Task: Send an email with the signature Marcus Martinez with the subject Request for a day off follow-up and the message Please let me know if you will be attending the conference next month. from softage.9@softage.net to softage.10@softage.net and move the email from Sent Items to the folder Consulting contracts
Action: Mouse moved to (1006, 74)
Screenshot: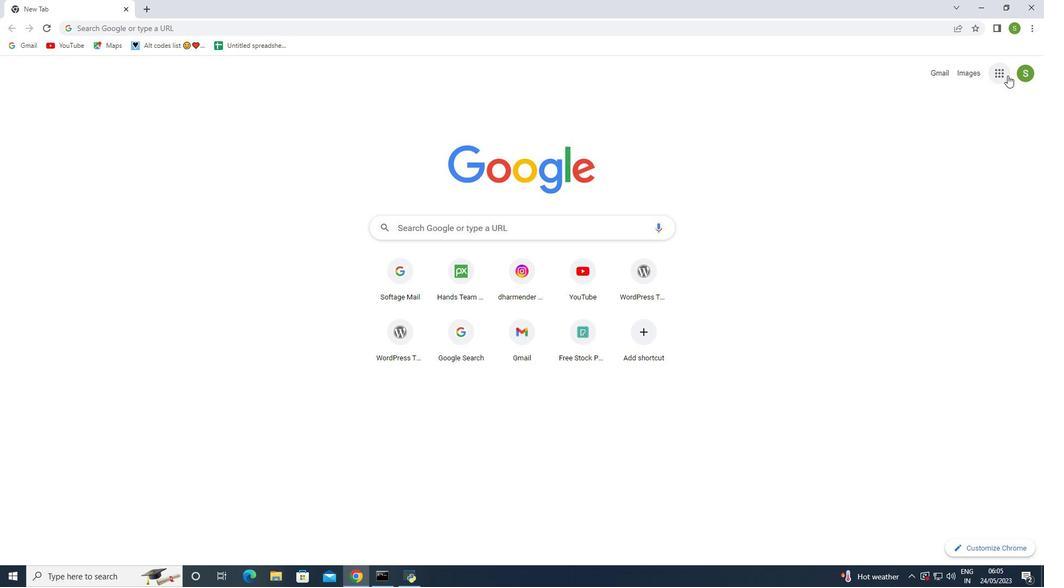 
Action: Mouse pressed left at (1006, 74)
Screenshot: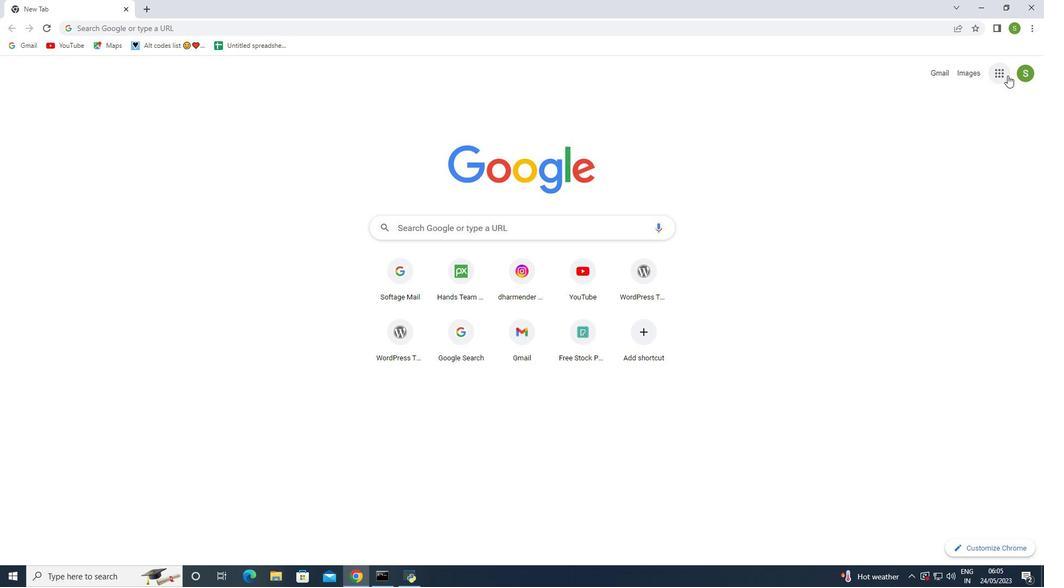 
Action: Mouse moved to (1001, 76)
Screenshot: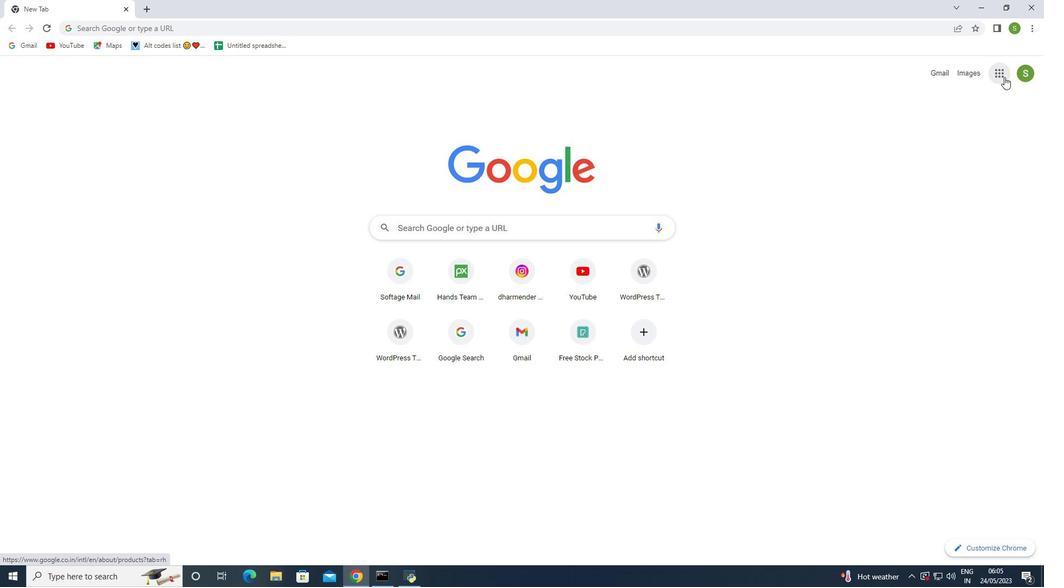
Action: Mouse pressed left at (1001, 76)
Screenshot: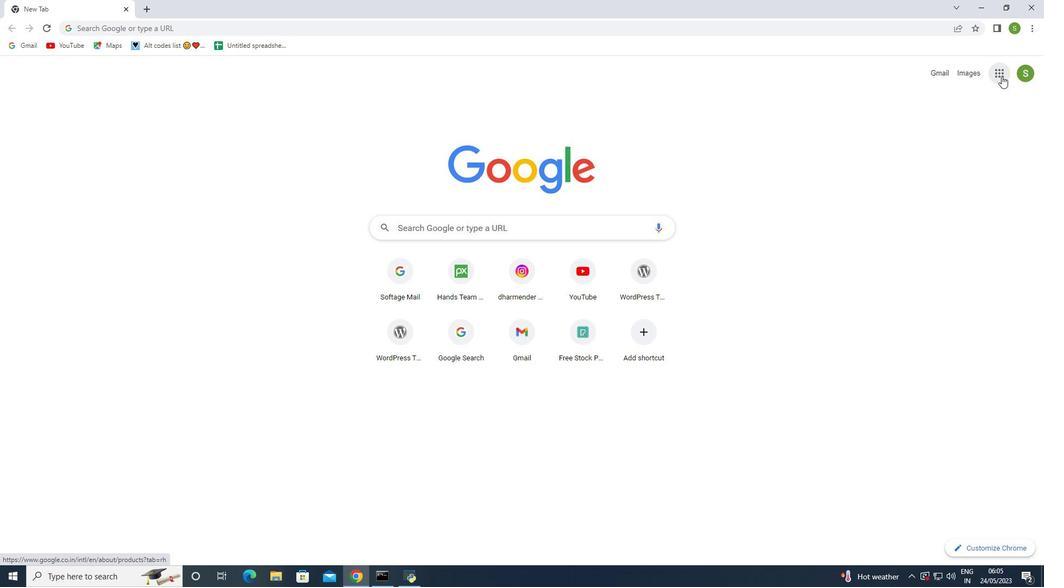 
Action: Mouse moved to (953, 124)
Screenshot: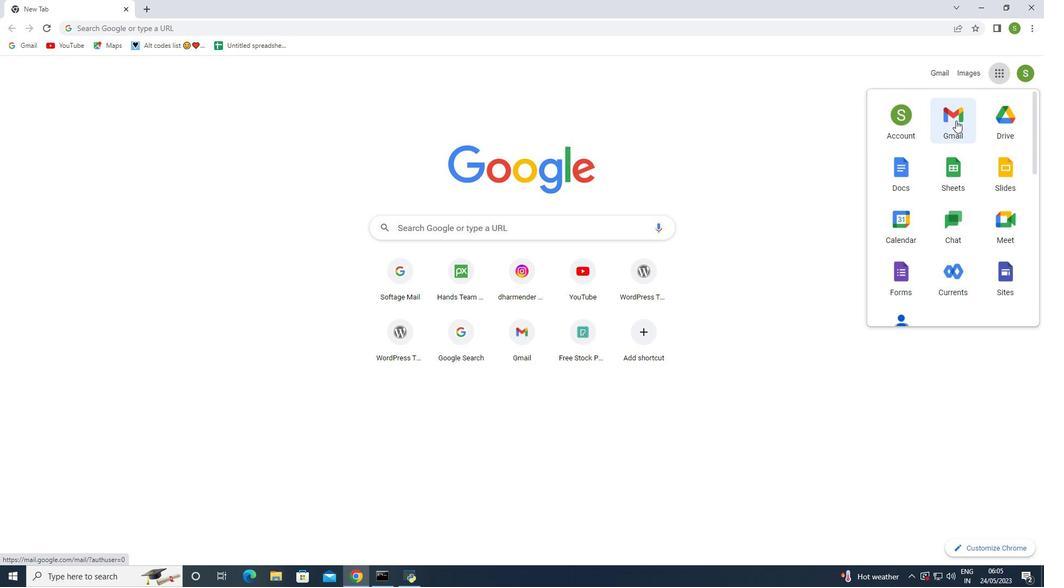 
Action: Mouse pressed left at (953, 124)
Screenshot: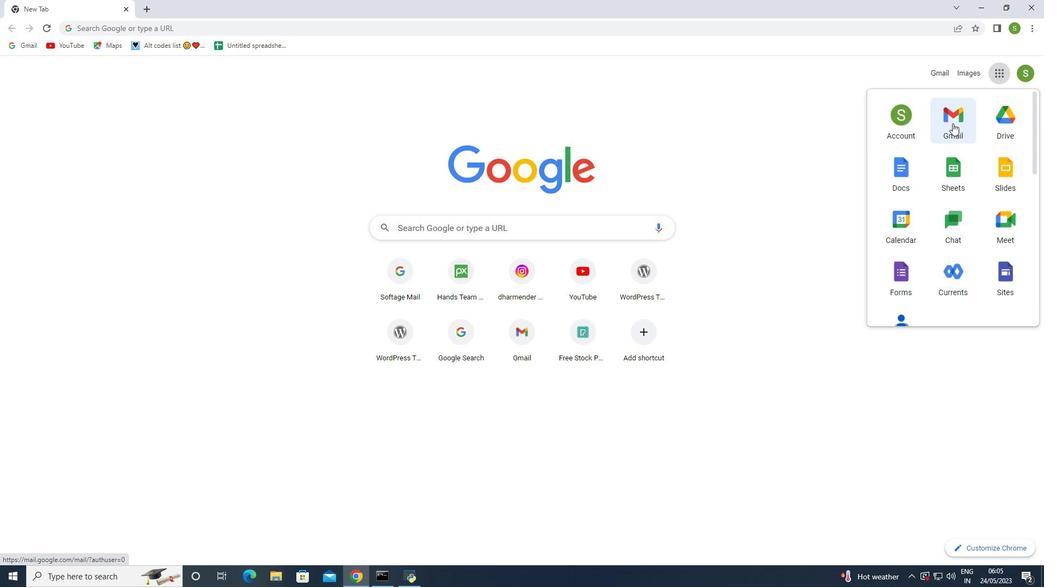 
Action: Mouse moved to (915, 74)
Screenshot: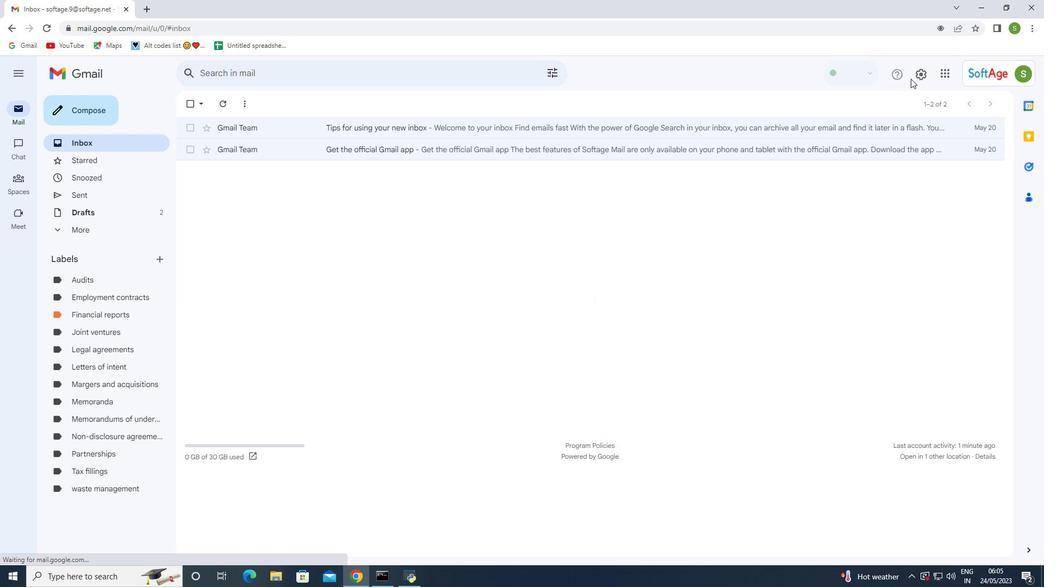 
Action: Mouse pressed left at (915, 74)
Screenshot: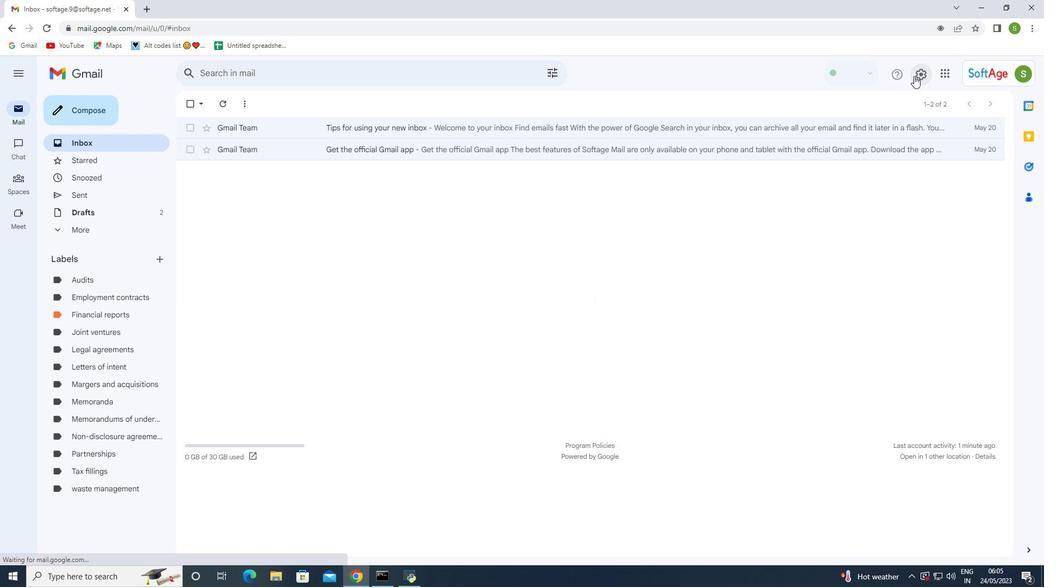 
Action: Mouse moved to (909, 124)
Screenshot: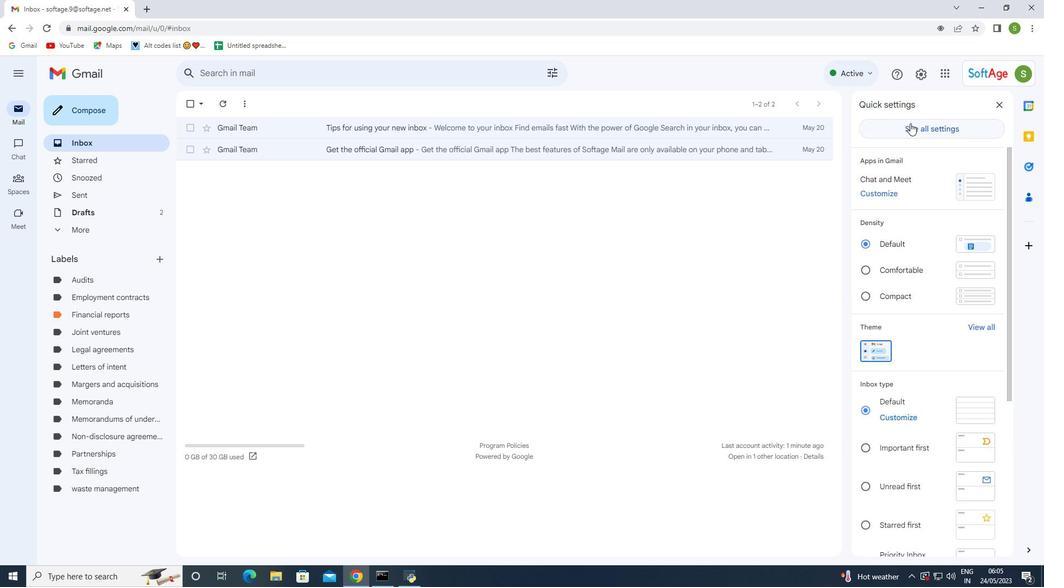 
Action: Mouse pressed left at (909, 124)
Screenshot: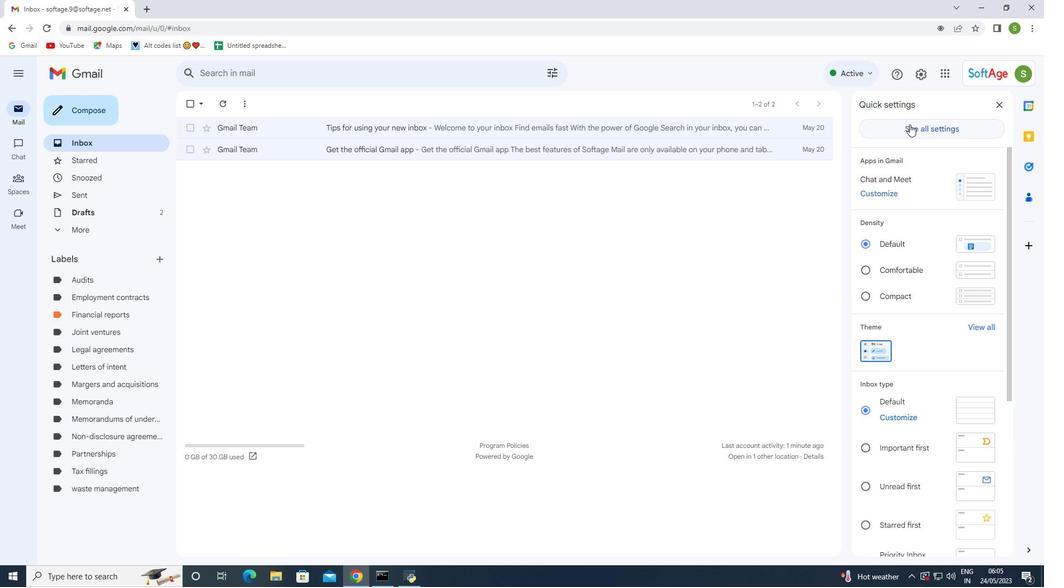 
Action: Mouse moved to (474, 347)
Screenshot: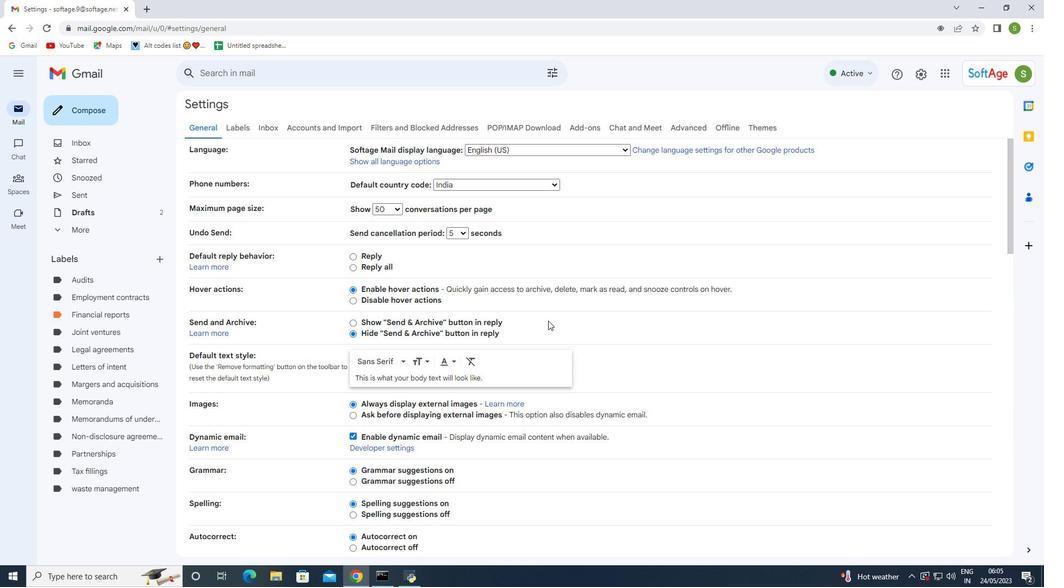 
Action: Mouse scrolled (512, 340) with delta (0, 0)
Screenshot: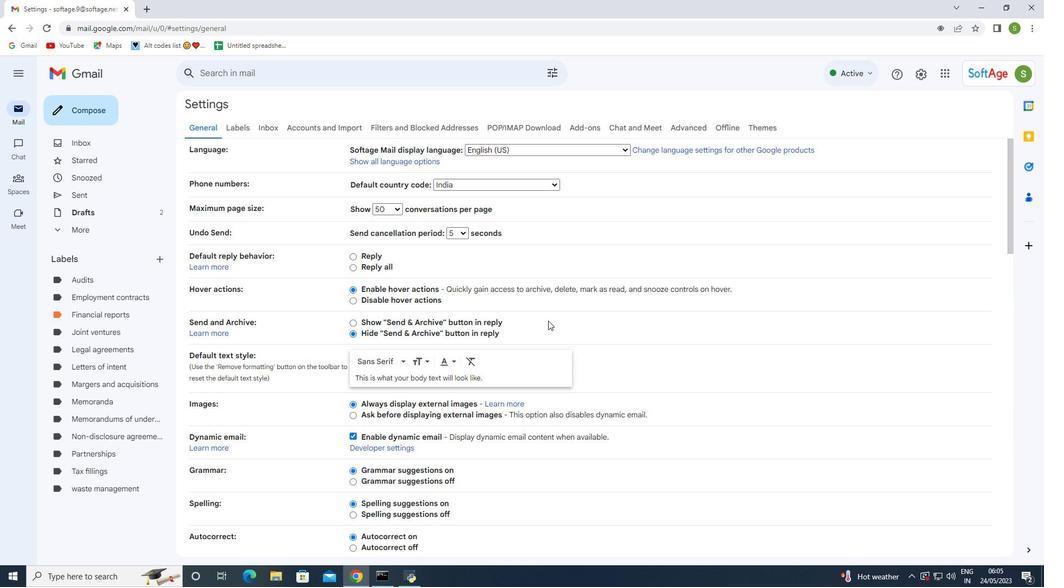 
Action: Mouse moved to (474, 347)
Screenshot: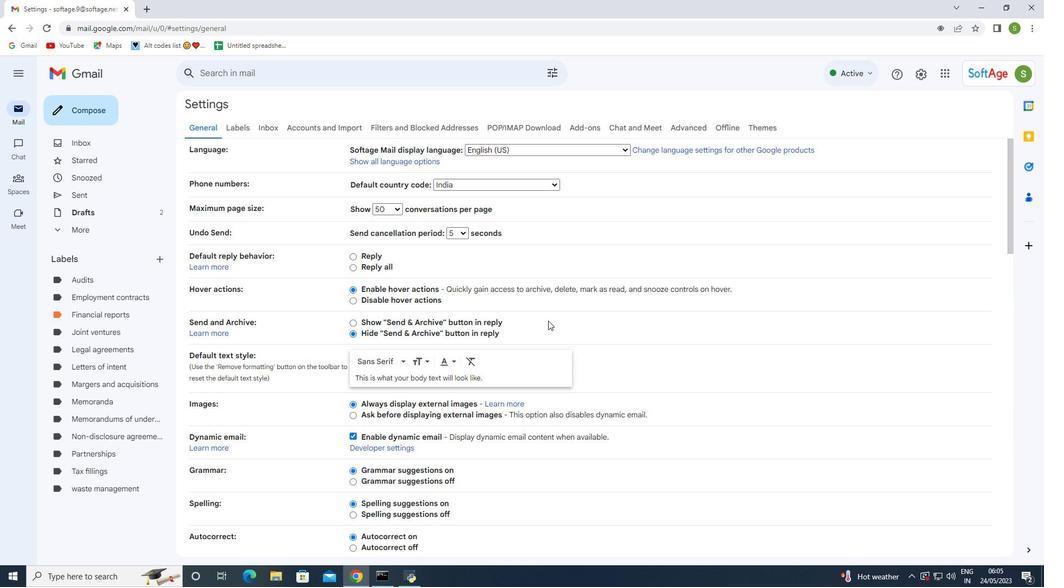 
Action: Mouse scrolled (500, 344) with delta (0, 0)
Screenshot: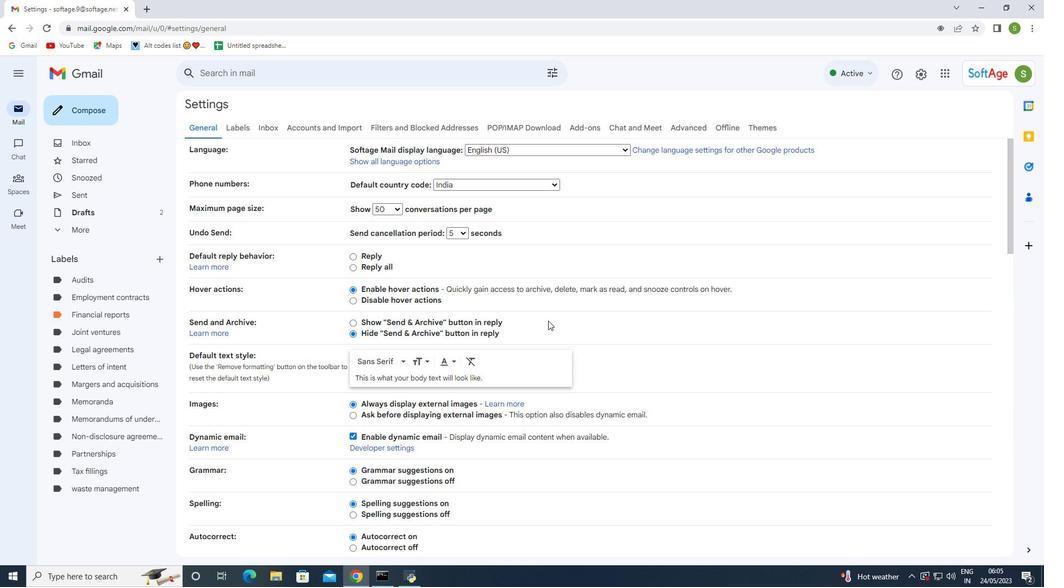 
Action: Mouse moved to (473, 347)
Screenshot: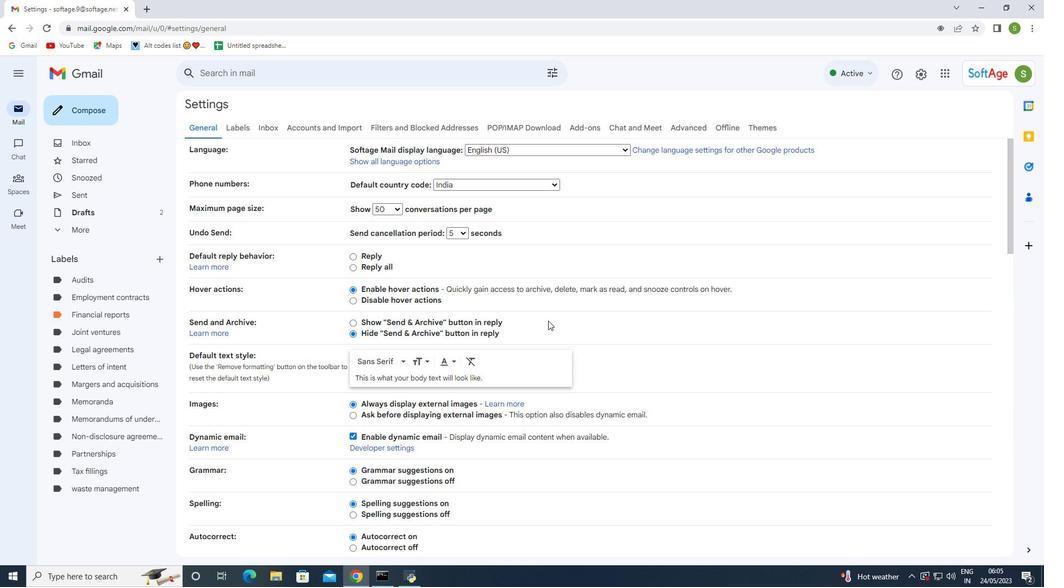 
Action: Mouse scrolled (490, 347) with delta (0, 0)
Screenshot: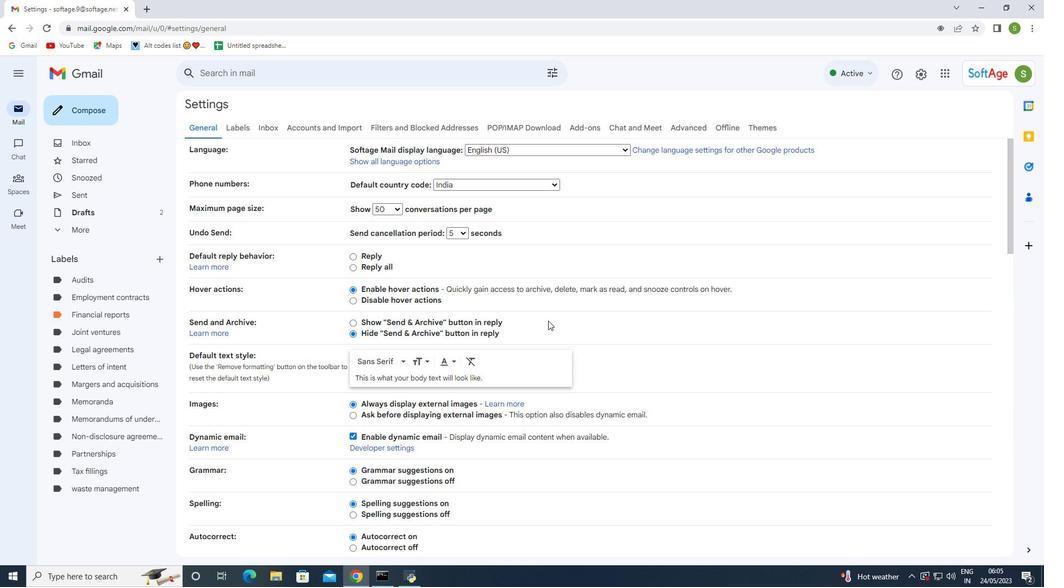
Action: Mouse scrolled (482, 347) with delta (0, 0)
Screenshot: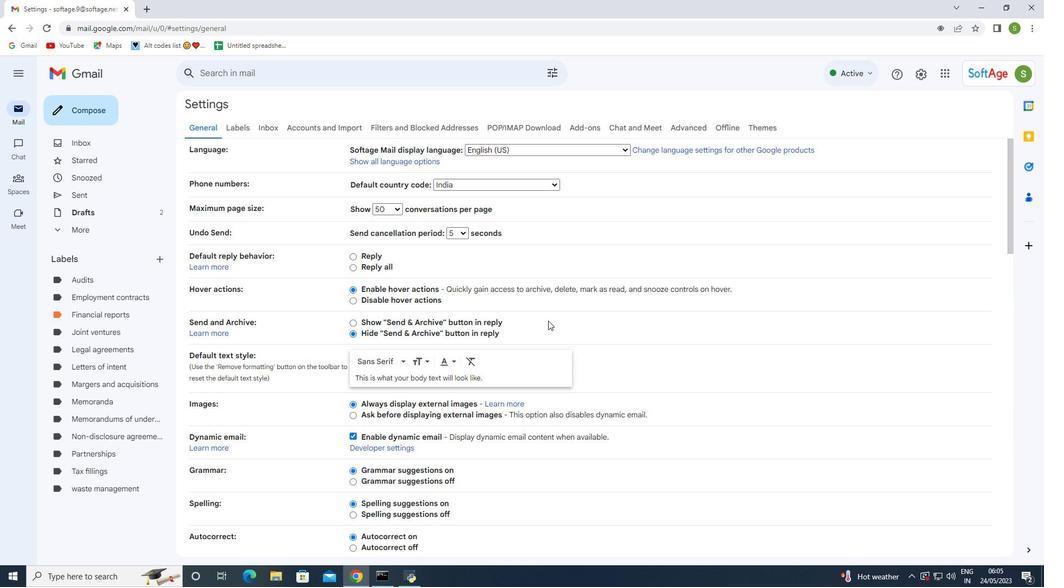 
Action: Mouse moved to (472, 347)
Screenshot: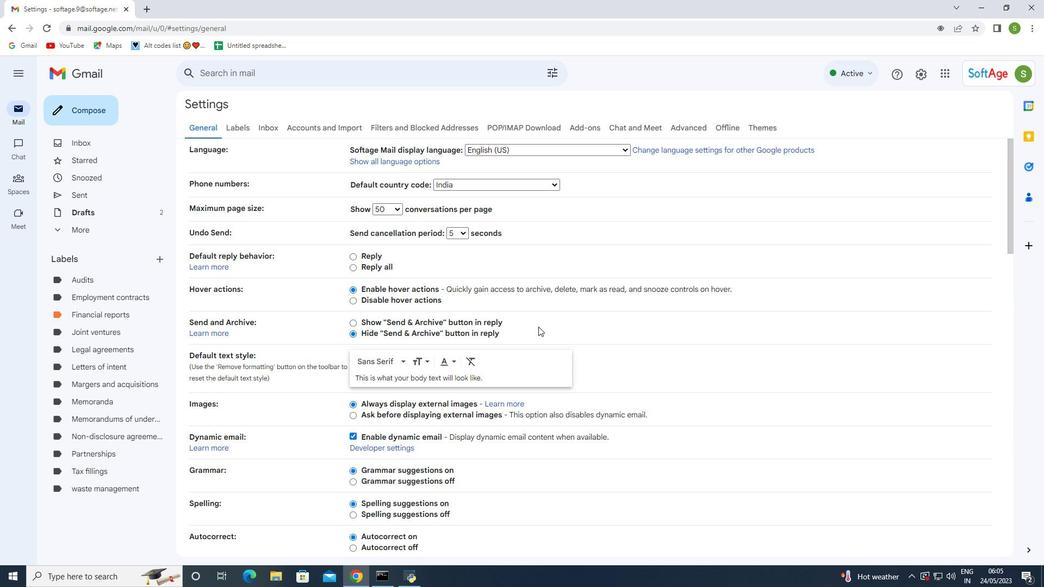 
Action: Mouse scrolled (472, 347) with delta (0, 0)
Screenshot: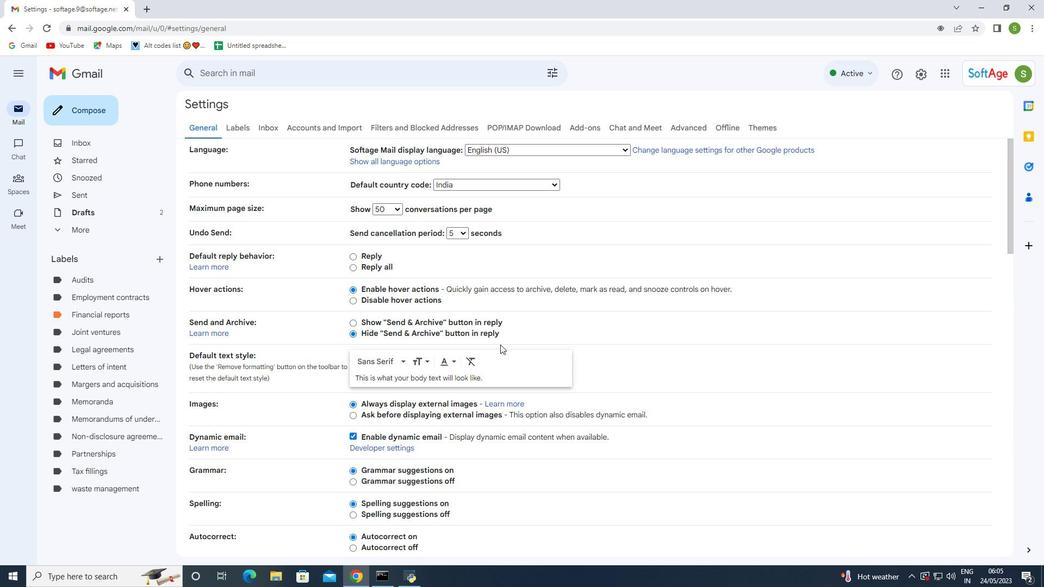 
Action: Mouse scrolled (472, 347) with delta (0, 0)
Screenshot: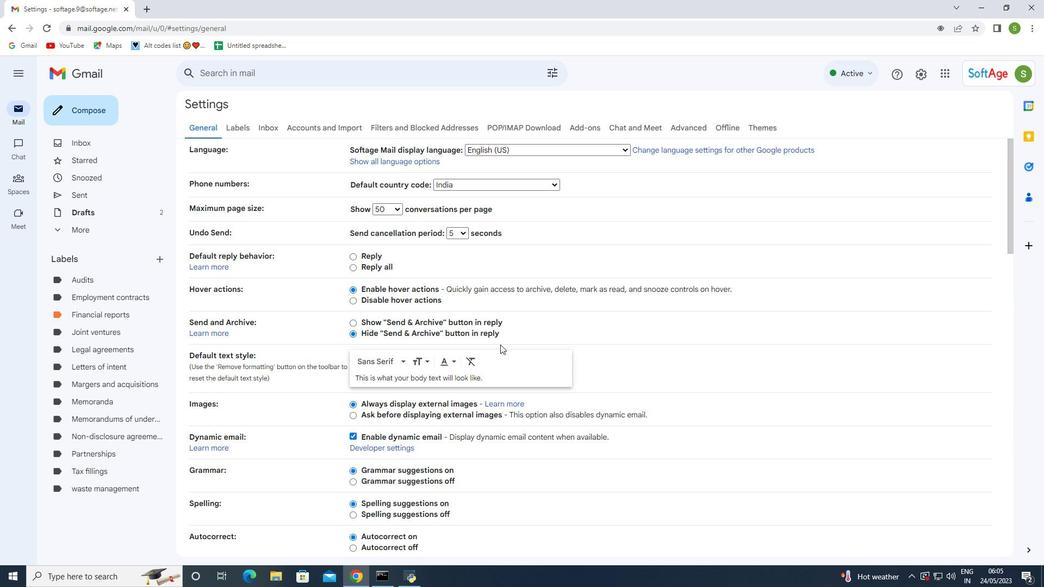 
Action: Mouse scrolled (472, 347) with delta (0, 0)
Screenshot: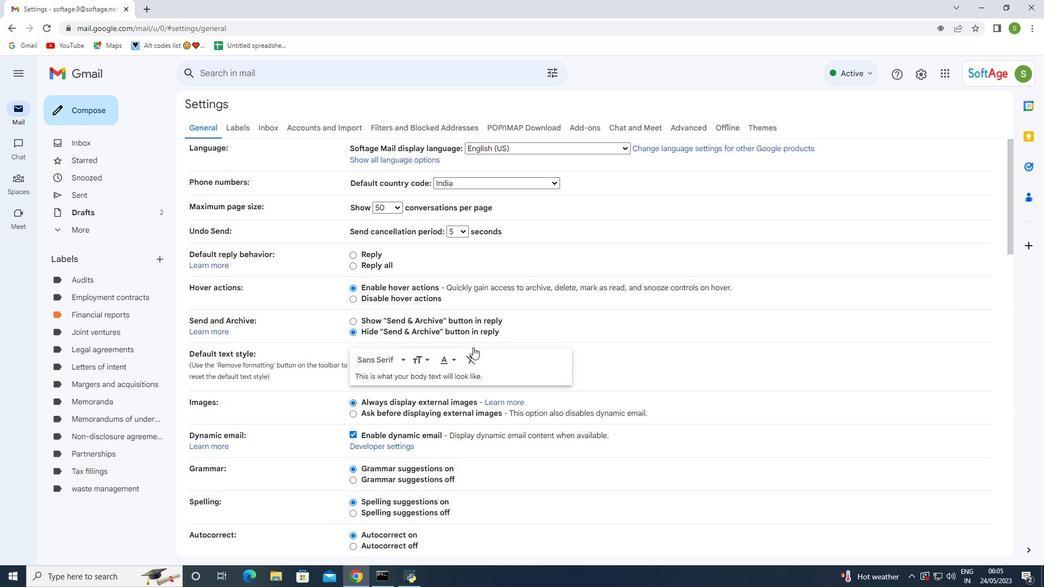 
Action: Mouse moved to (471, 347)
Screenshot: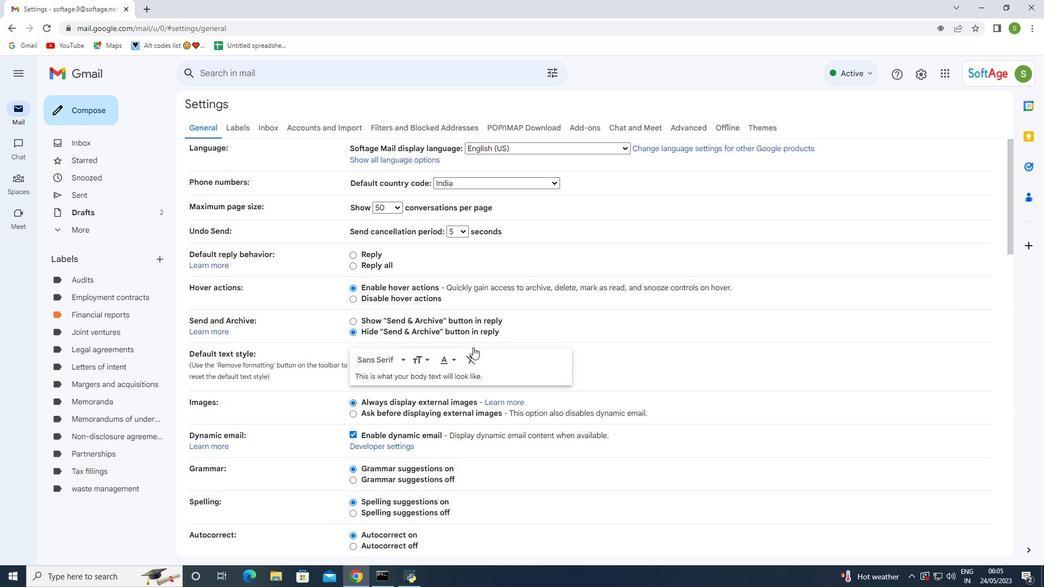 
Action: Mouse scrolled (471, 347) with delta (0, 0)
Screenshot: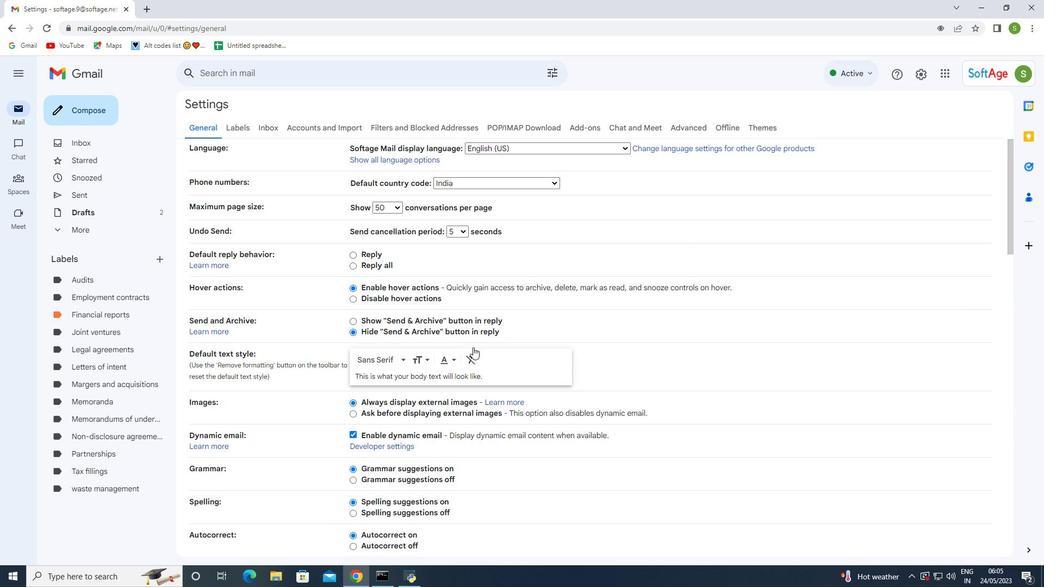 
Action: Mouse moved to (465, 349)
Screenshot: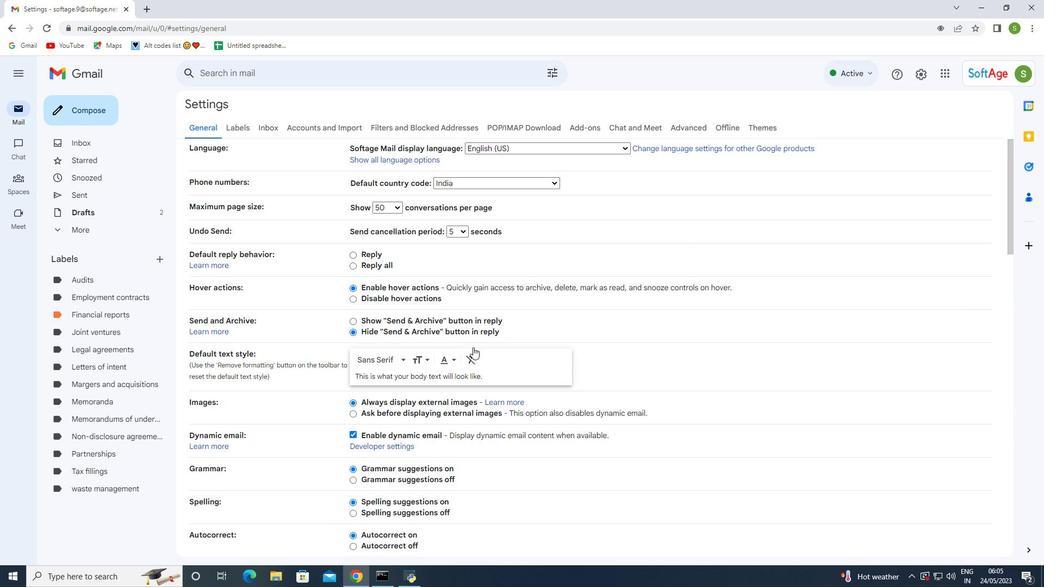 
Action: Mouse scrolled (465, 348) with delta (0, 0)
Screenshot: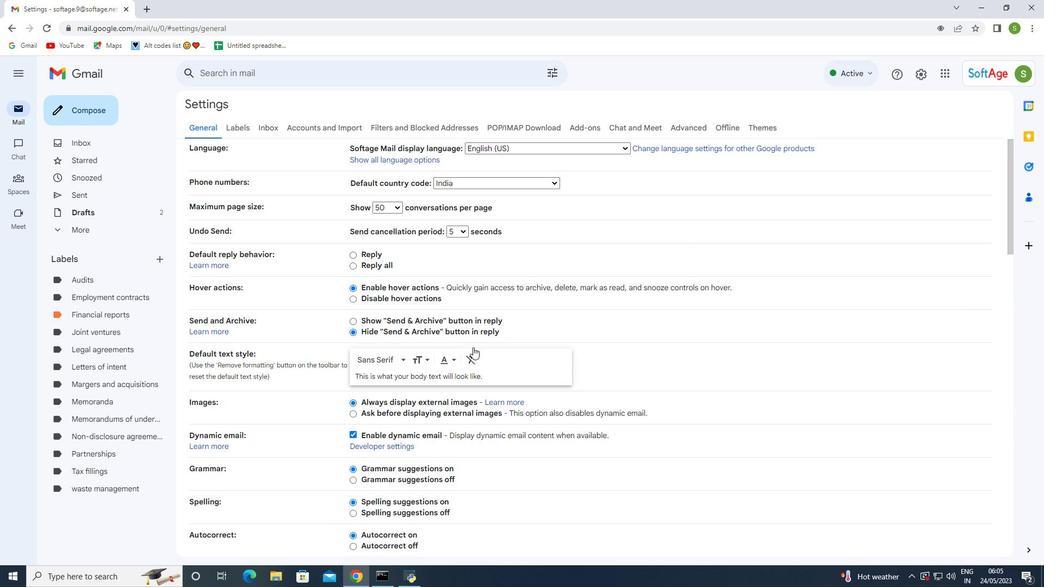
Action: Mouse moved to (394, 371)
Screenshot: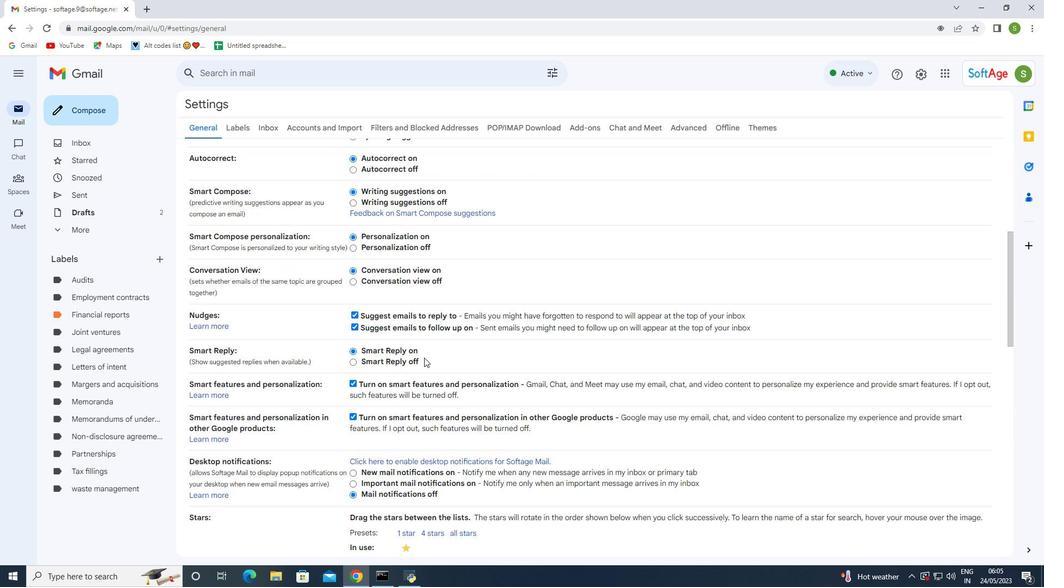 
Action: Mouse scrolled (394, 371) with delta (0, 0)
Screenshot: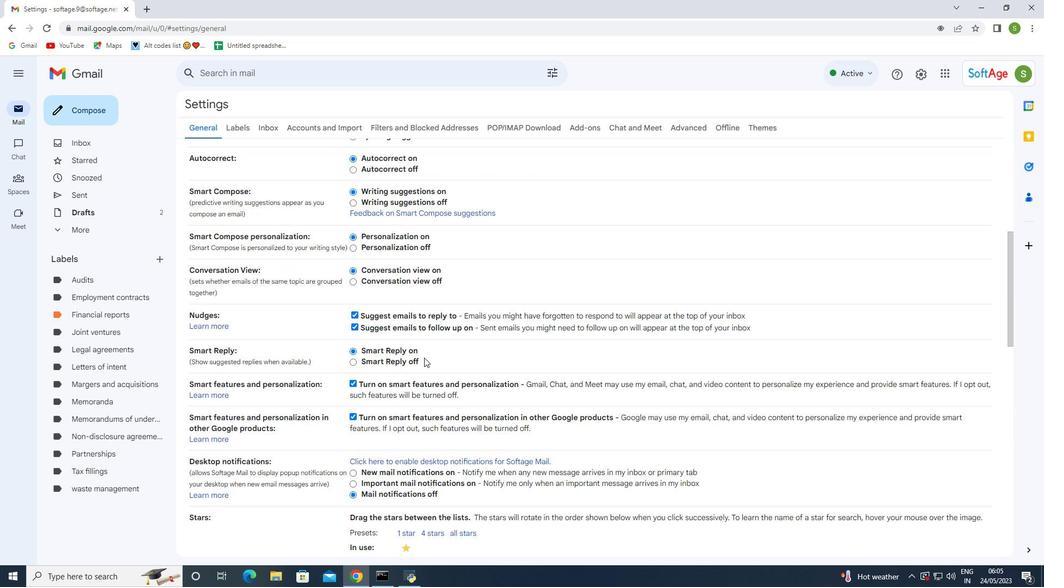 
Action: Mouse moved to (394, 371)
Screenshot: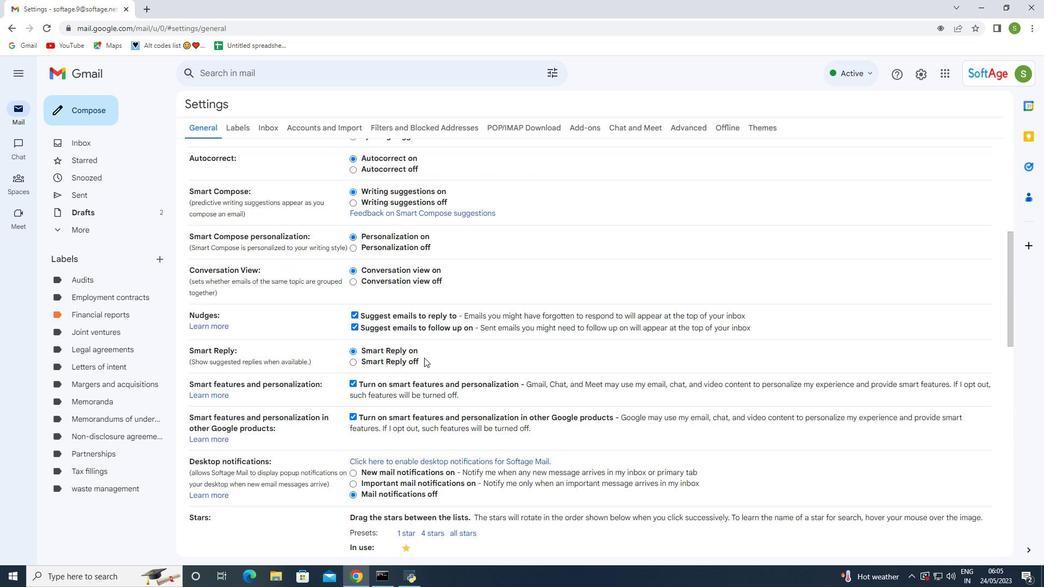 
Action: Mouse scrolled (394, 371) with delta (0, 0)
Screenshot: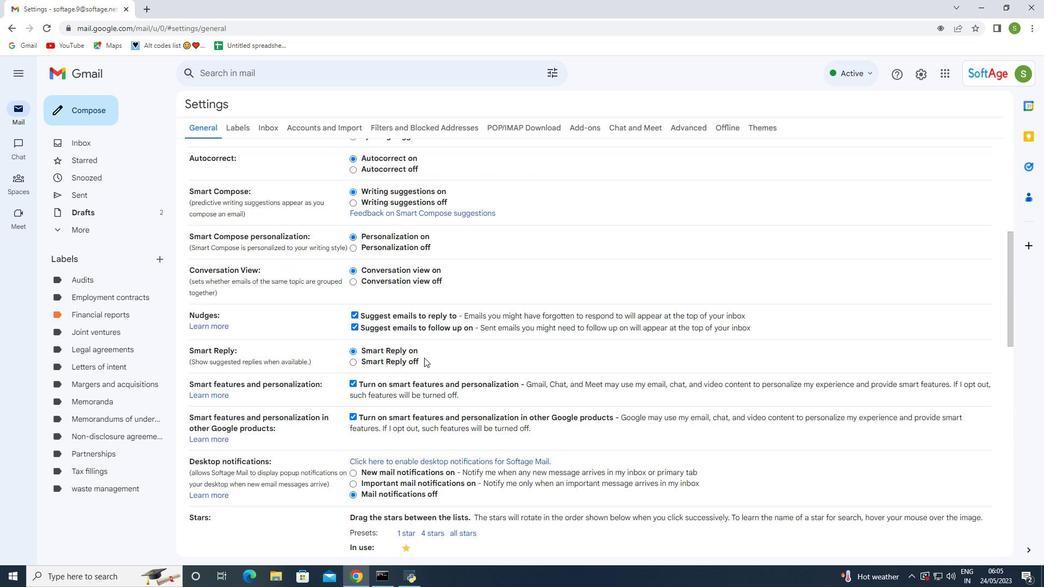 
Action: Mouse moved to (394, 372)
Screenshot: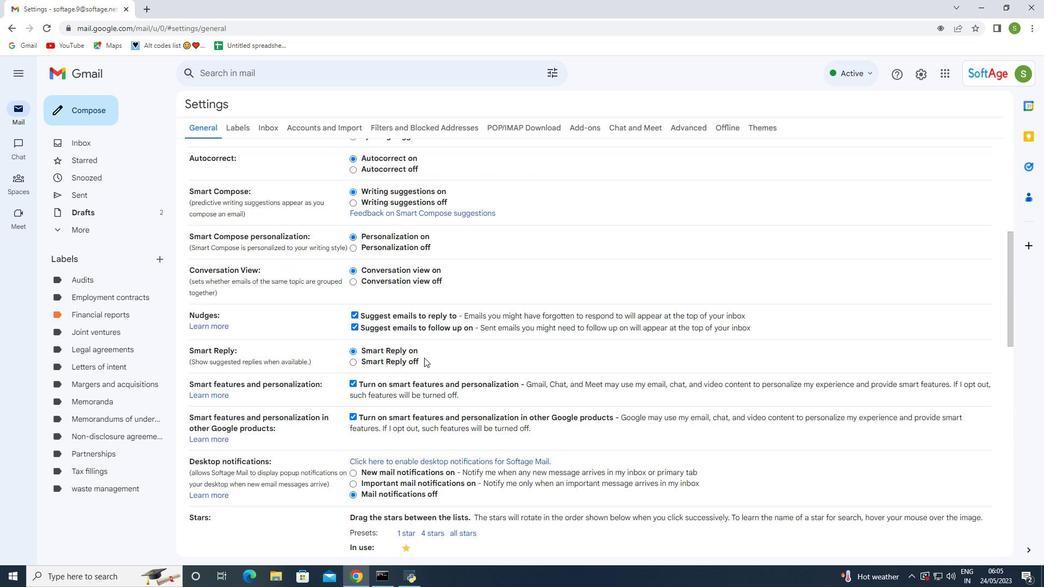 
Action: Mouse scrolled (394, 371) with delta (0, 0)
Screenshot: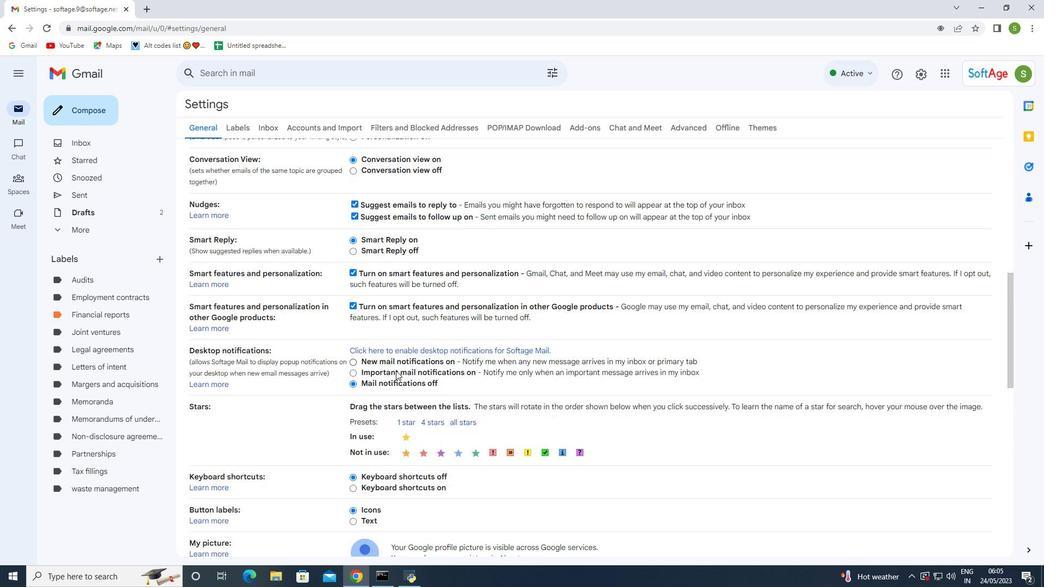 
Action: Mouse scrolled (394, 371) with delta (0, 0)
Screenshot: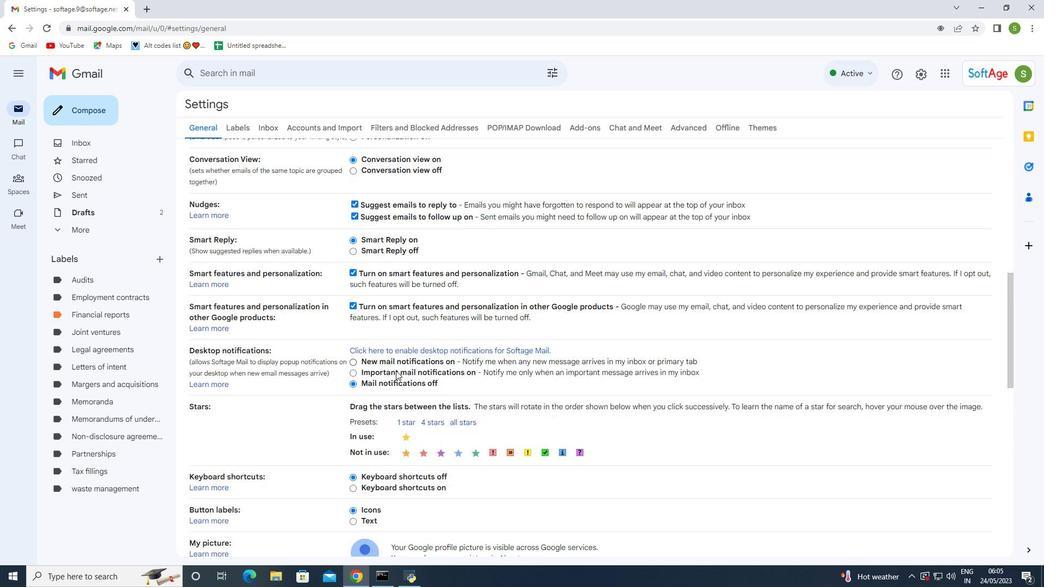 
Action: Mouse scrolled (394, 371) with delta (0, 0)
Screenshot: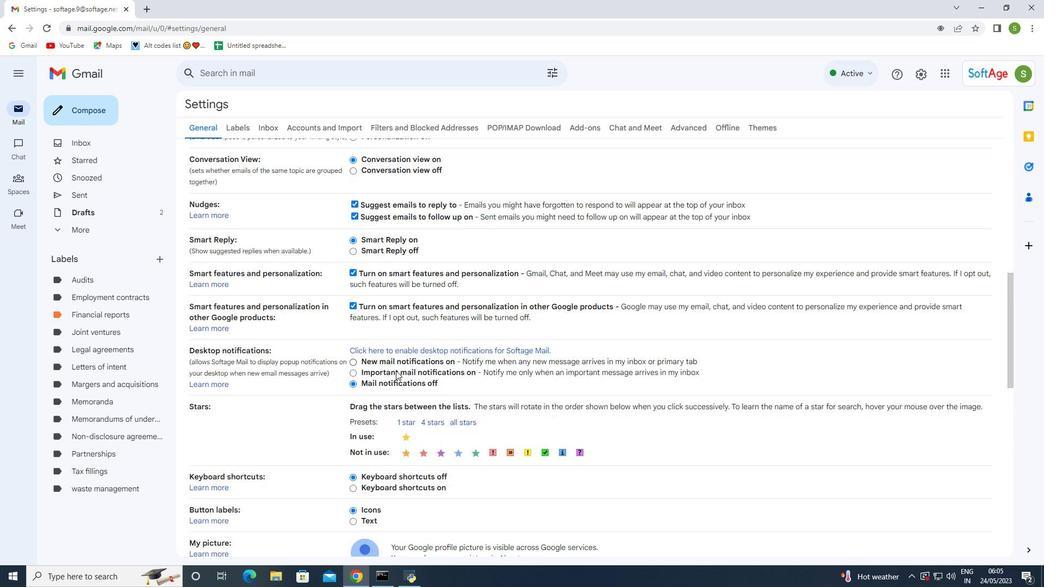 
Action: Mouse moved to (408, 391)
Screenshot: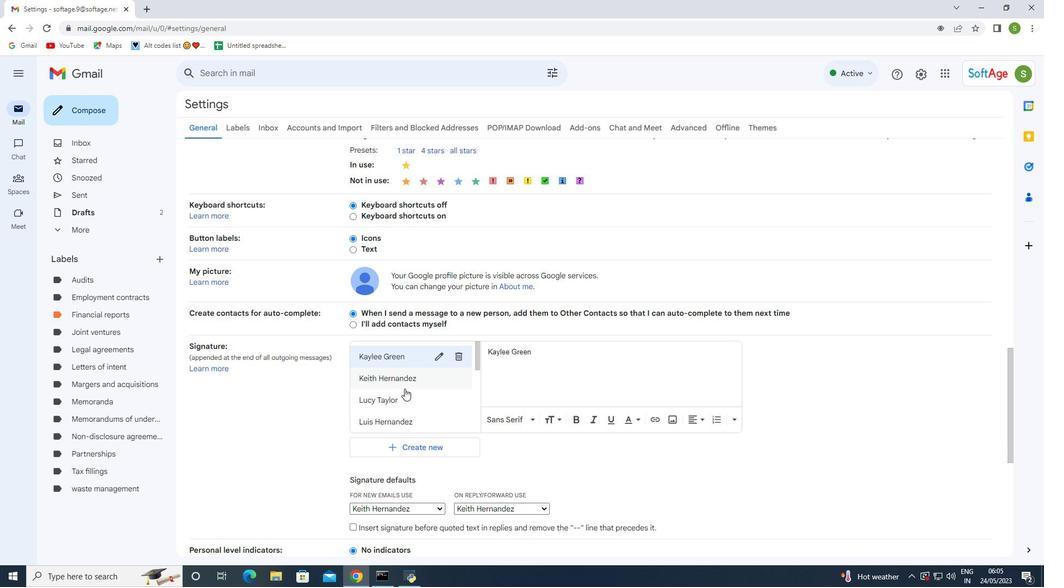 
Action: Mouse scrolled (408, 390) with delta (0, 0)
Screenshot: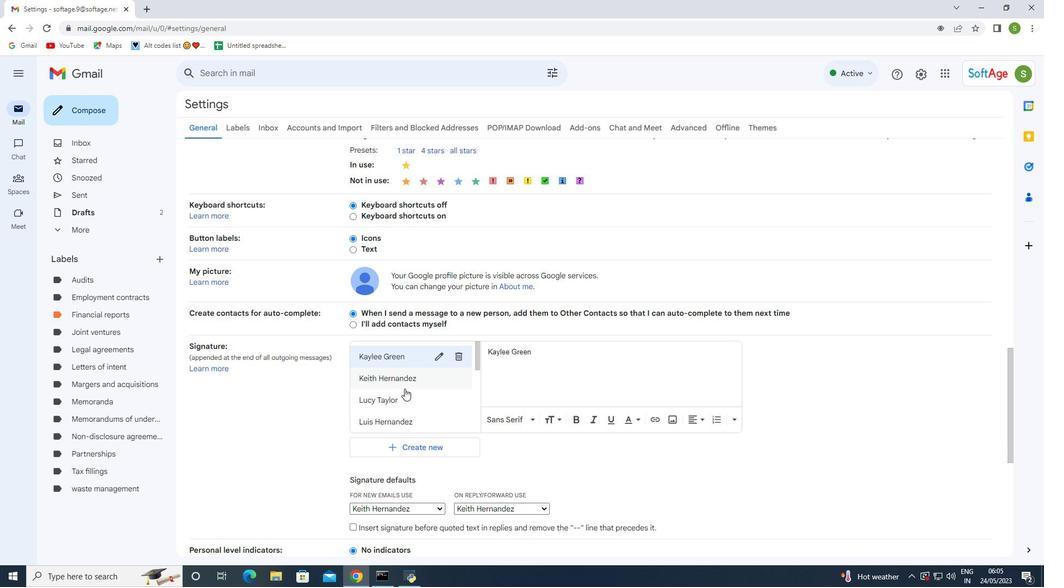 
Action: Mouse scrolled (408, 390) with delta (0, 0)
Screenshot: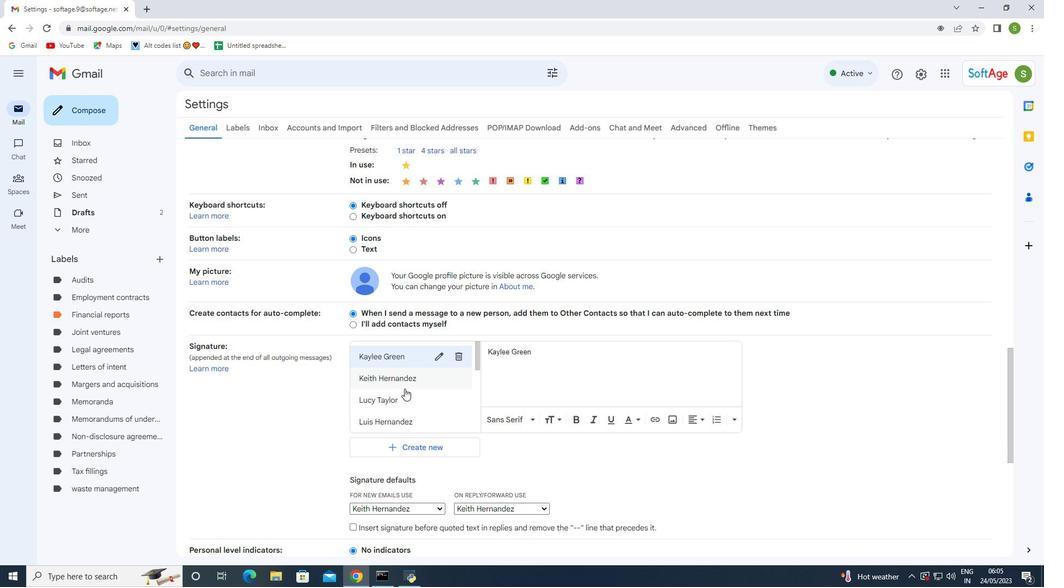 
Action: Mouse scrolled (408, 390) with delta (0, 0)
Screenshot: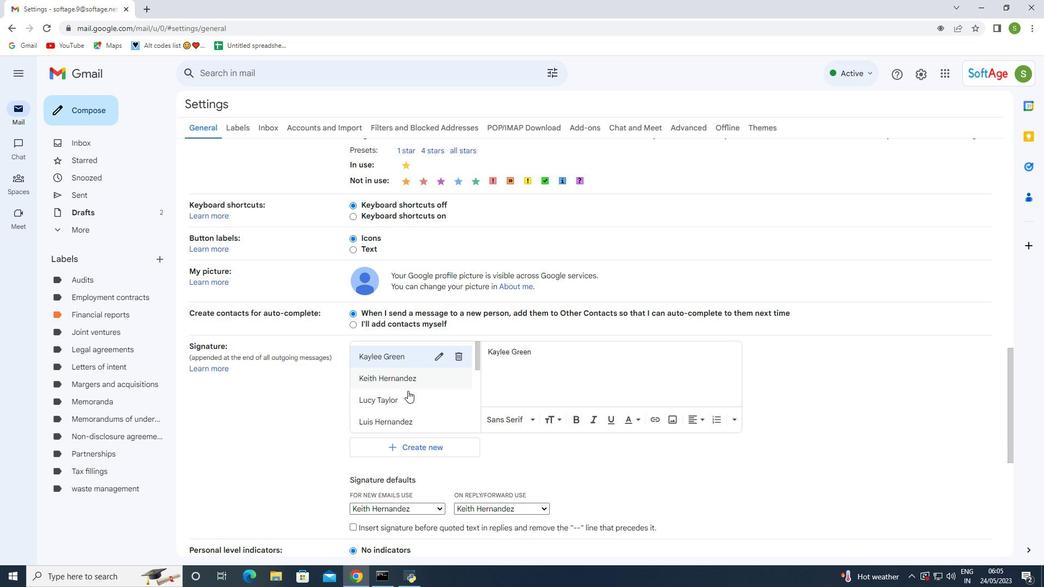 
Action: Mouse scrolled (408, 390) with delta (0, 0)
Screenshot: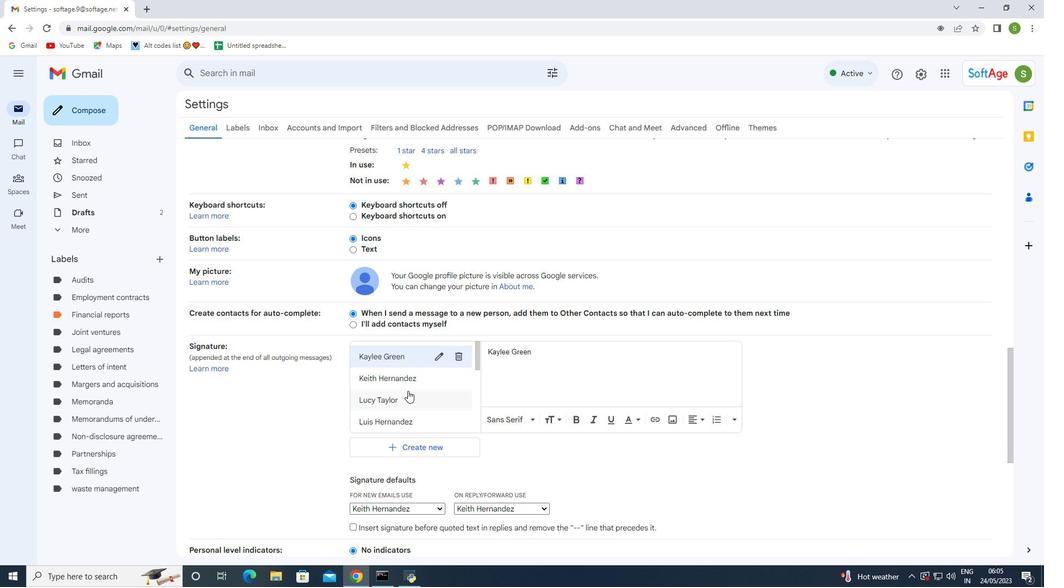 
Action: Mouse moved to (427, 445)
Screenshot: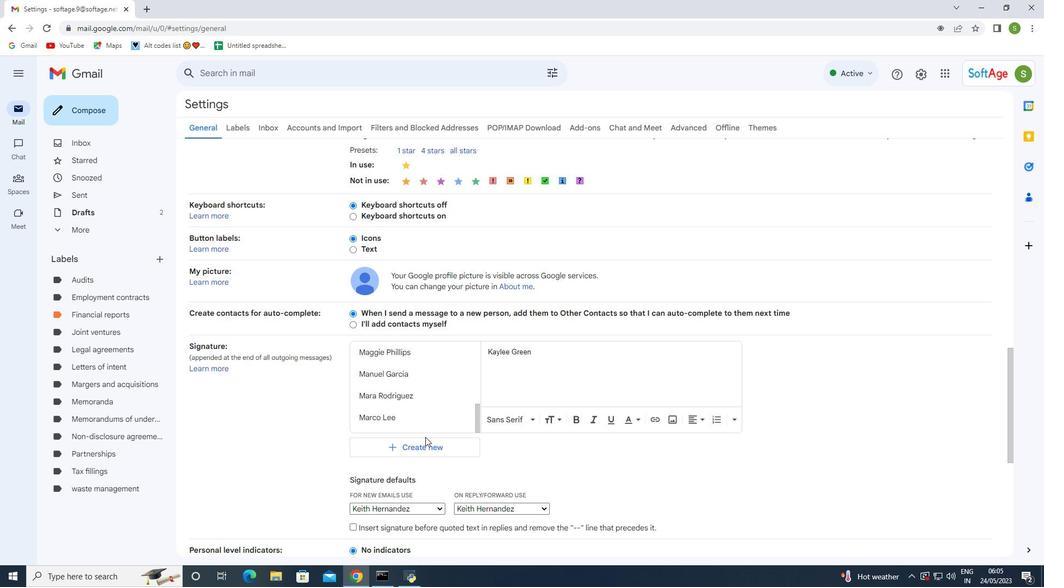 
Action: Mouse pressed left at (427, 445)
Screenshot: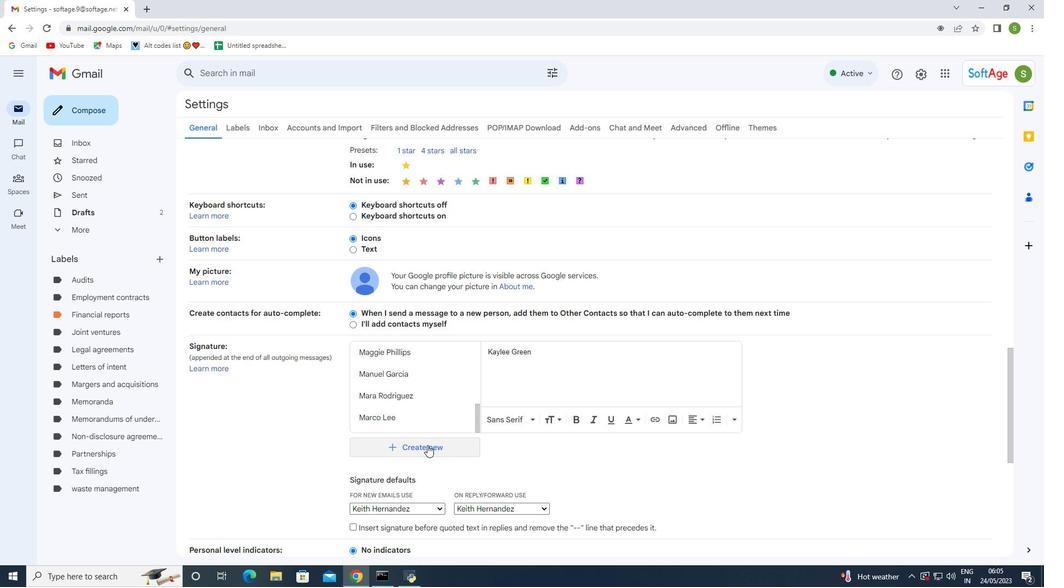 
Action: Mouse moved to (471, 309)
Screenshot: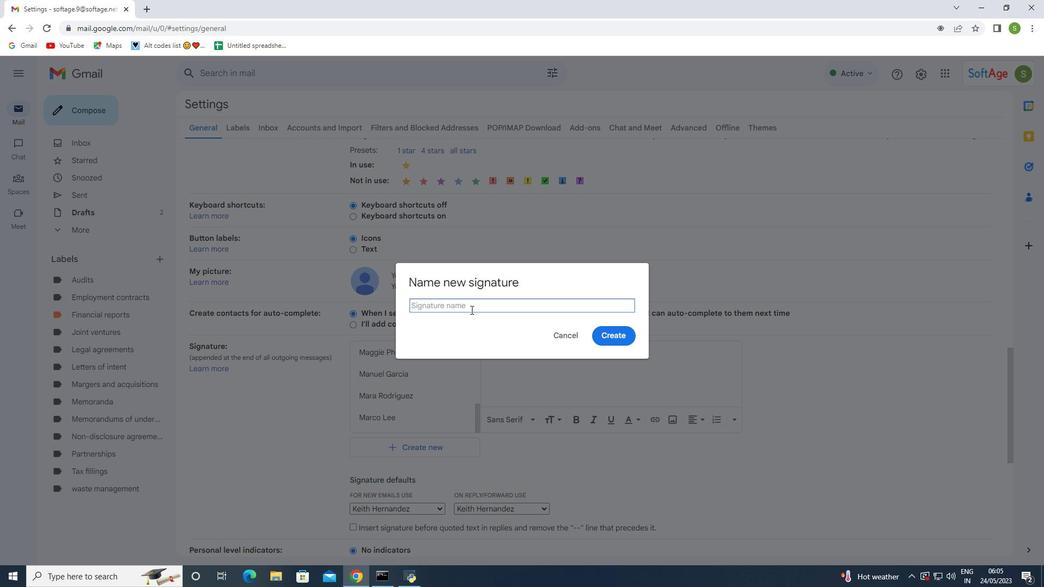 
Action: Mouse pressed left at (471, 309)
Screenshot: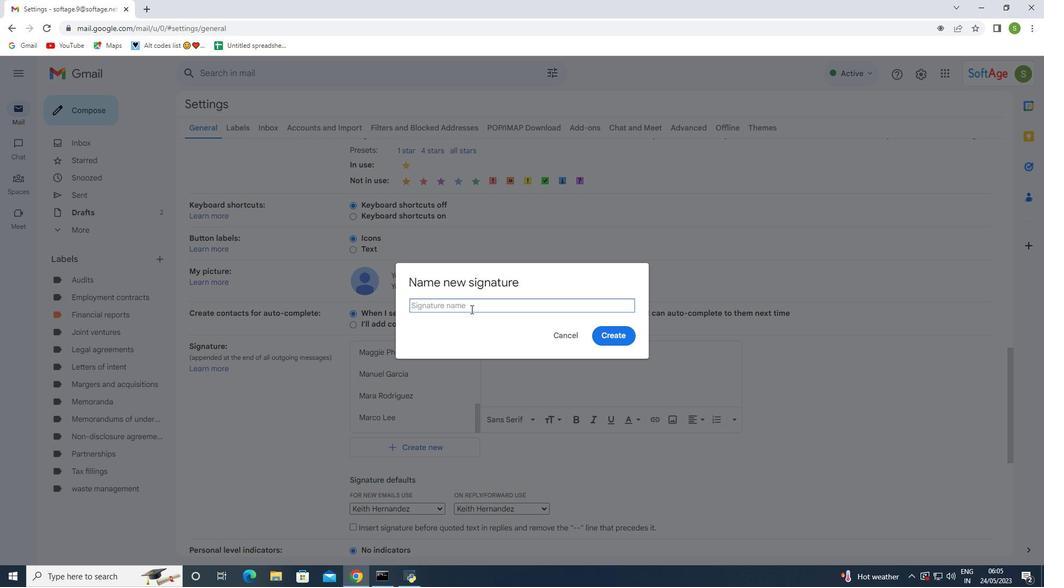 
Action: Key pressed <Key.shift>Marcus<Key.space><Key.shift>Martinez
Screenshot: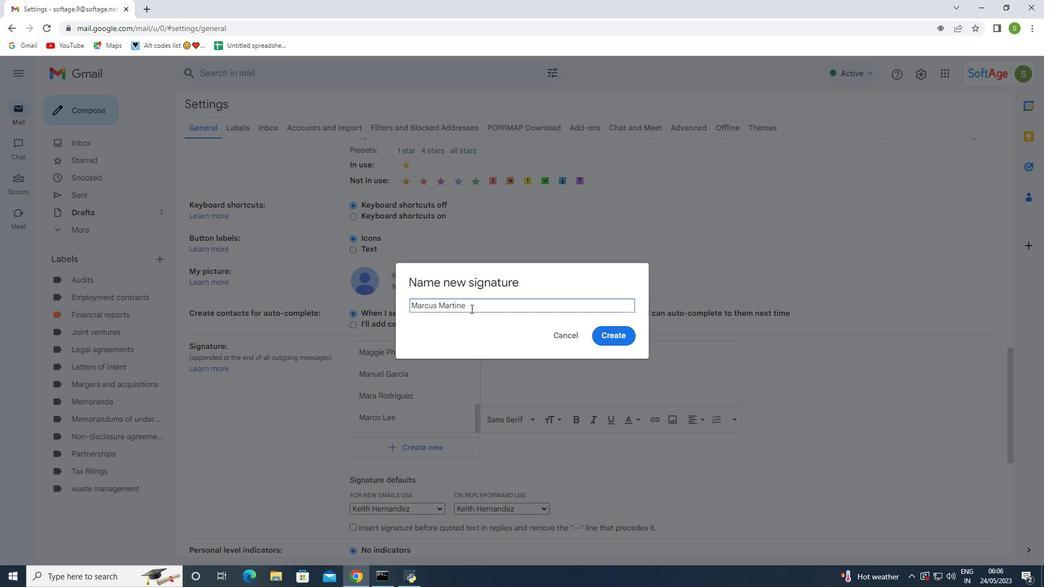 
Action: Mouse moved to (619, 337)
Screenshot: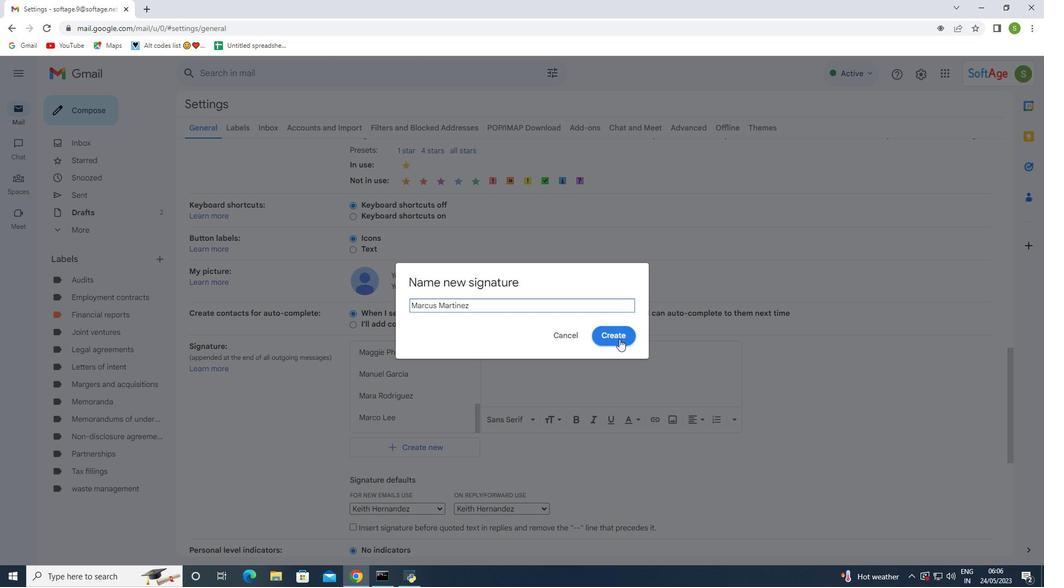 
Action: Mouse pressed left at (619, 337)
Screenshot: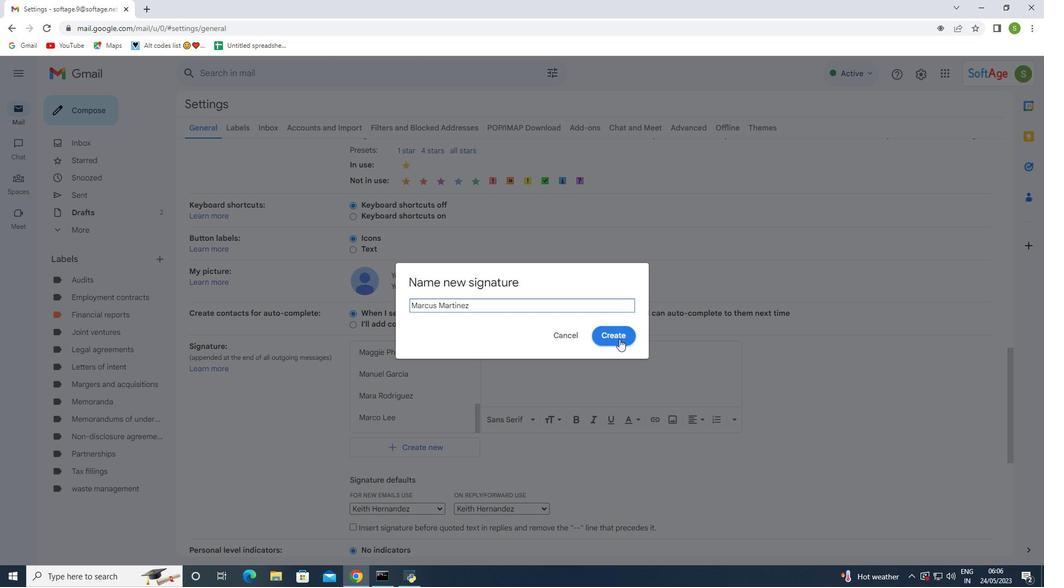 
Action: Mouse moved to (438, 394)
Screenshot: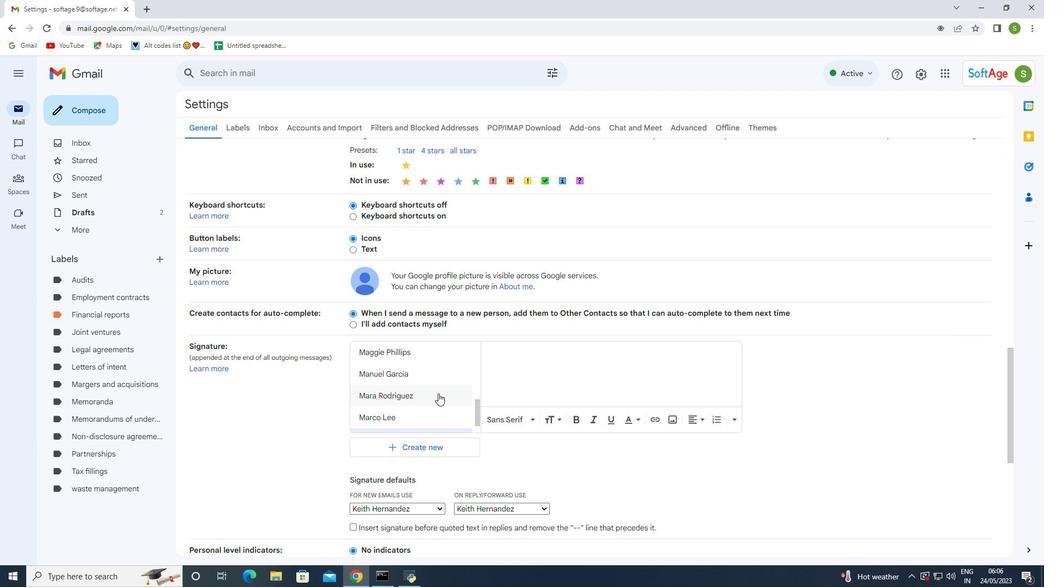 
Action: Mouse scrolled (438, 393) with delta (0, 0)
Screenshot: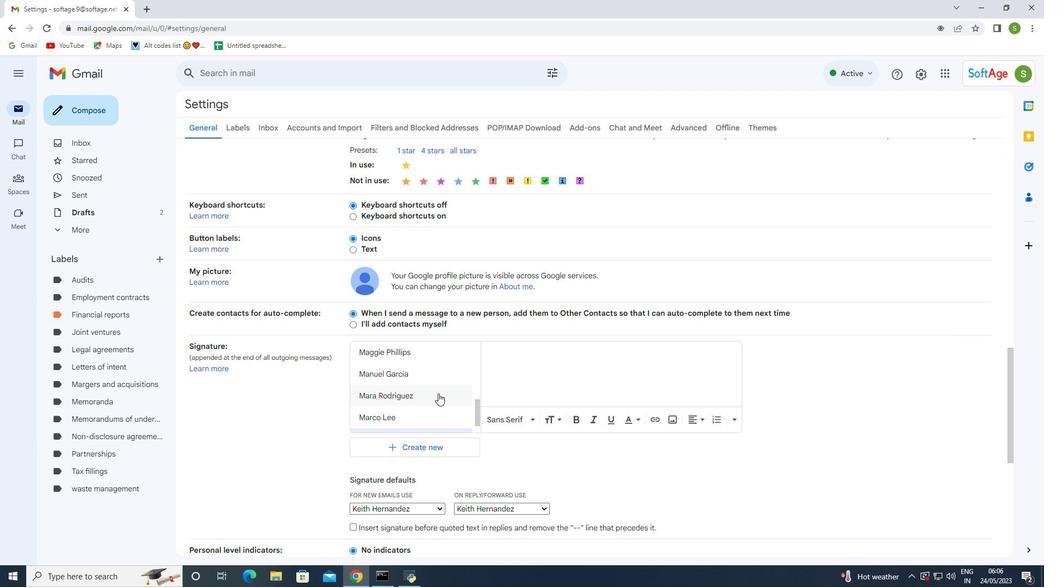 
Action: Mouse scrolled (438, 393) with delta (0, 0)
Screenshot: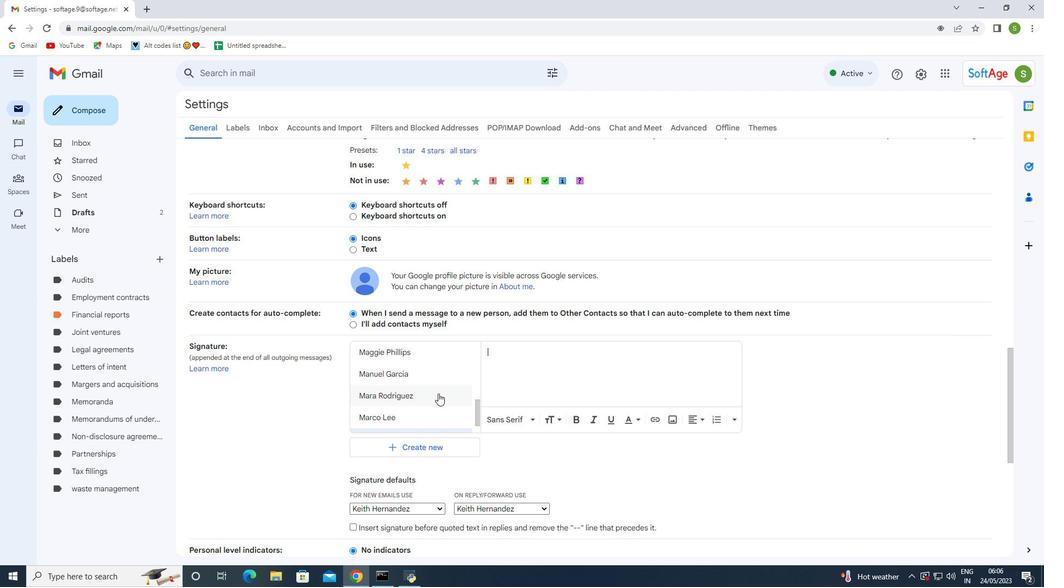 
Action: Mouse moved to (520, 360)
Screenshot: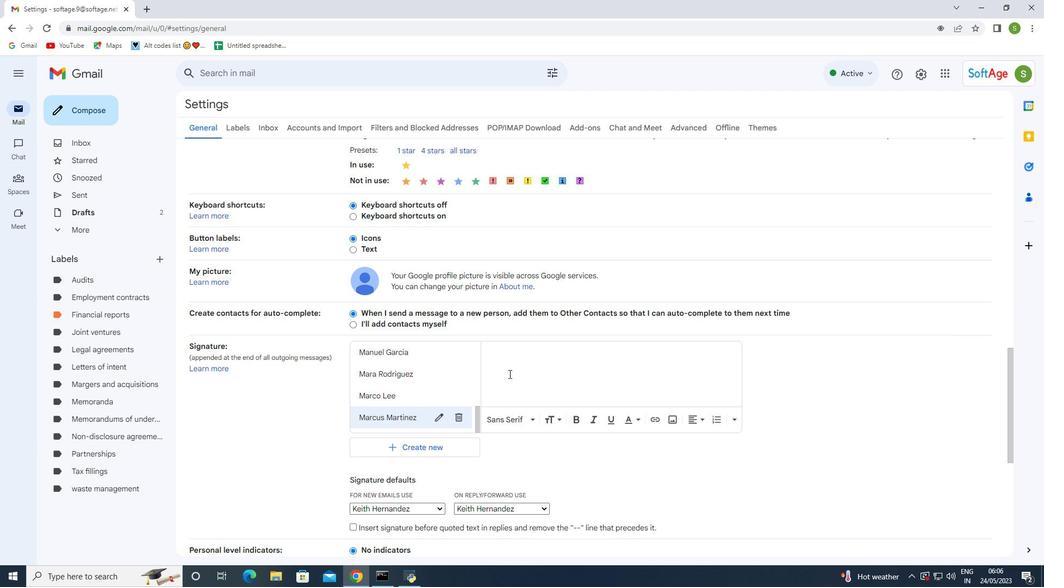 
Action: Key pressed <Key.shift>Marcus<Key.space><Key.shift>Martinez
Screenshot: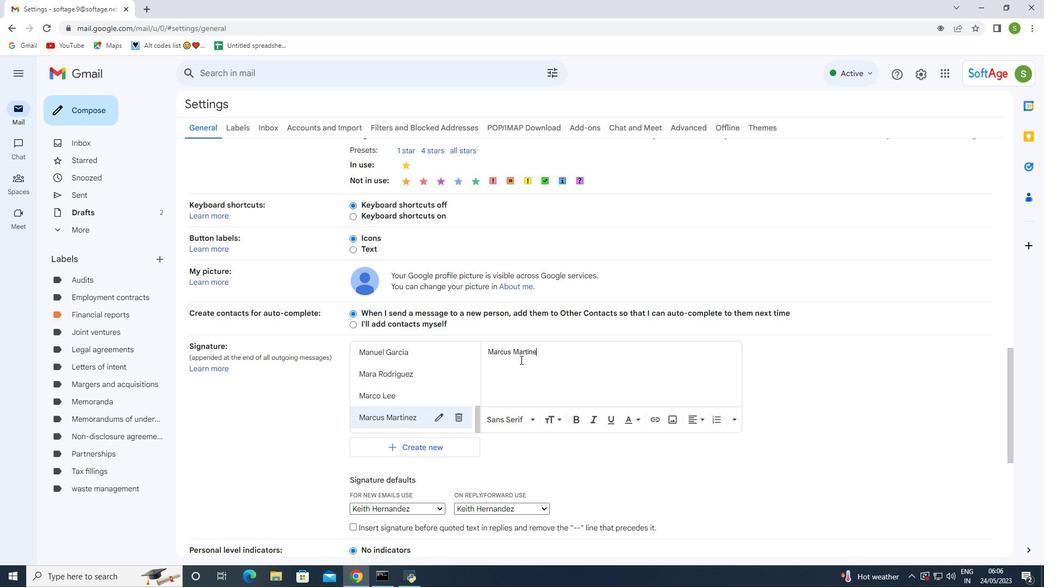 
Action: Mouse moved to (419, 458)
Screenshot: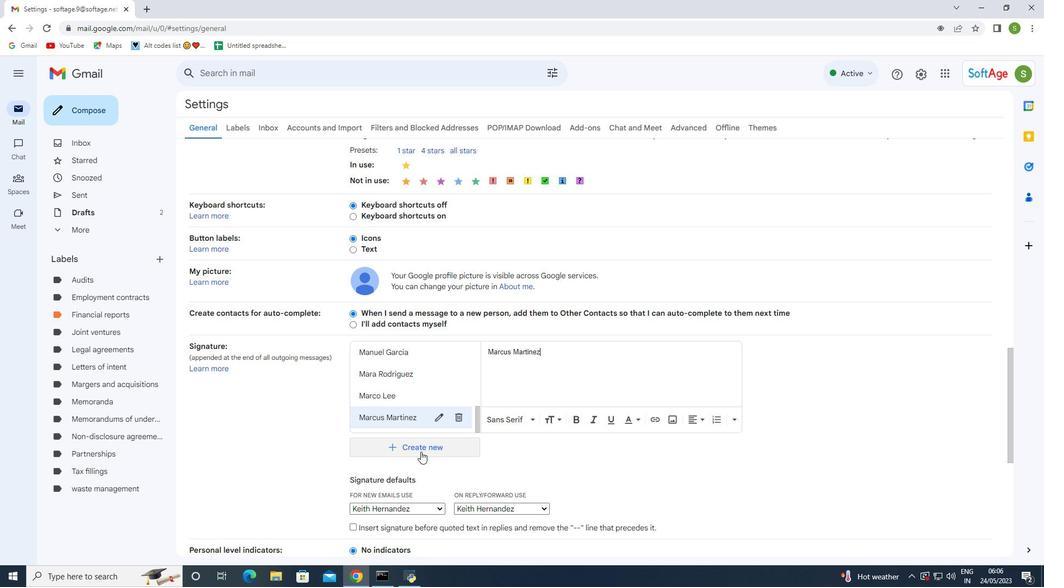 
Action: Mouse scrolled (419, 457) with delta (0, 0)
Screenshot: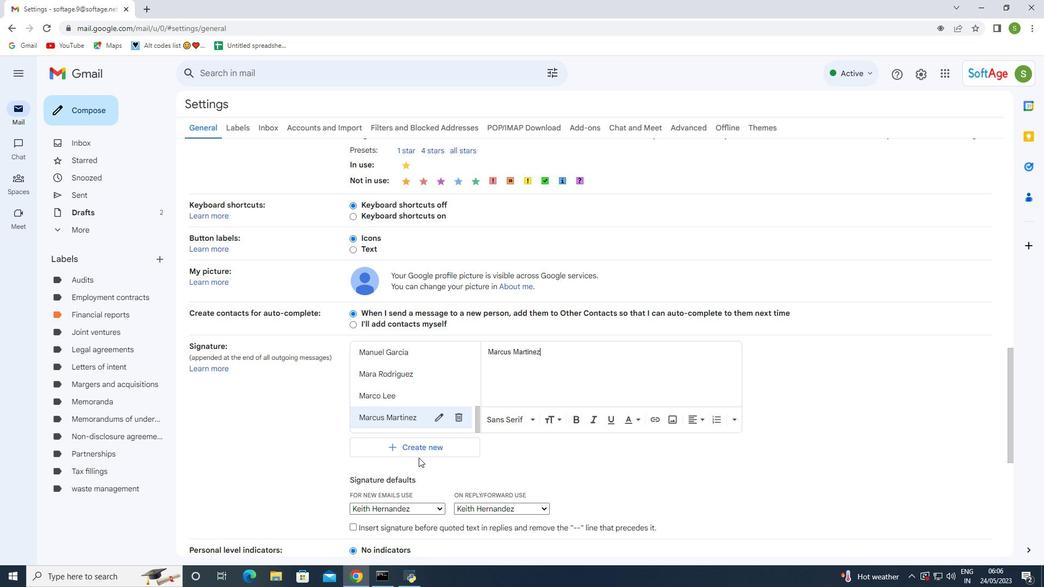 
Action: Mouse scrolled (419, 457) with delta (0, 0)
Screenshot: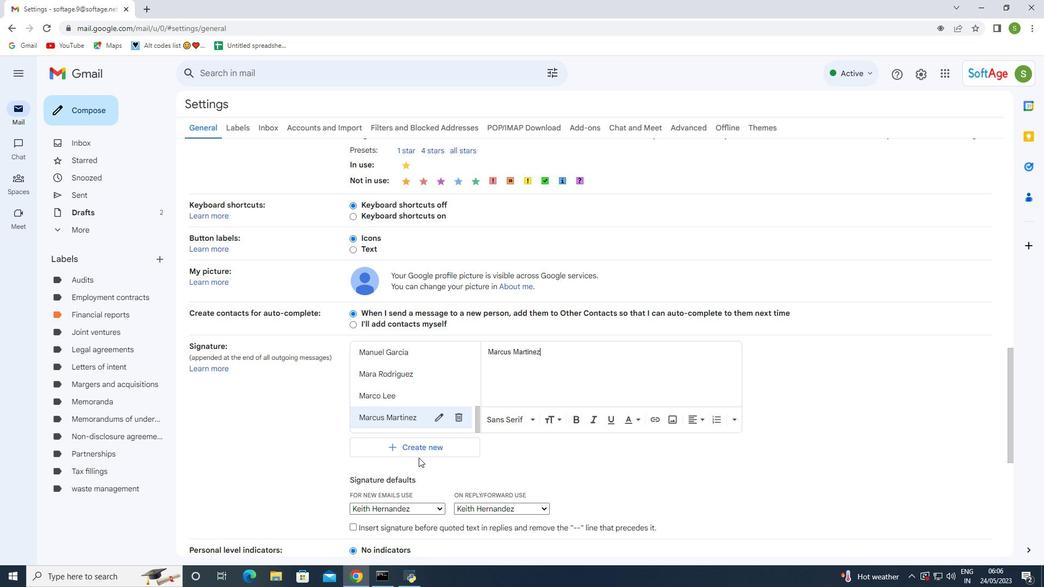 
Action: Mouse moved to (417, 463)
Screenshot: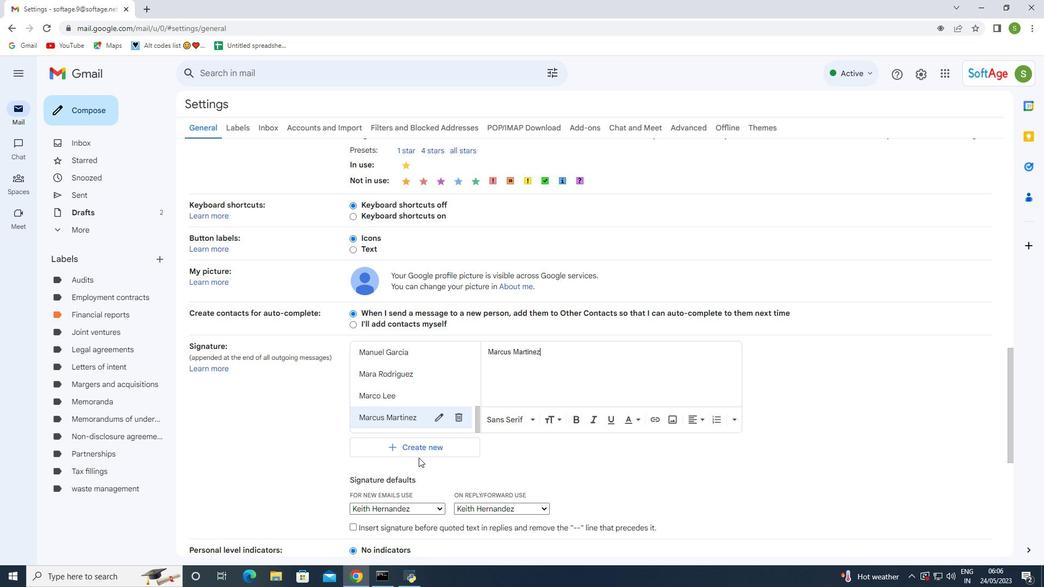 
Action: Mouse scrolled (417, 462) with delta (0, 0)
Screenshot: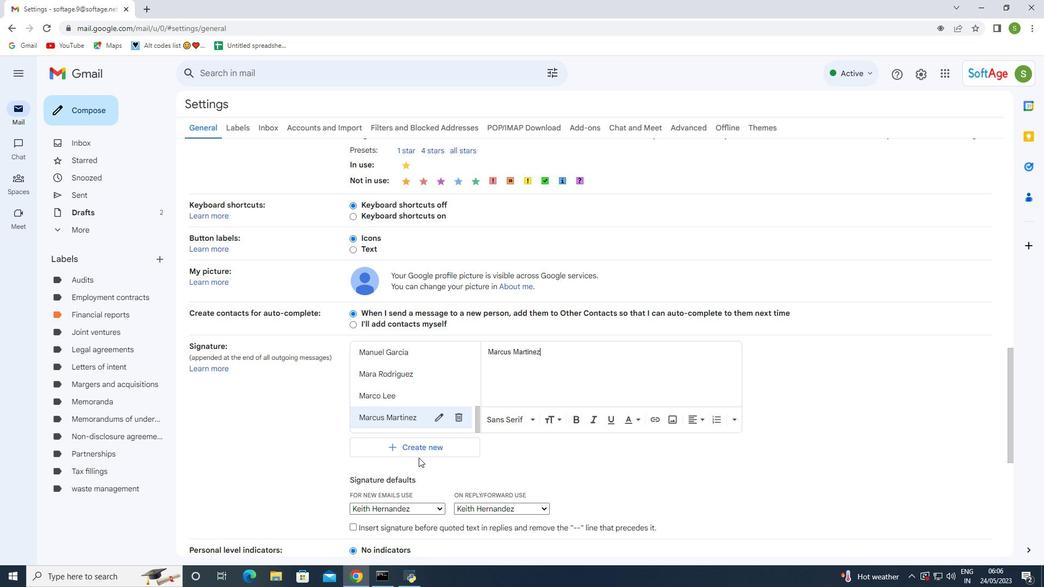 
Action: Mouse moved to (417, 344)
Screenshot: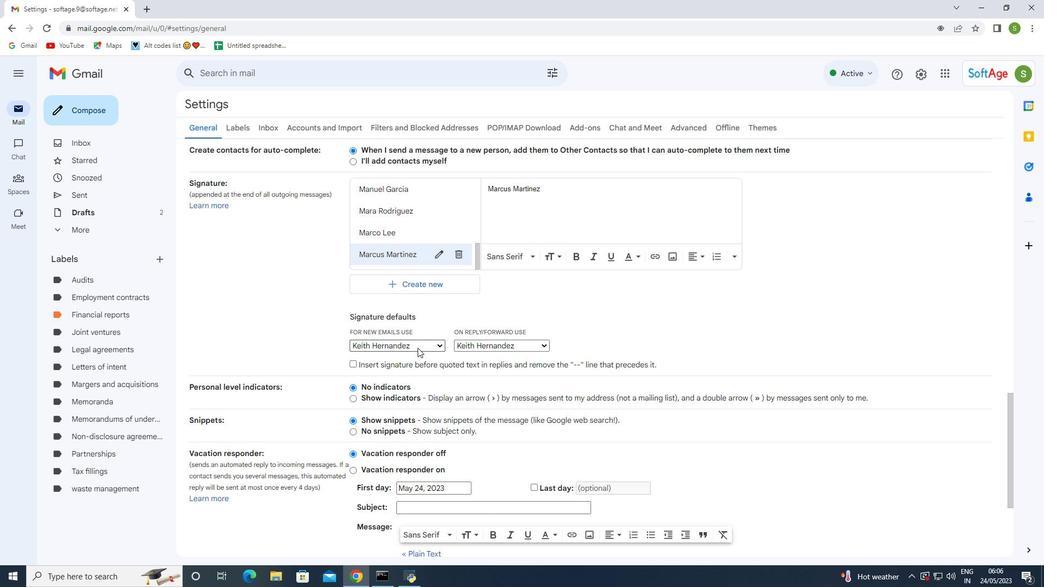 
Action: Mouse pressed left at (417, 344)
Screenshot: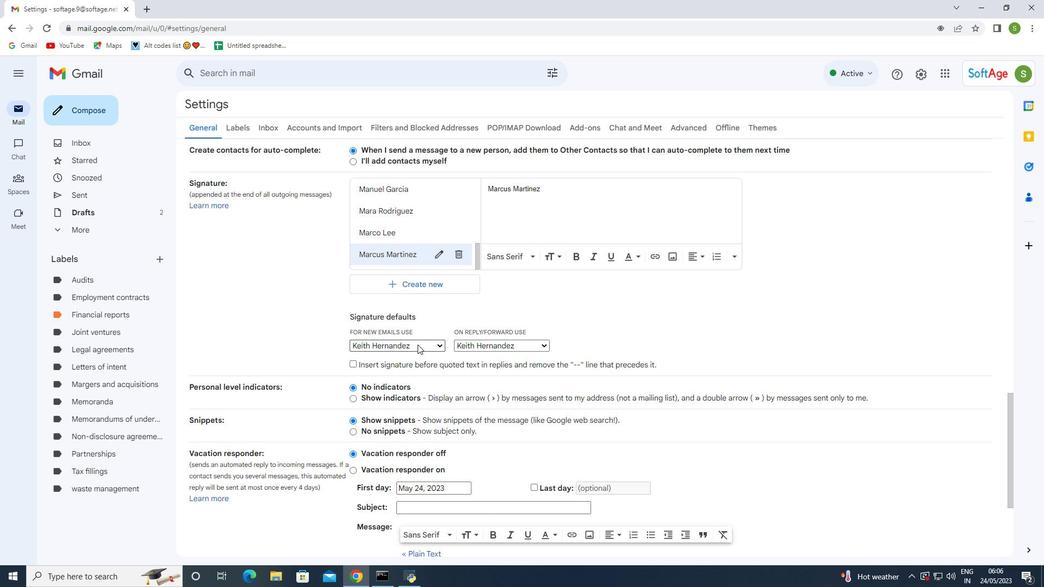 
Action: Mouse moved to (424, 499)
Screenshot: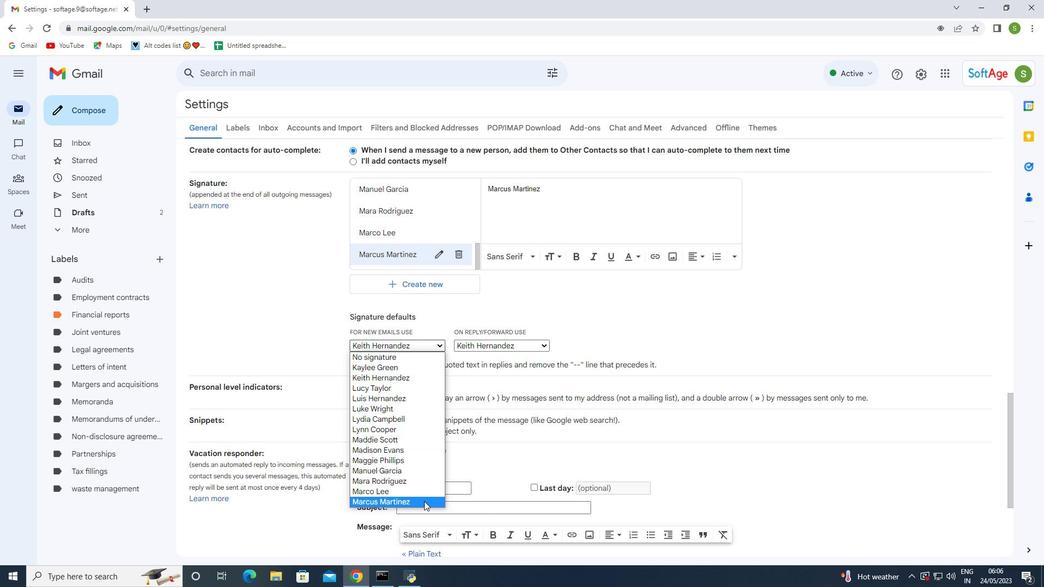 
Action: Mouse pressed left at (424, 499)
Screenshot: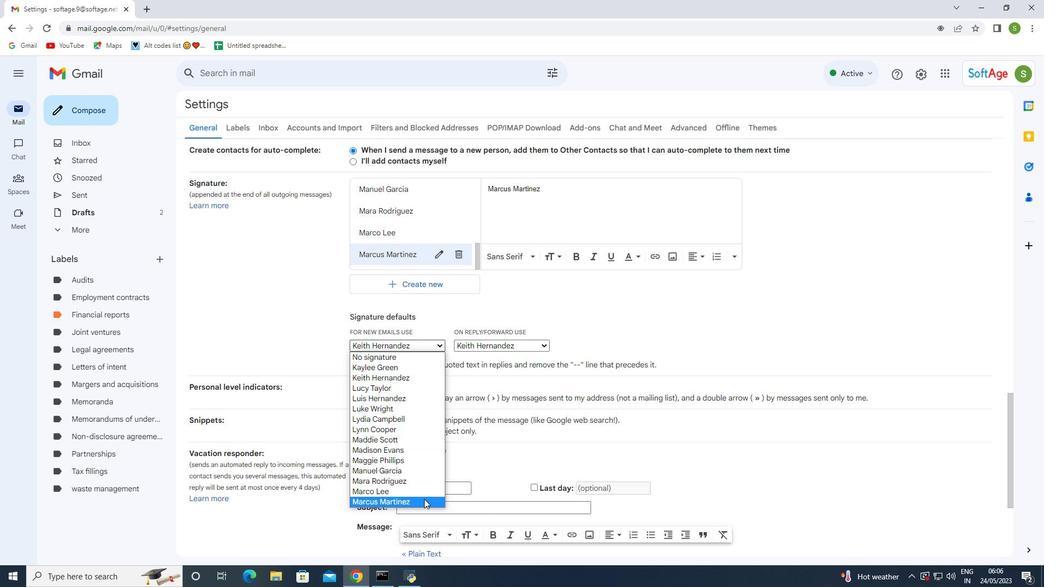 
Action: Mouse moved to (509, 348)
Screenshot: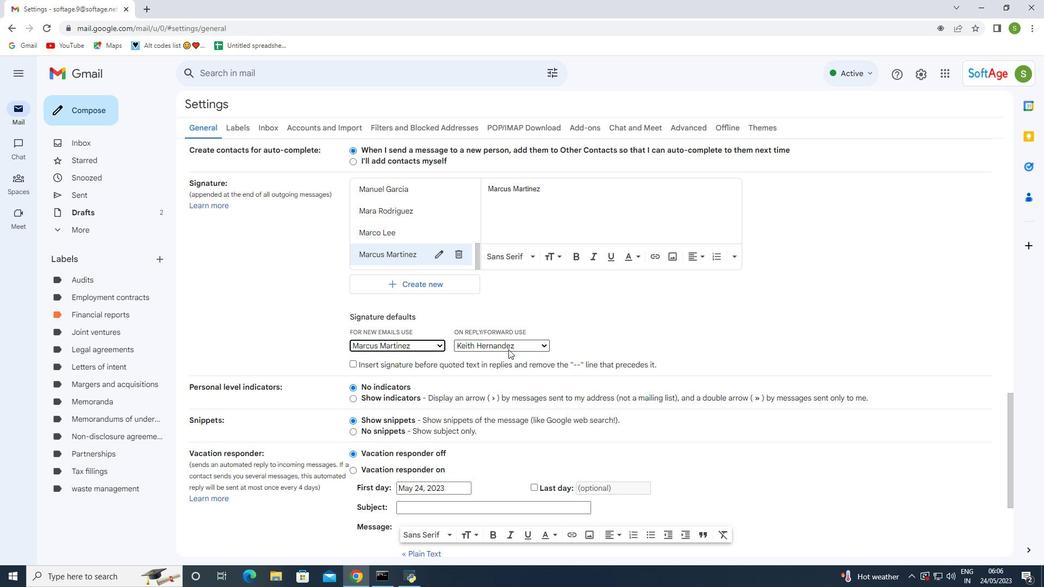 
Action: Mouse pressed left at (509, 348)
Screenshot: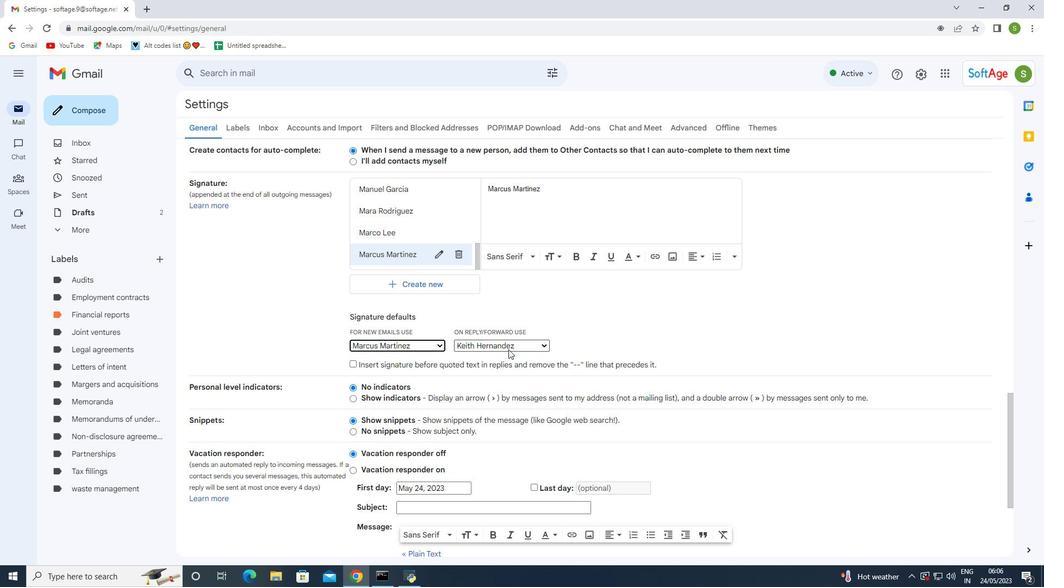 
Action: Mouse moved to (507, 500)
Screenshot: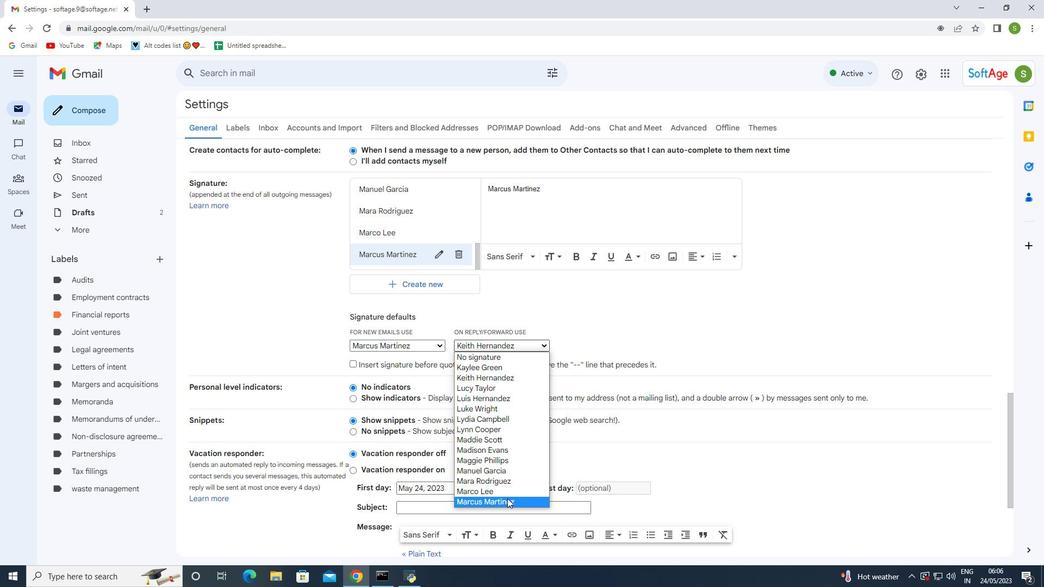 
Action: Mouse pressed left at (507, 500)
Screenshot: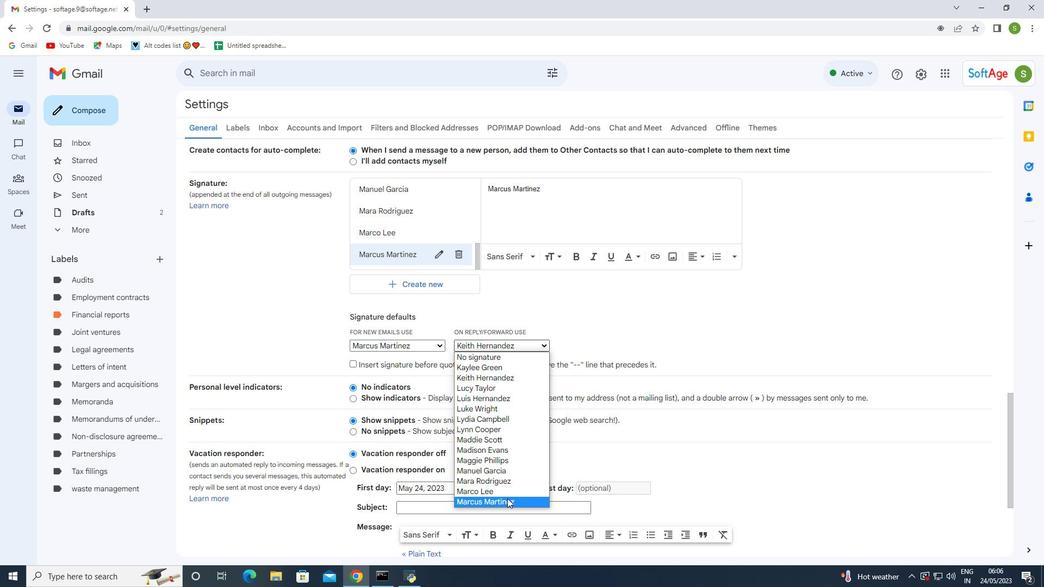 
Action: Mouse moved to (503, 419)
Screenshot: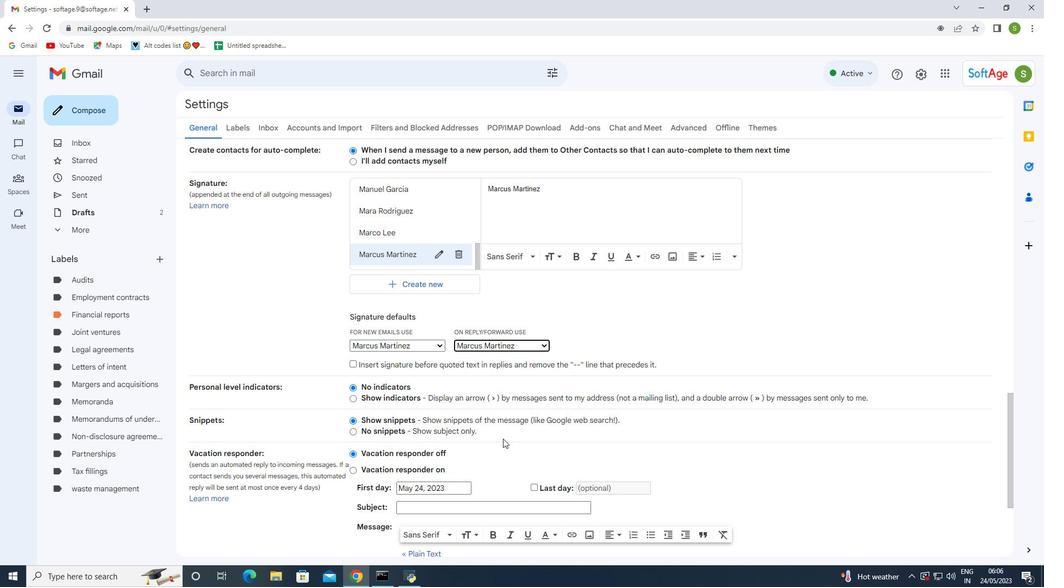 
Action: Mouse scrolled (503, 419) with delta (0, 0)
Screenshot: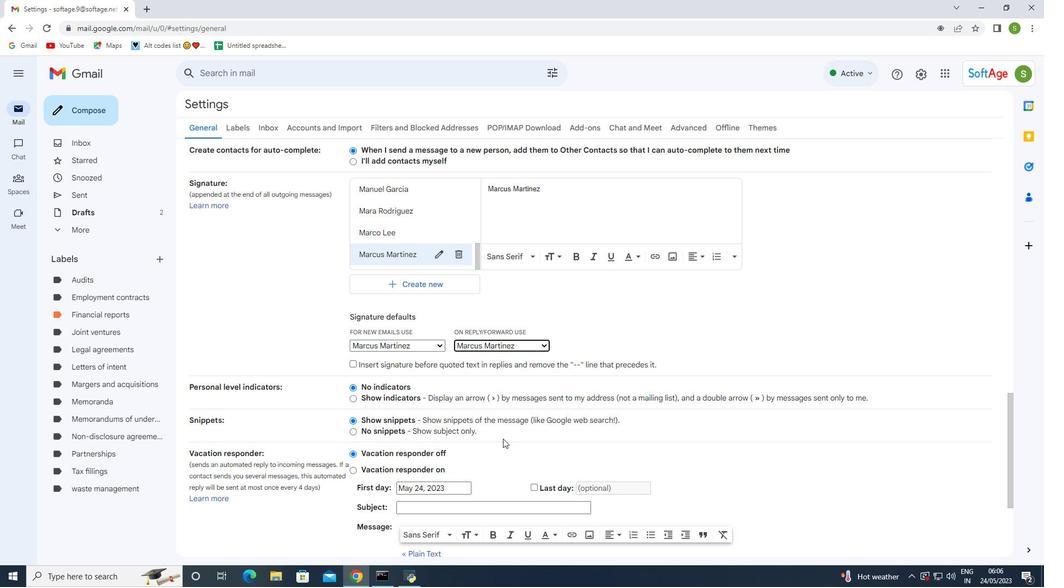 
Action: Mouse scrolled (503, 419) with delta (0, 0)
Screenshot: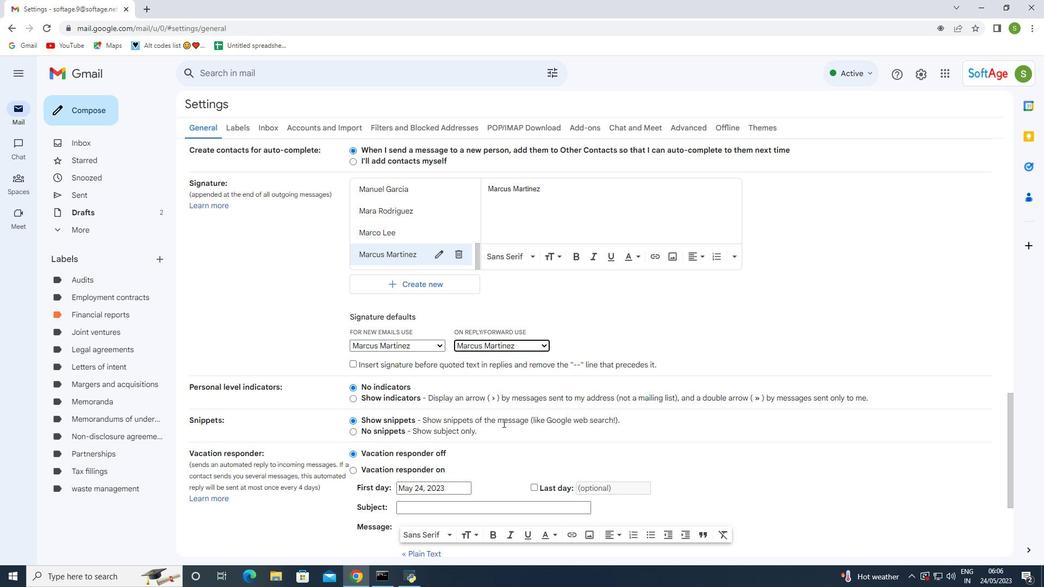 
Action: Mouse scrolled (503, 419) with delta (0, 0)
Screenshot: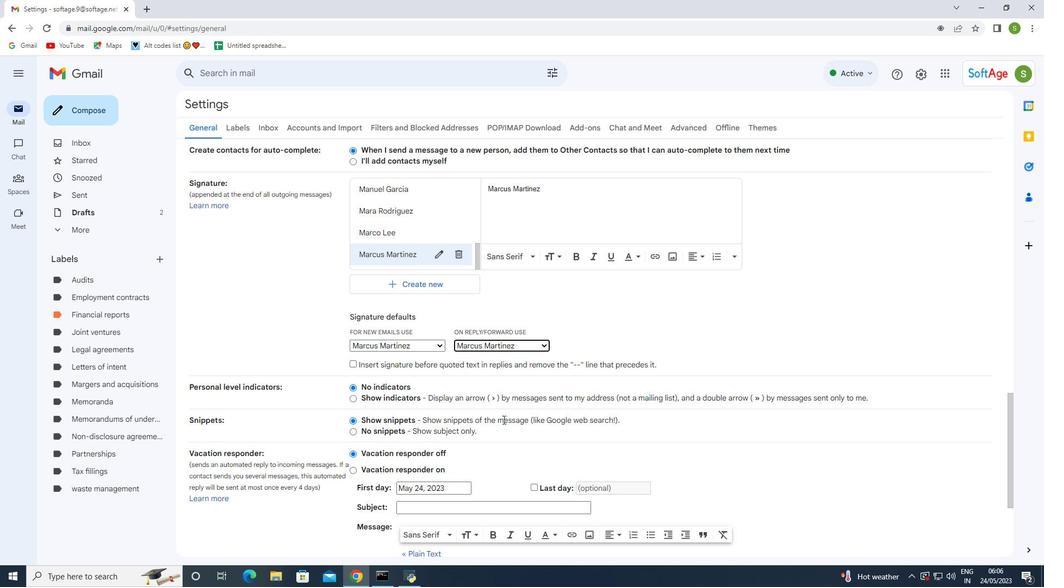 
Action: Mouse scrolled (503, 419) with delta (0, 0)
Screenshot: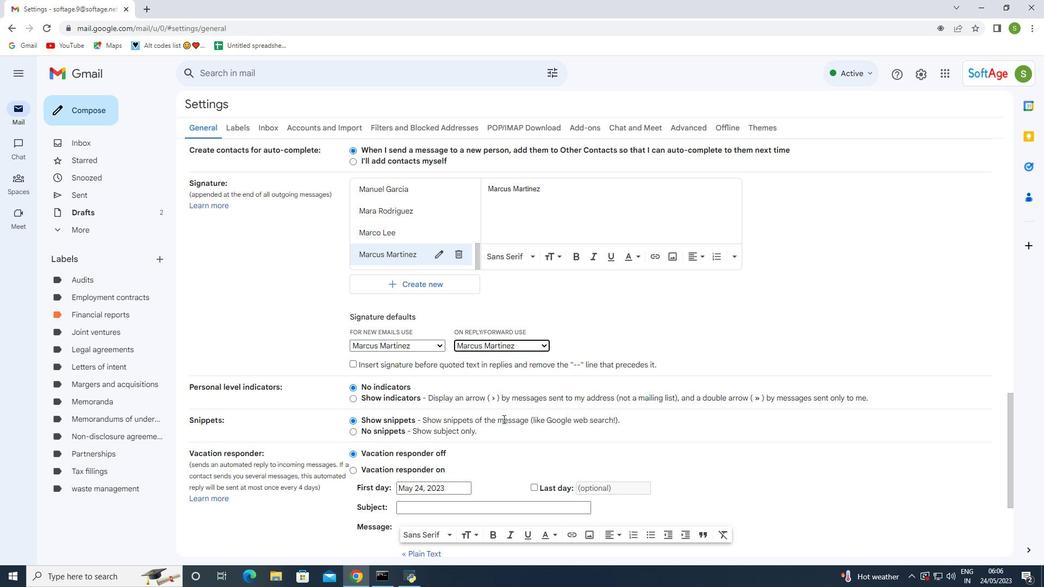
Action: Mouse moved to (578, 495)
Screenshot: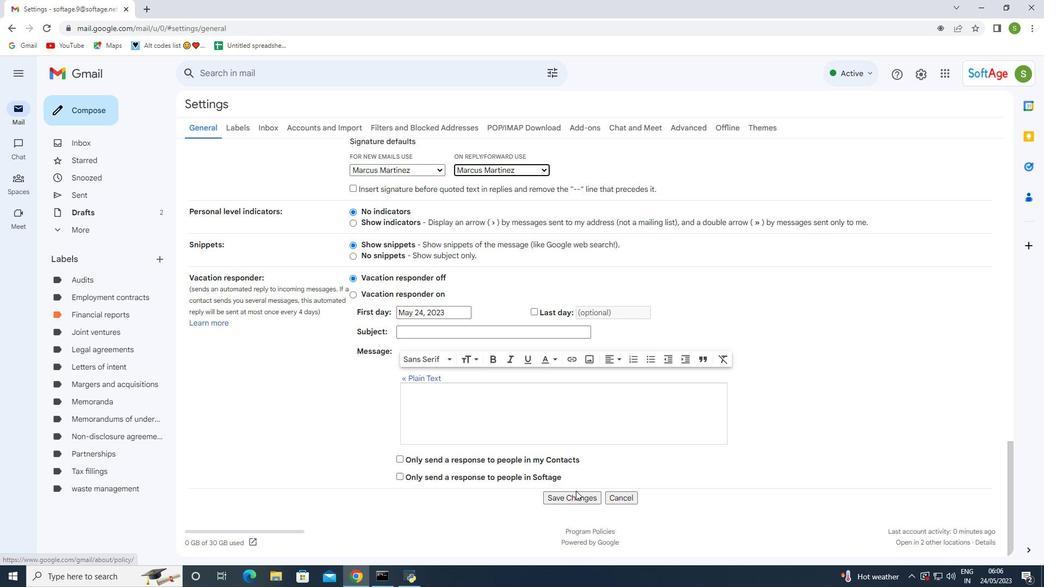 
Action: Mouse pressed left at (578, 495)
Screenshot: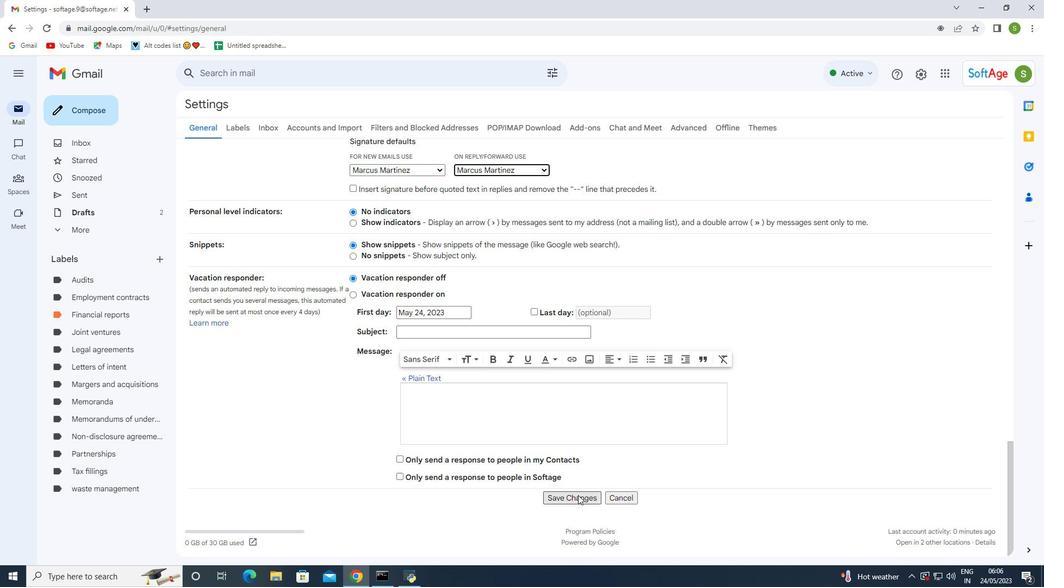 
Action: Mouse moved to (69, 112)
Screenshot: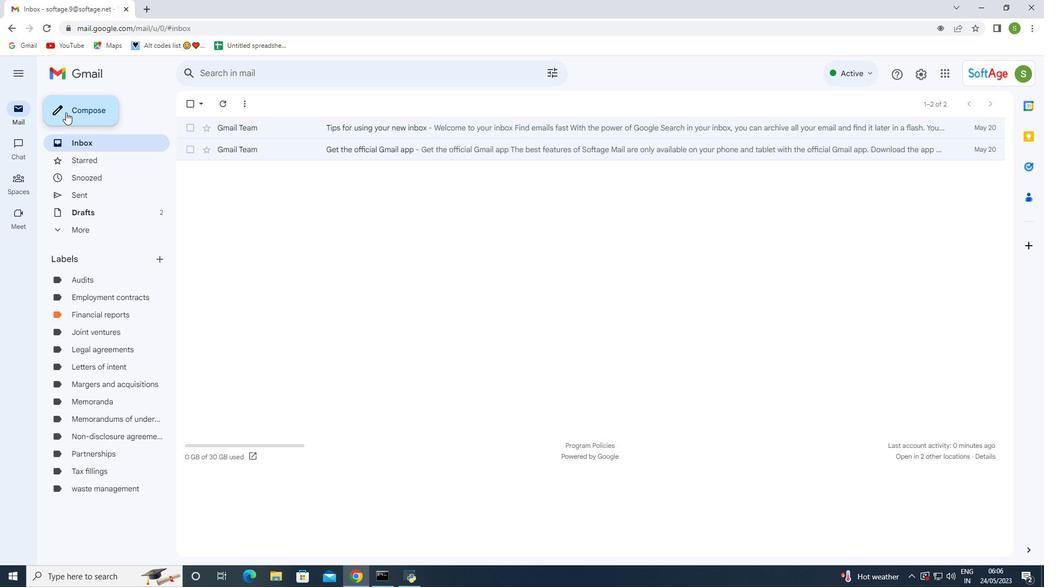 
Action: Mouse pressed left at (69, 112)
Screenshot: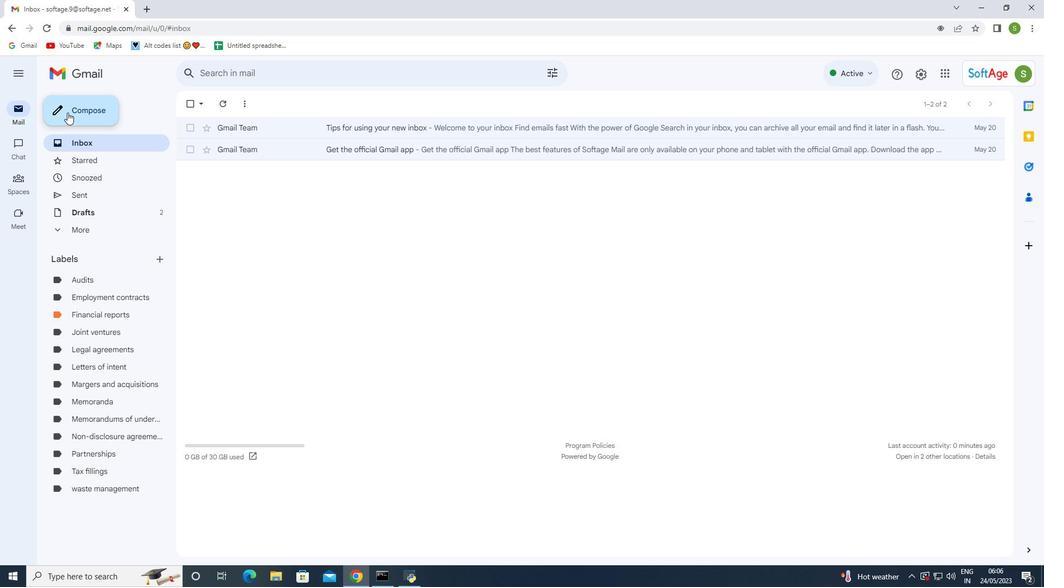 
Action: Mouse moved to (702, 263)
Screenshot: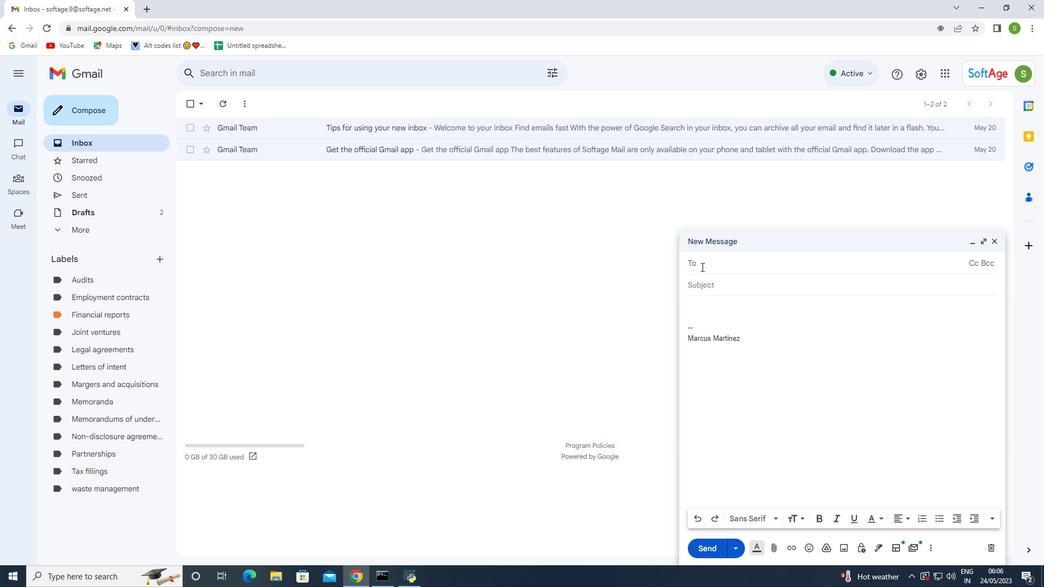 
Action: Mouse pressed left at (702, 263)
Screenshot: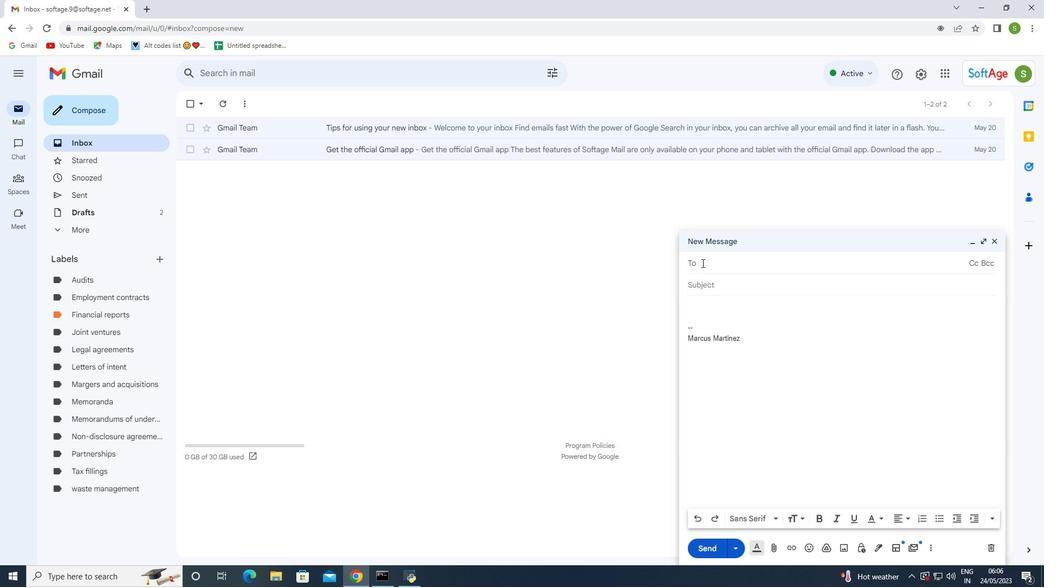 
Action: Key pressed softage.10<Key.shift>@softage.net
Screenshot: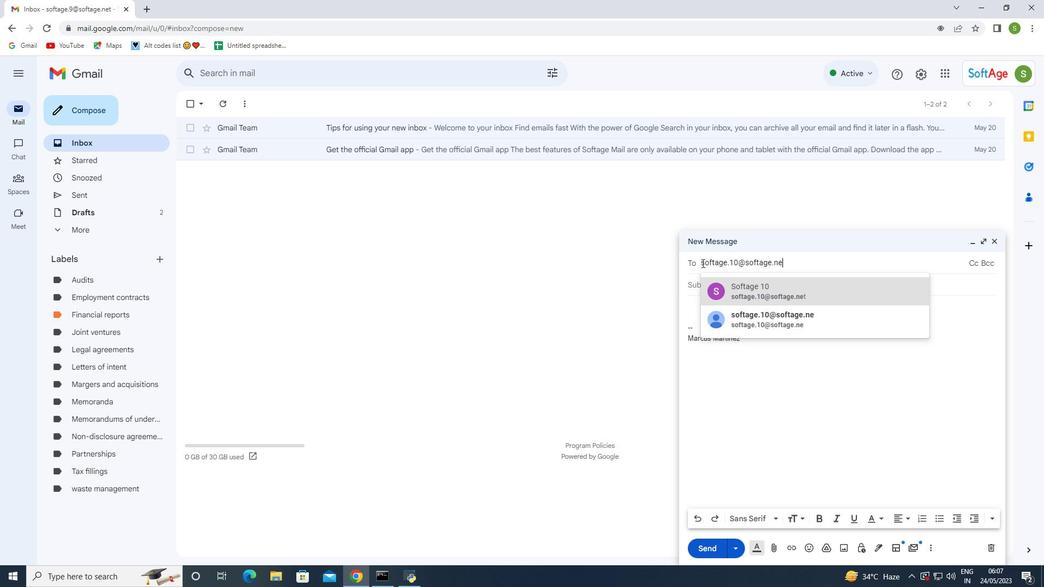 
Action: Mouse moved to (746, 298)
Screenshot: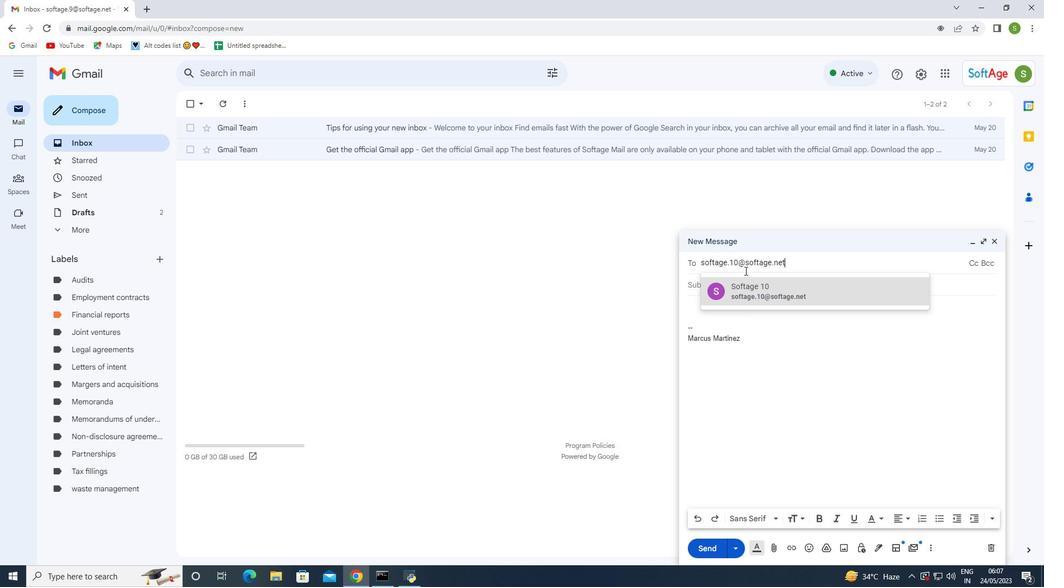 
Action: Mouse pressed left at (746, 298)
Screenshot: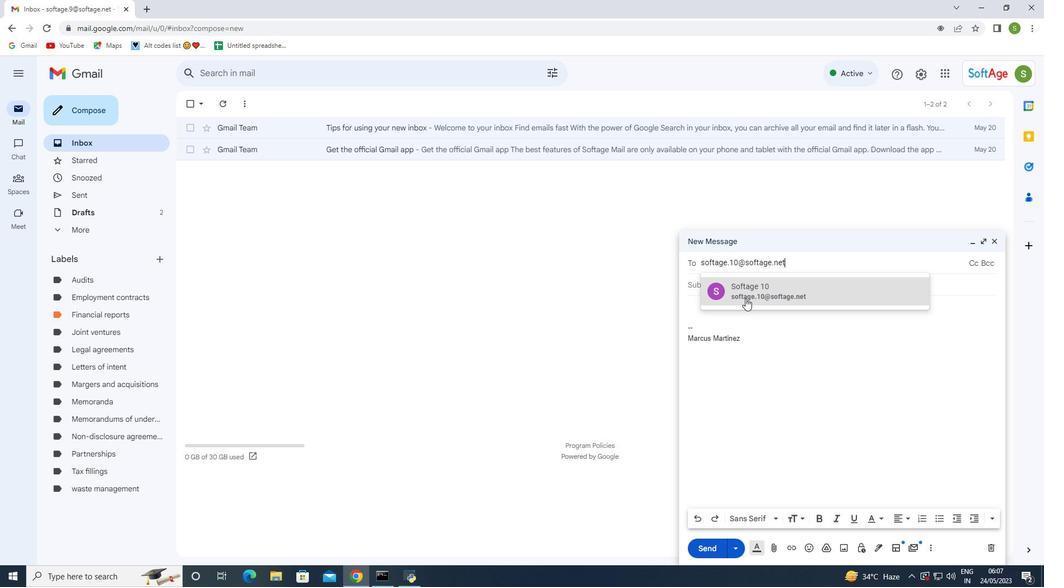 
Action: Mouse moved to (722, 298)
Screenshot: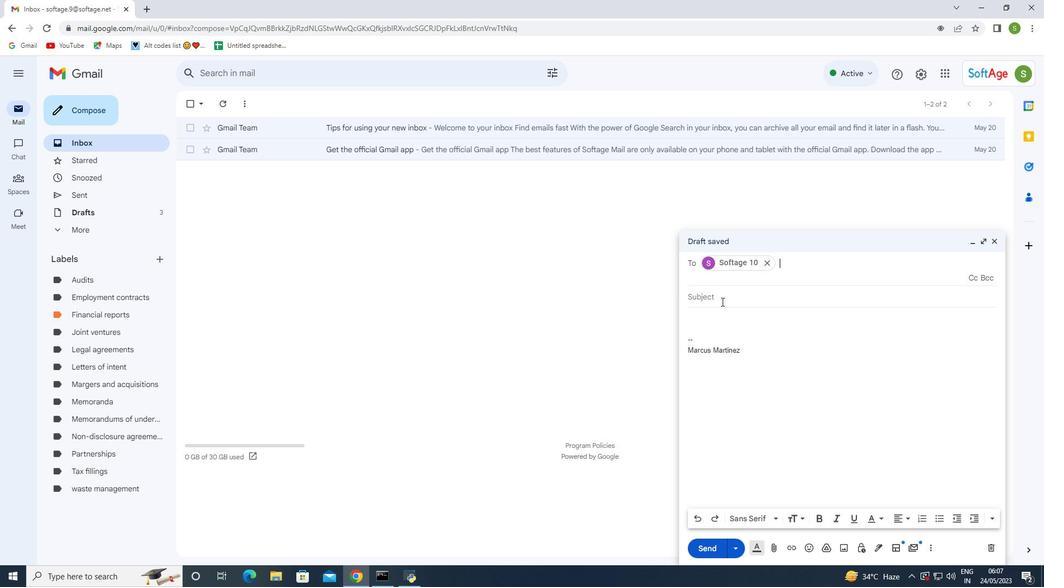 
Action: Mouse pressed left at (722, 298)
Screenshot: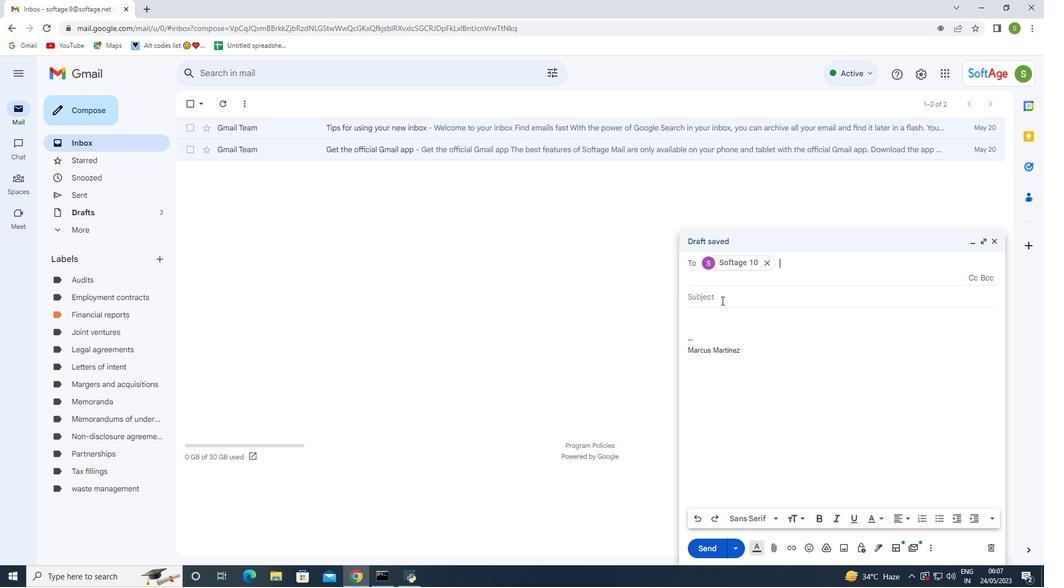 
Action: Key pressed <Key.shift><Key.shift><Key.shift><Key.shift><Key.shift><Key.shift>Request<Key.space>for<Key.space>a<Key.space>day<Key.space>off<Key.space>follow-up<Key.space>
Screenshot: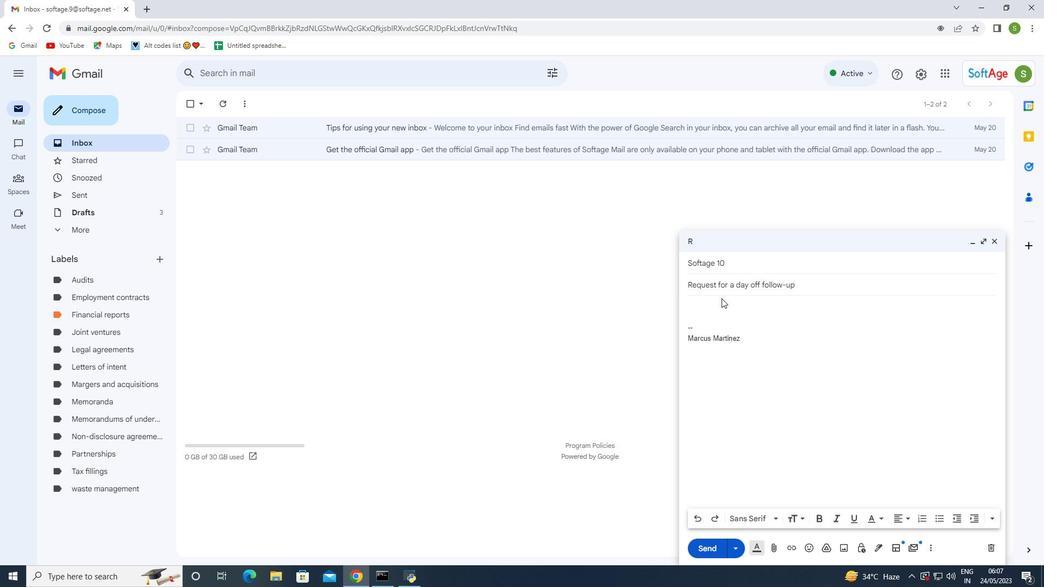 
Action: Mouse moved to (697, 330)
Screenshot: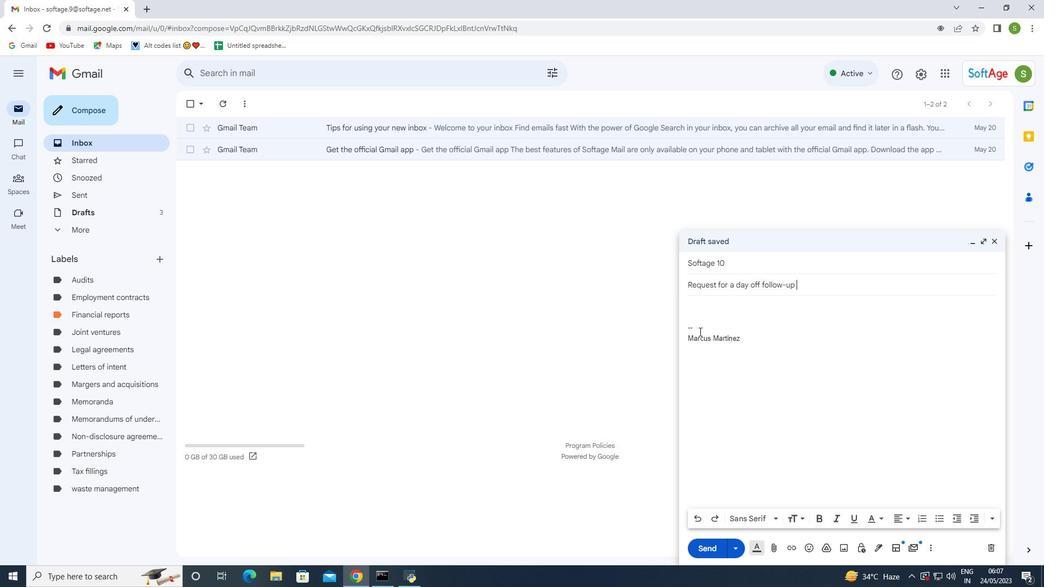 
Action: Mouse pressed left at (697, 330)
Screenshot: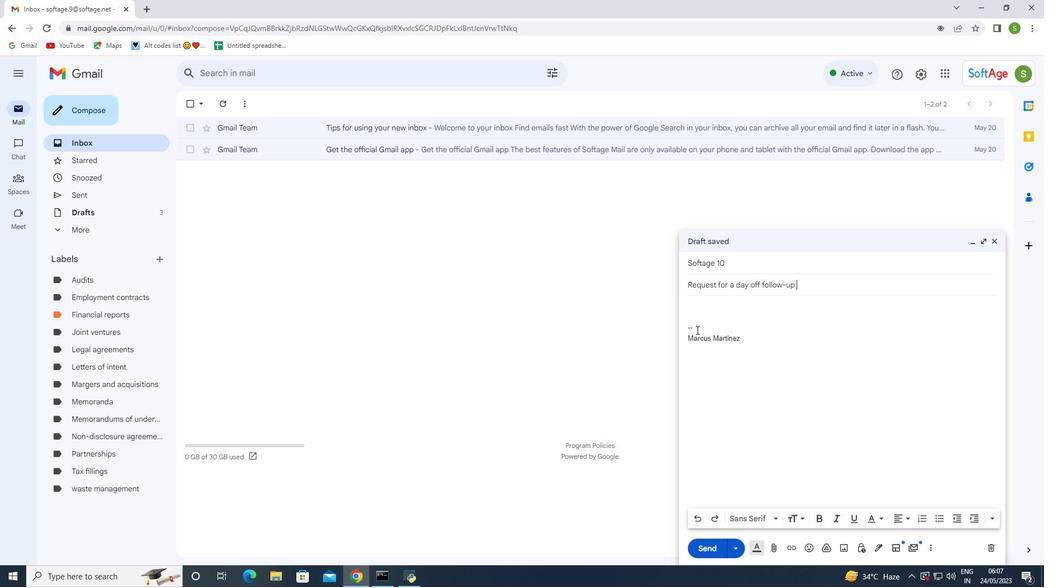 
Action: Mouse moved to (680, 316)
Screenshot: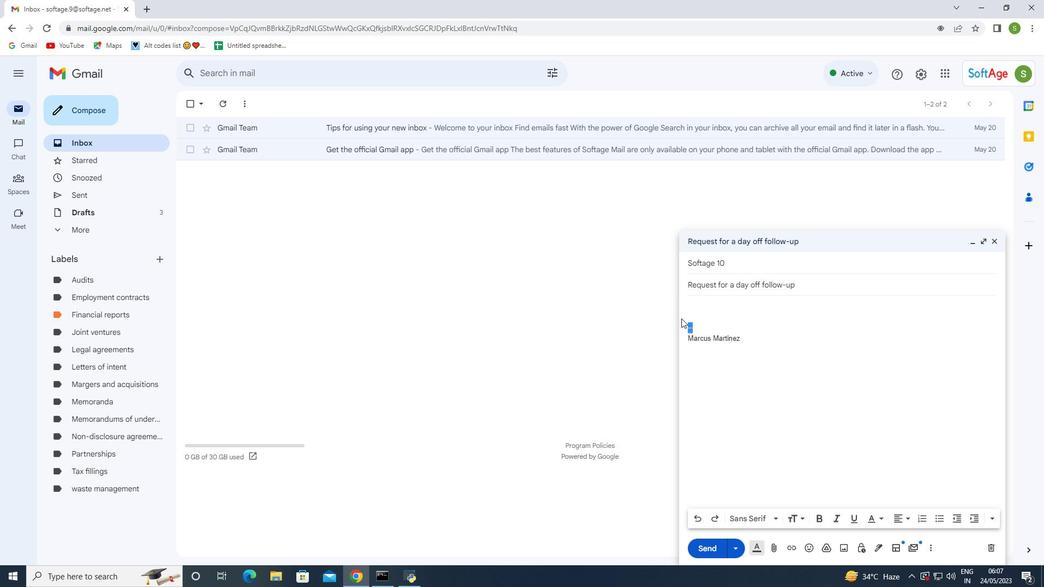 
Action: Key pressed <Key.backspace><Key.up><Key.shift>Please<Key.space>let<Key.space>me<Key.space>know<Key.space>if<Key.space>ypu<Key.space>will<Key.space>be<Key.space>attending<Key.space>the<Key.space>conference<Key.space>next<Key.space>month.
Screenshot: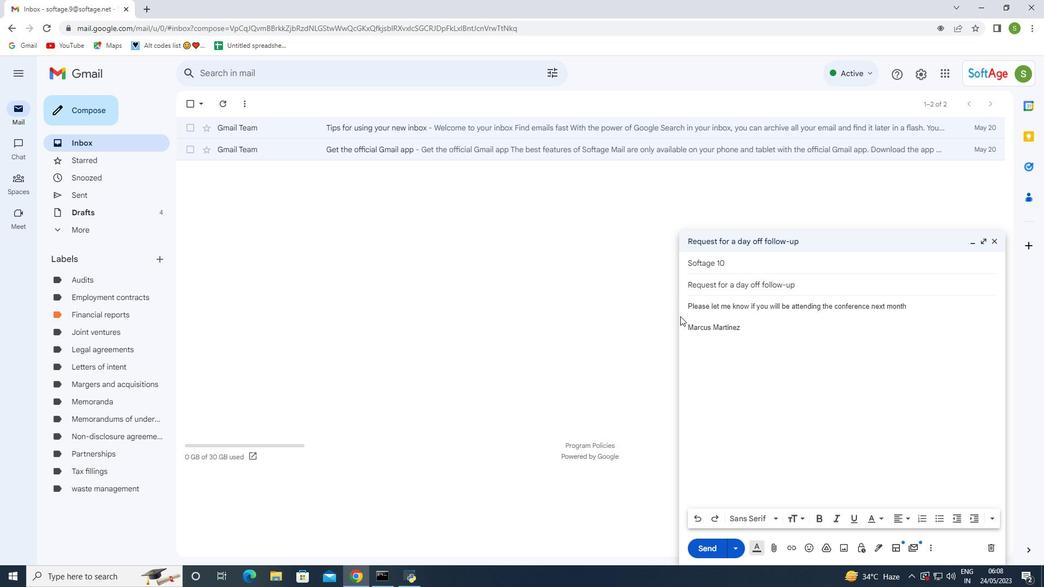 
Action: Mouse moved to (729, 546)
Screenshot: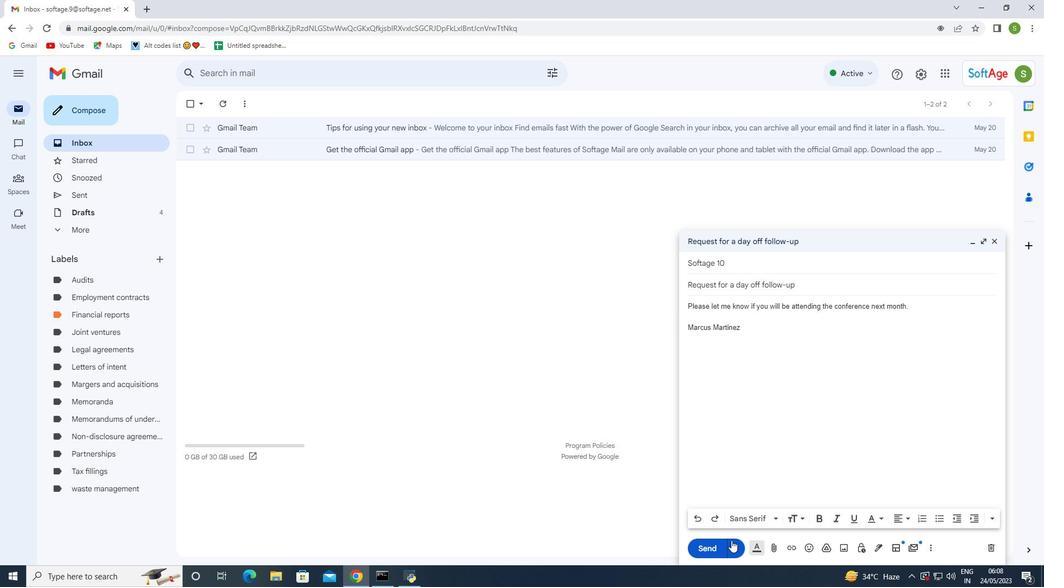 
Action: Mouse pressed left at (729, 546)
Screenshot: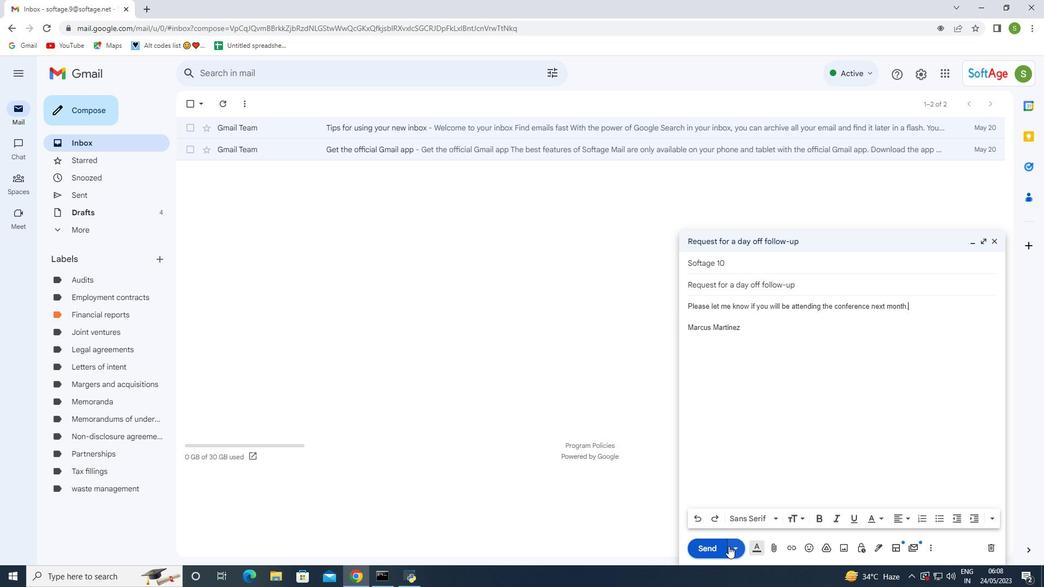 
Action: Mouse moved to (708, 552)
Screenshot: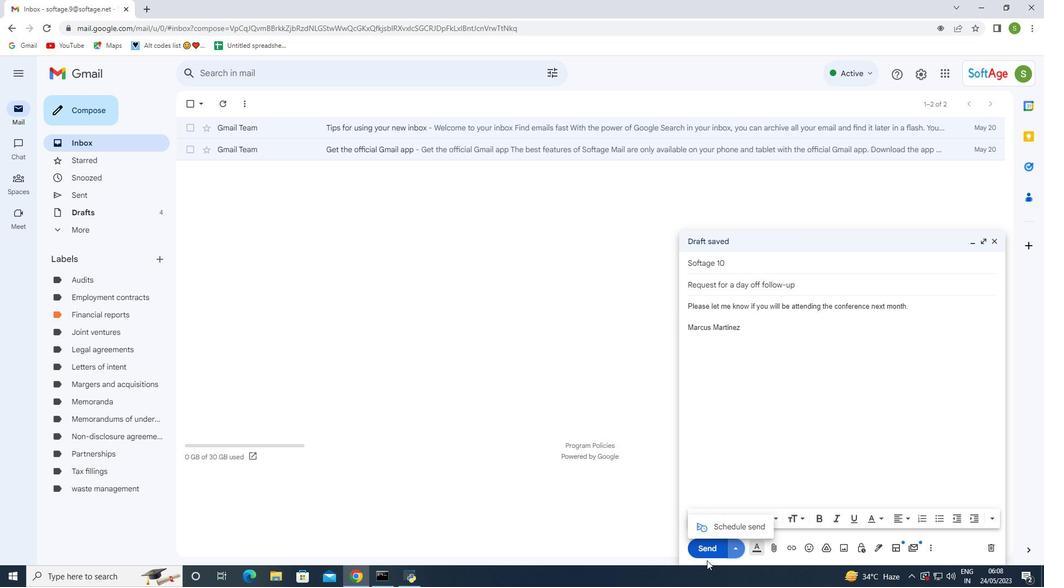 
Action: Mouse pressed left at (708, 552)
Screenshot: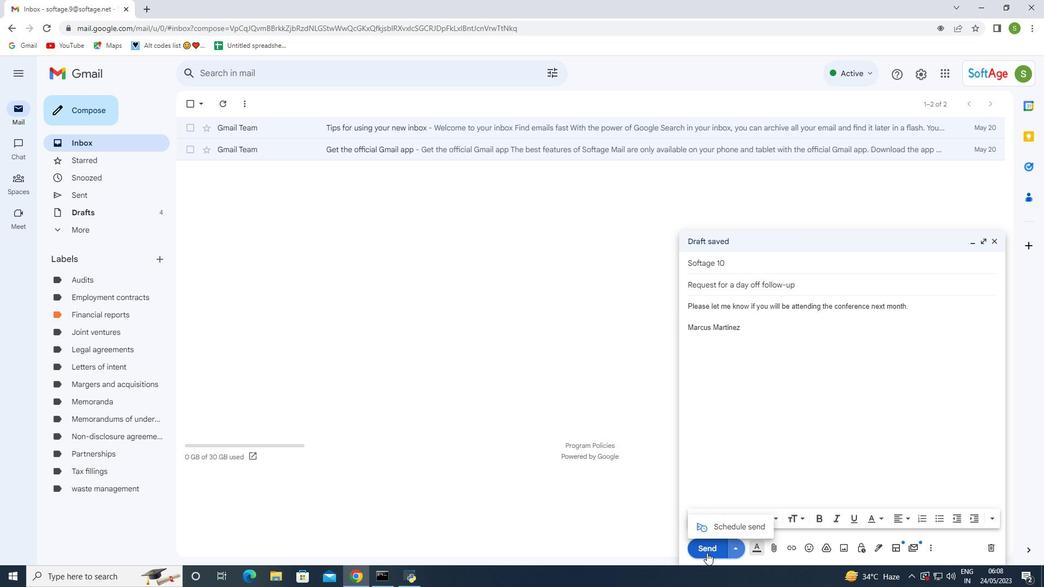 
Action: Mouse moved to (78, 194)
Screenshot: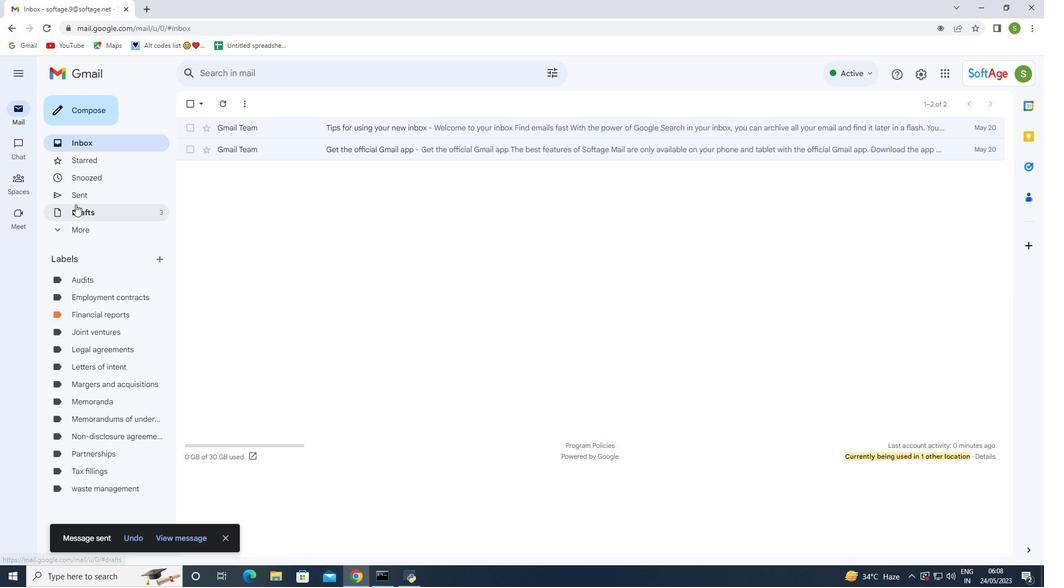 
Action: Mouse pressed left at (78, 194)
Screenshot: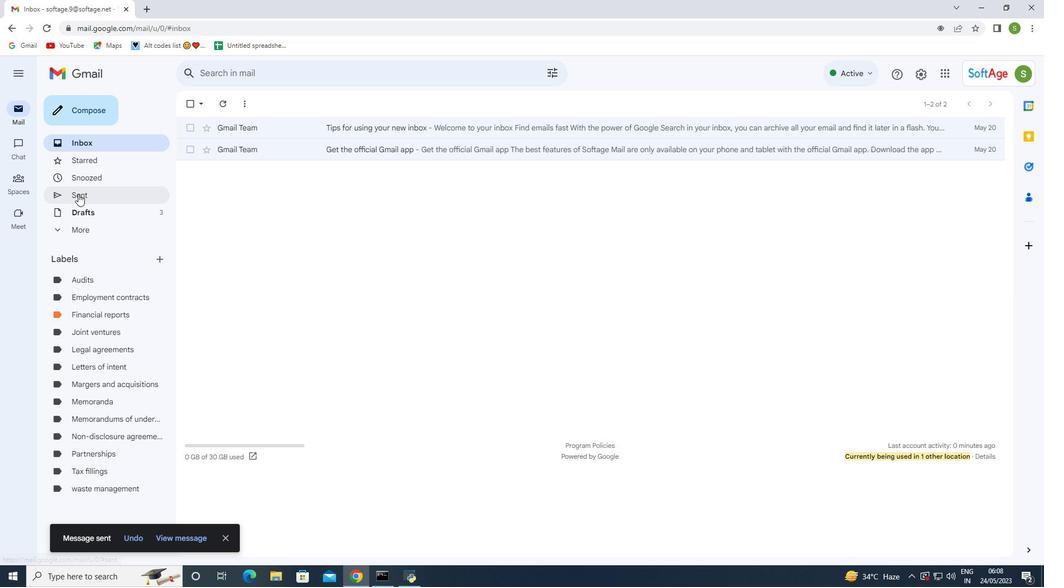 
Action: Mouse moved to (189, 156)
Screenshot: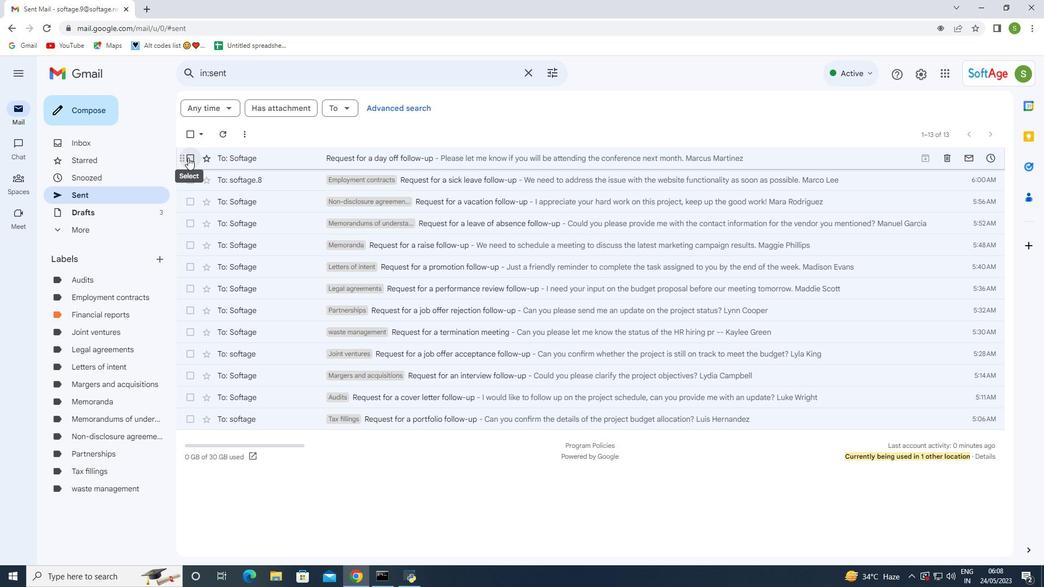
Action: Mouse pressed left at (189, 156)
Screenshot: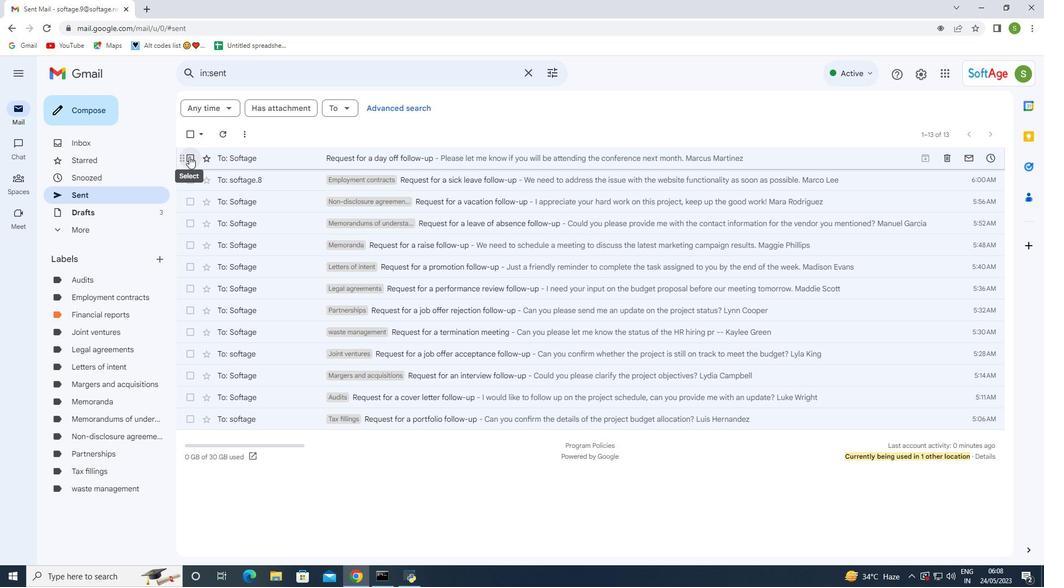 
Action: Mouse moved to (286, 155)
Screenshot: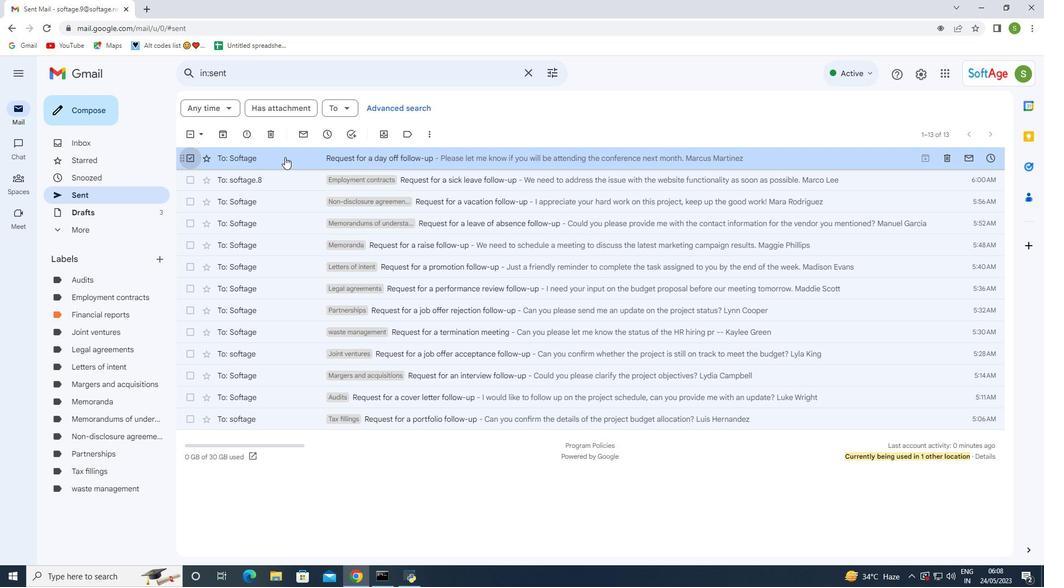 
Action: Mouse pressed right at (286, 155)
Screenshot: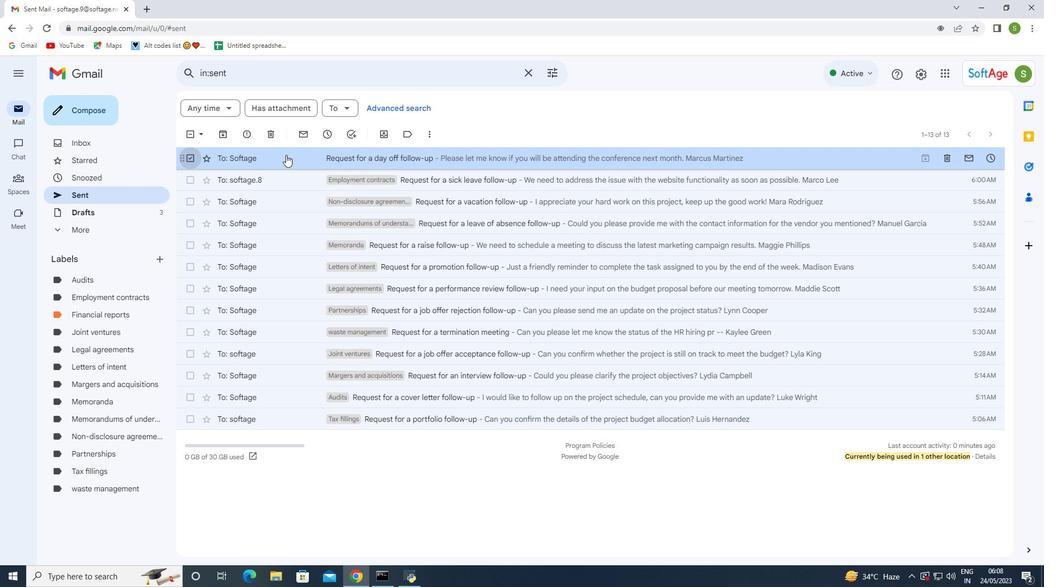 
Action: Mouse moved to (456, 320)
Screenshot: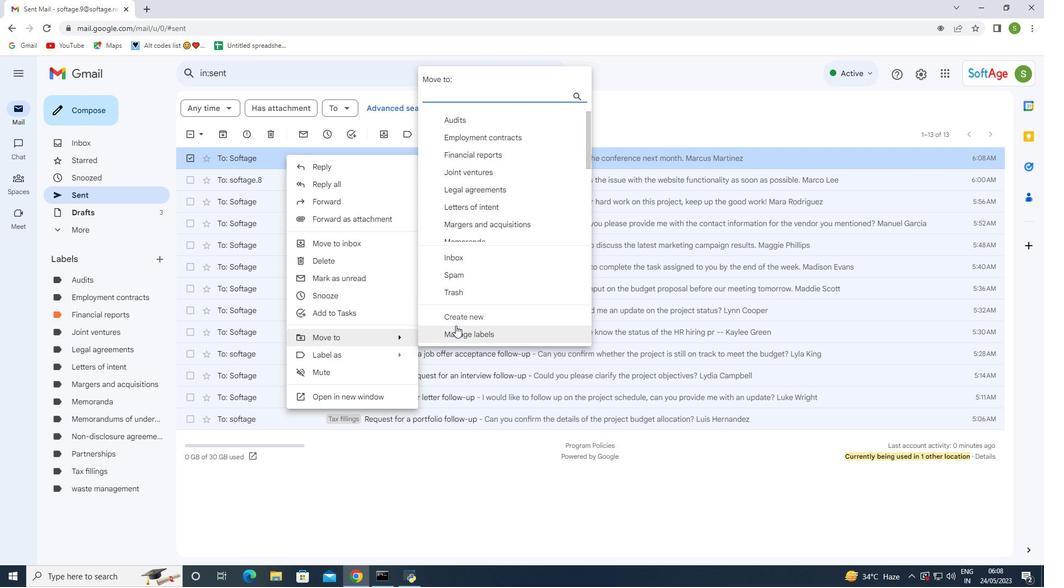 
Action: Mouse pressed left at (456, 320)
Screenshot: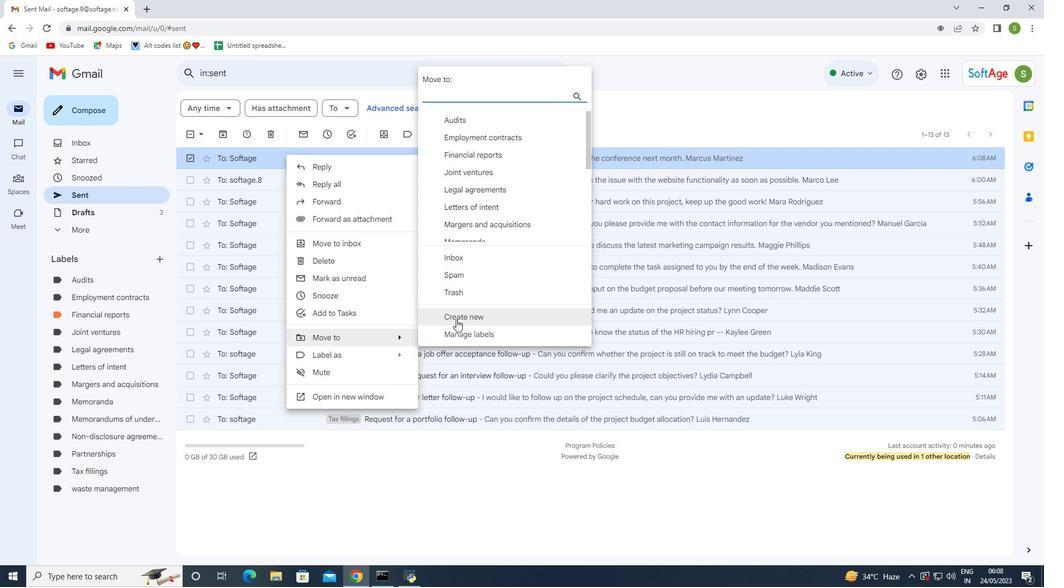 
Action: Mouse moved to (493, 294)
Screenshot: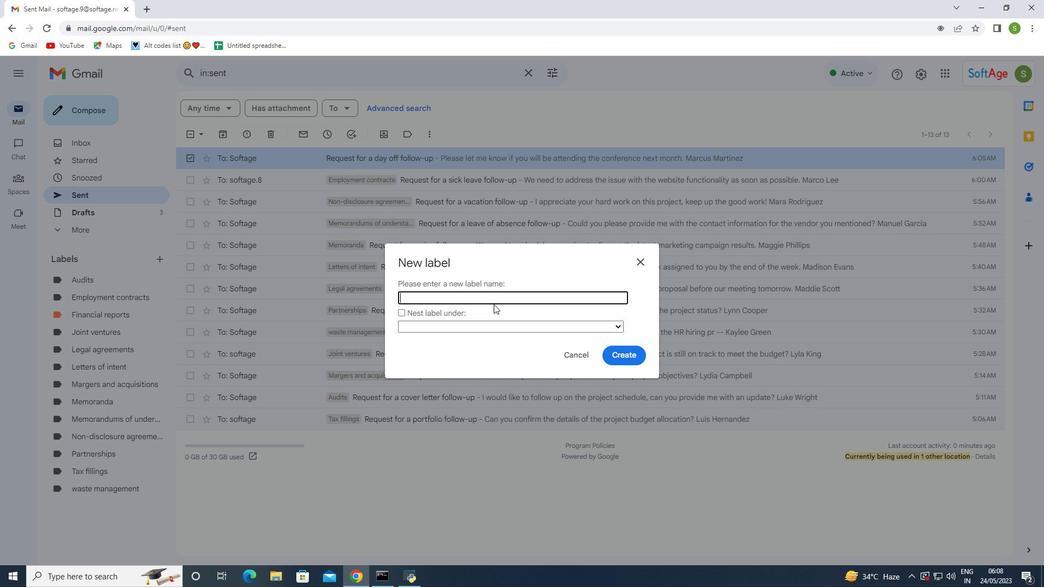 
Action: Mouse pressed left at (493, 294)
Screenshot: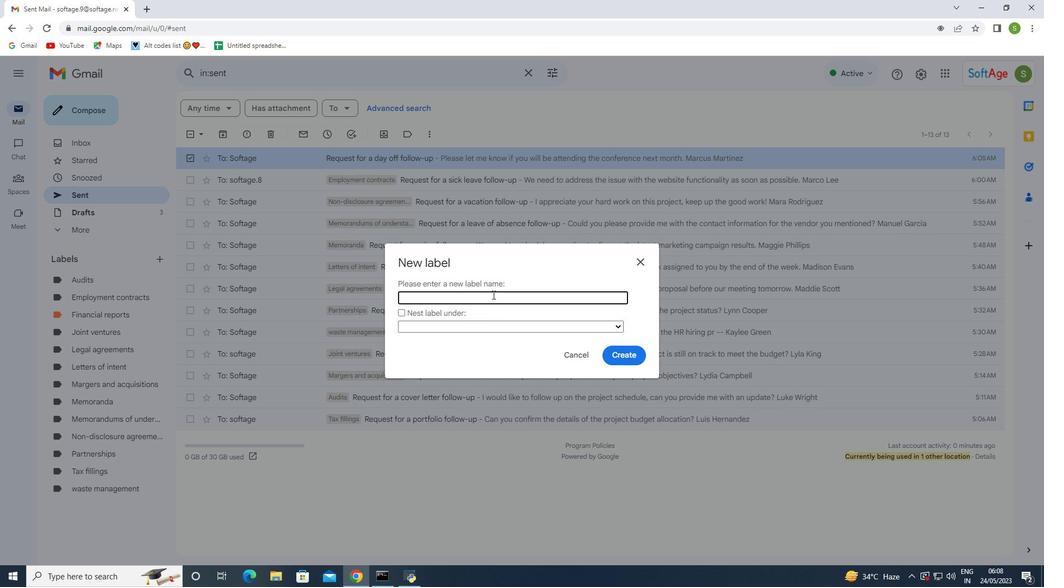 
Action: Key pressed <Key.shift><Key.shift><Key.shift><Key.shift><Key.shift><Key.shift><Key.shift><Key.shift><Key.shift><Key.shift><Key.shift><Key.shift><Key.shift>Consulting<Key.space>contracts
Screenshot: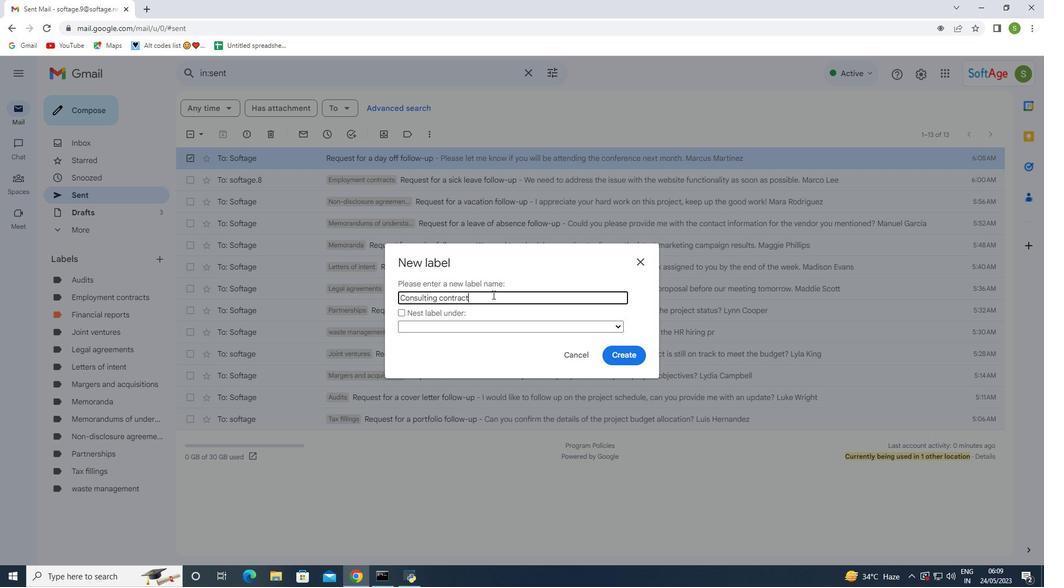 
Action: Mouse moved to (611, 359)
Screenshot: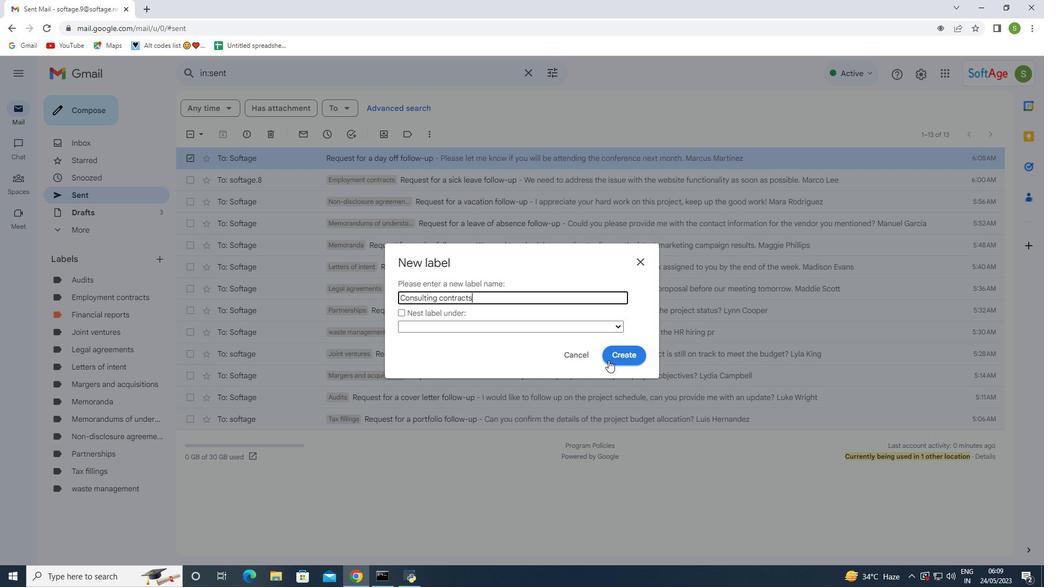 
Action: Mouse pressed left at (611, 359)
Screenshot: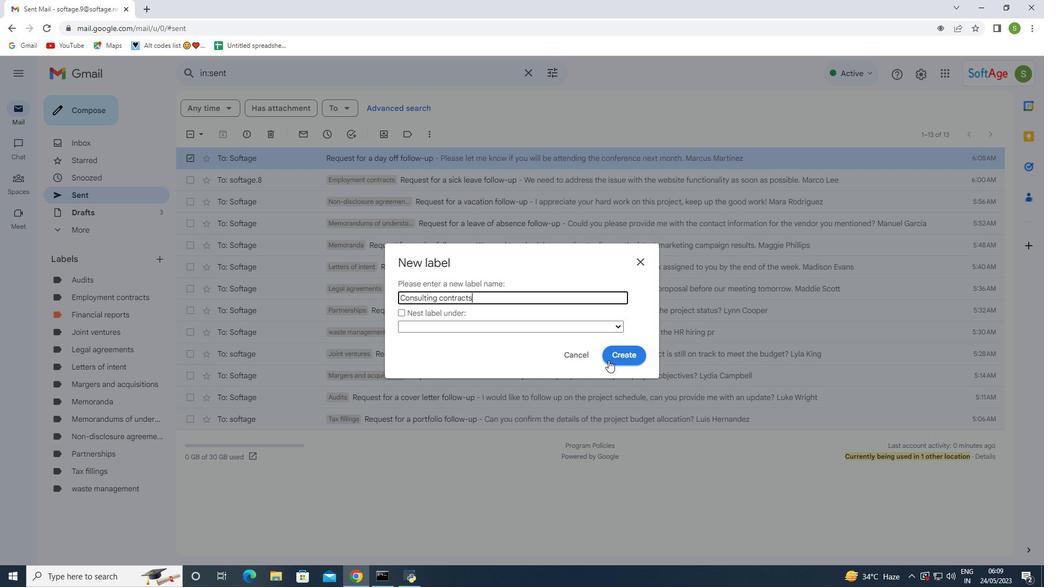 
Action: Mouse moved to (98, 297)
Screenshot: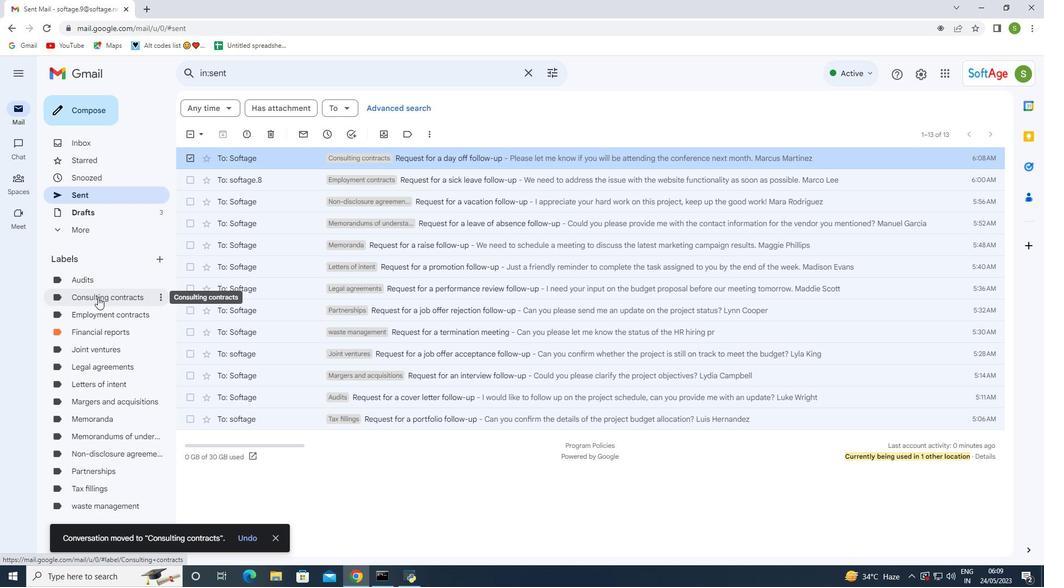 
Action: Mouse pressed left at (98, 297)
Screenshot: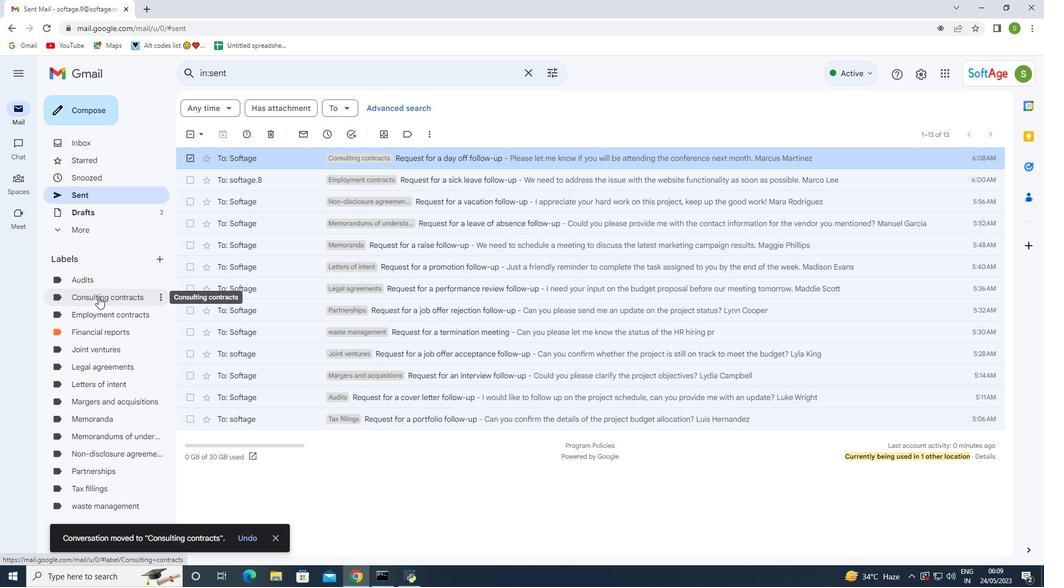 
Action: Mouse pressed left at (98, 297)
Screenshot: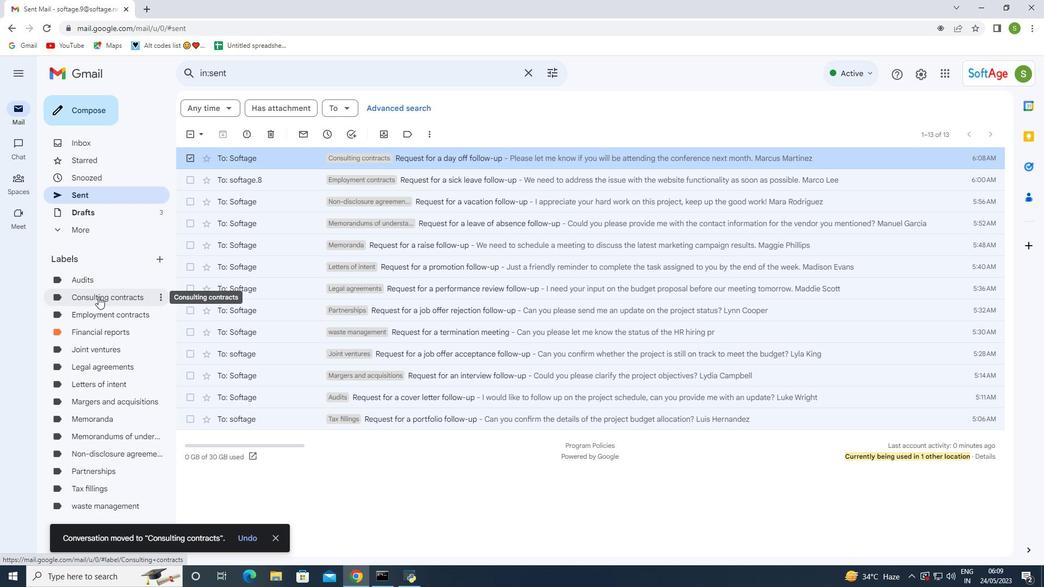 
Action: Mouse moved to (248, 161)
Screenshot: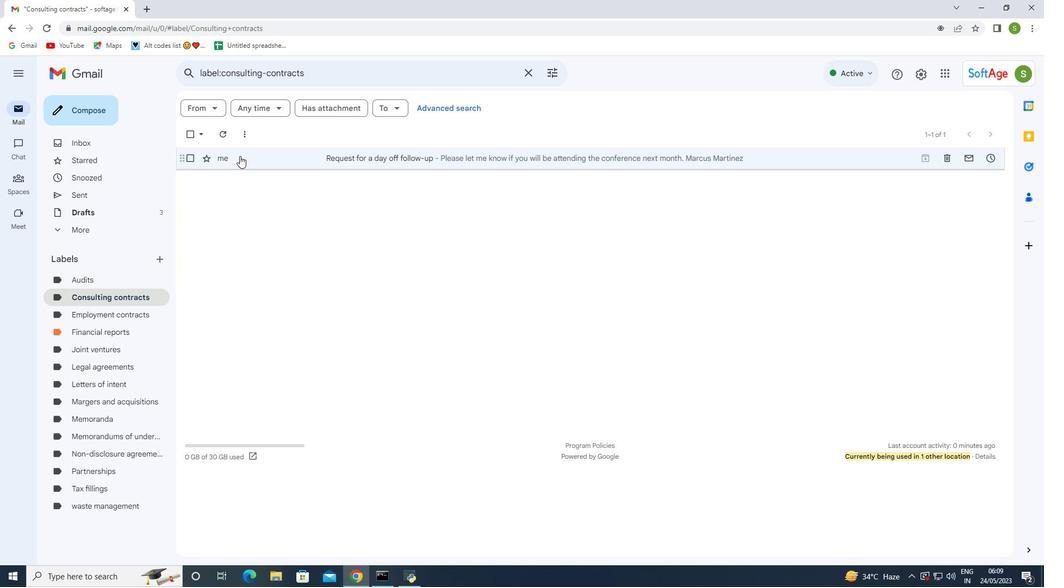 
Action: Mouse pressed left at (248, 161)
Screenshot: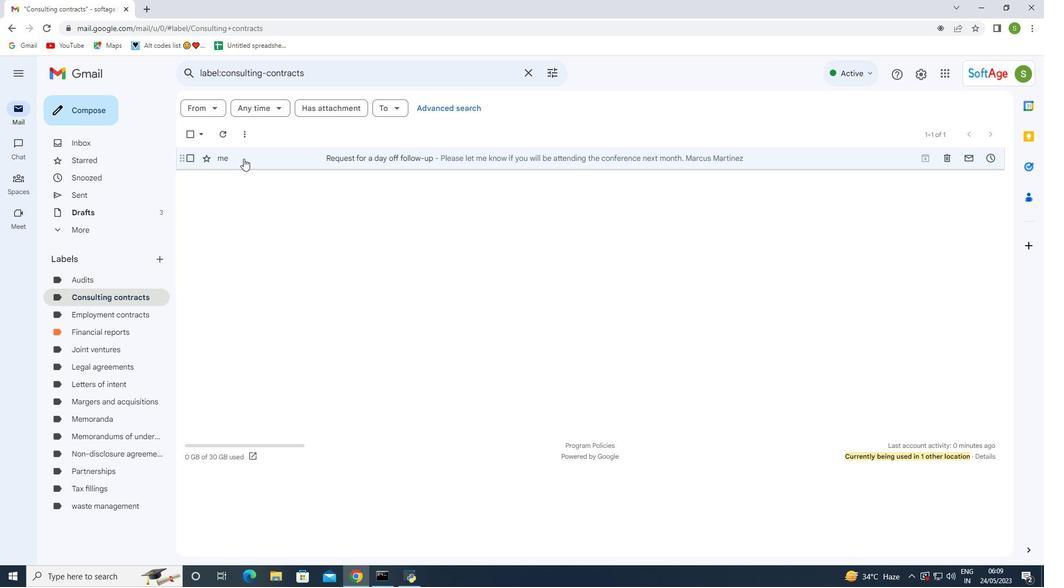 
Action: Mouse pressed left at (248, 161)
Screenshot: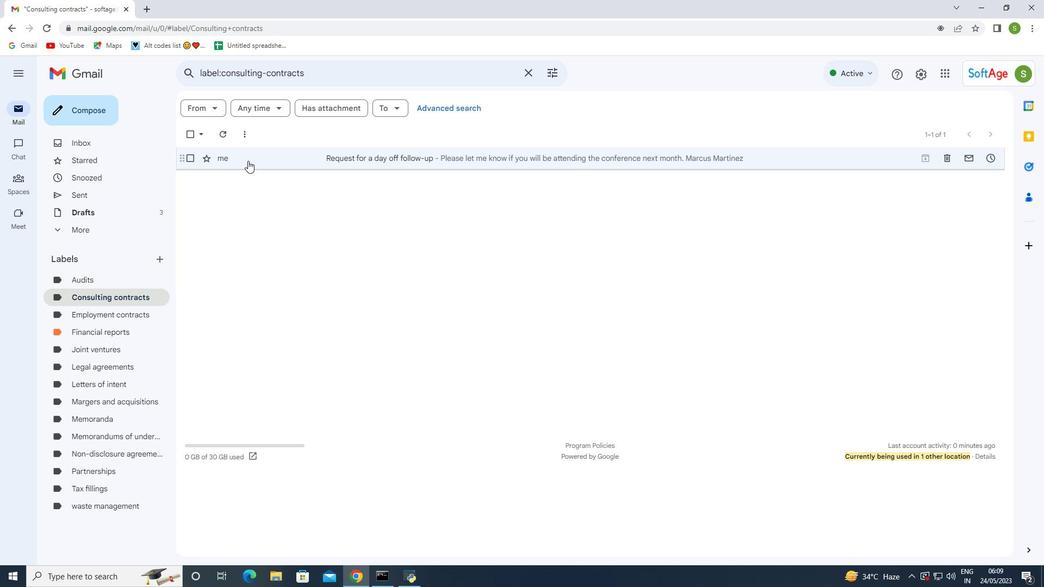 
Action: Mouse moved to (476, 195)
Screenshot: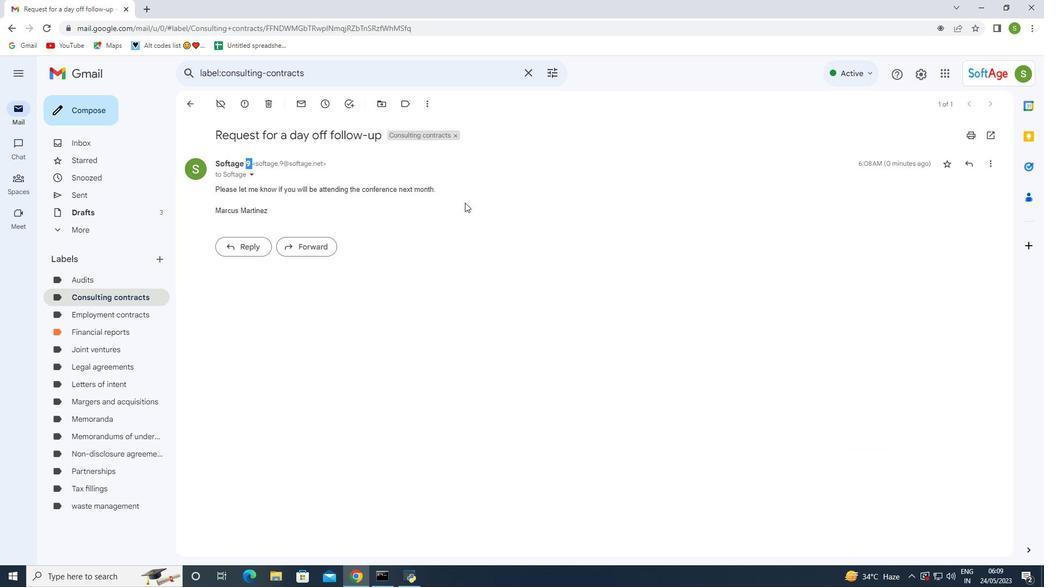 
Action: Mouse pressed left at (476, 195)
Screenshot: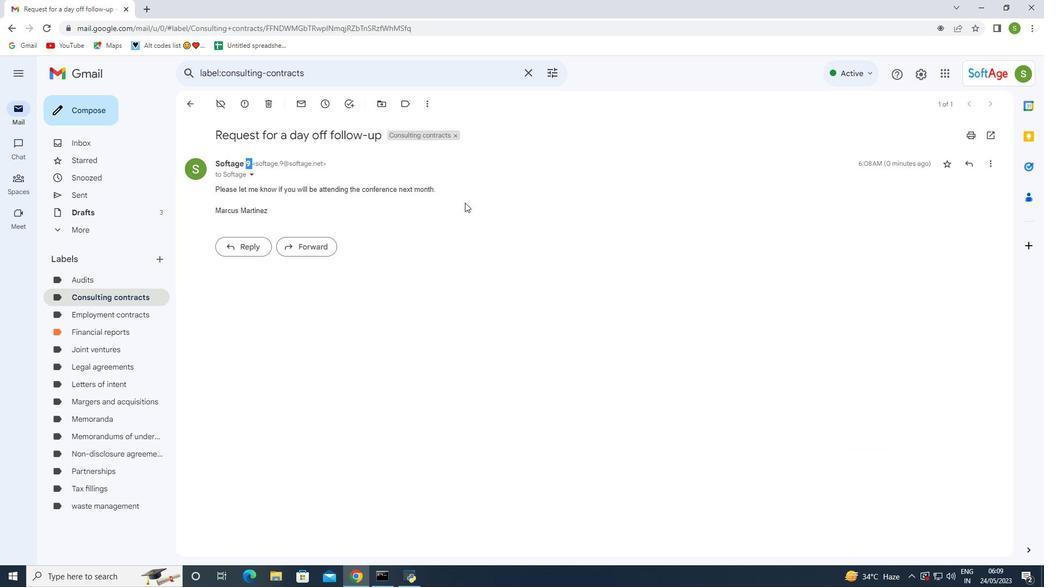 
Action: Mouse moved to (192, 103)
Screenshot: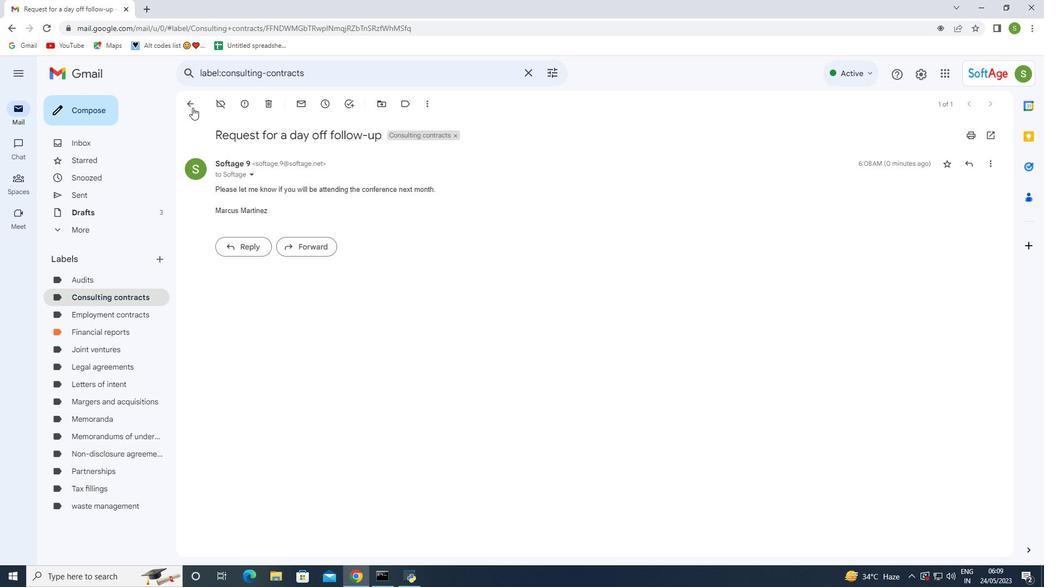 
Action: Mouse pressed left at (192, 103)
Screenshot: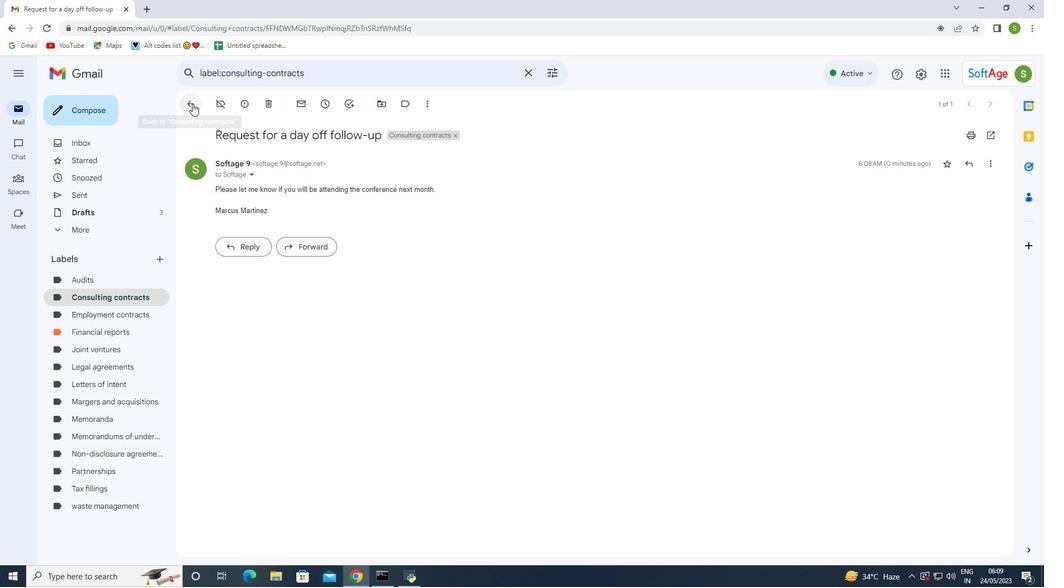 
Action: Mouse moved to (425, 241)
Screenshot: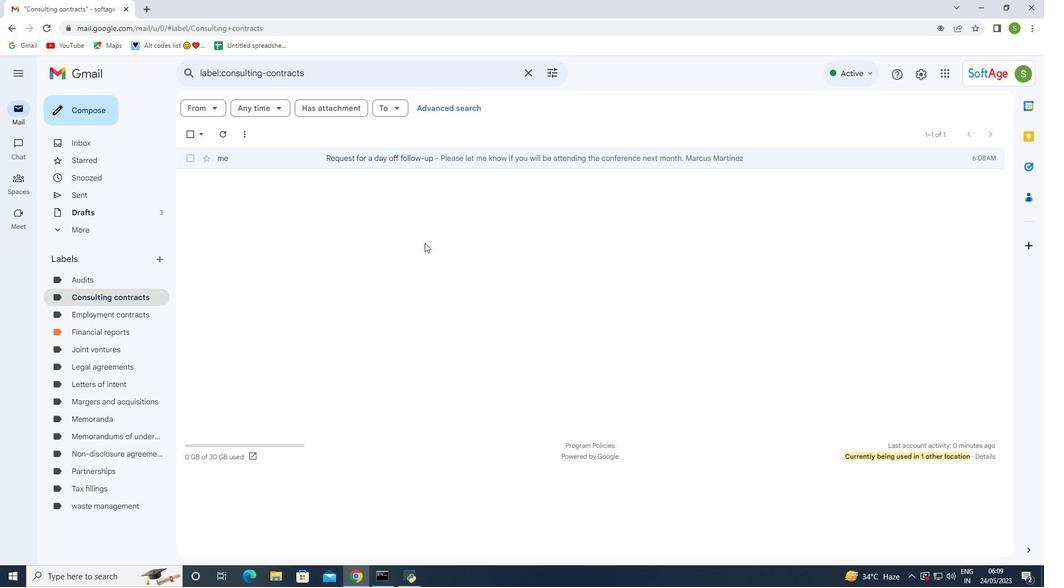 
